 Task: Compare market values of townhouses in Las Vegas, Nevada, in different price ranges.
Action: Mouse moved to (206, 162)
Screenshot: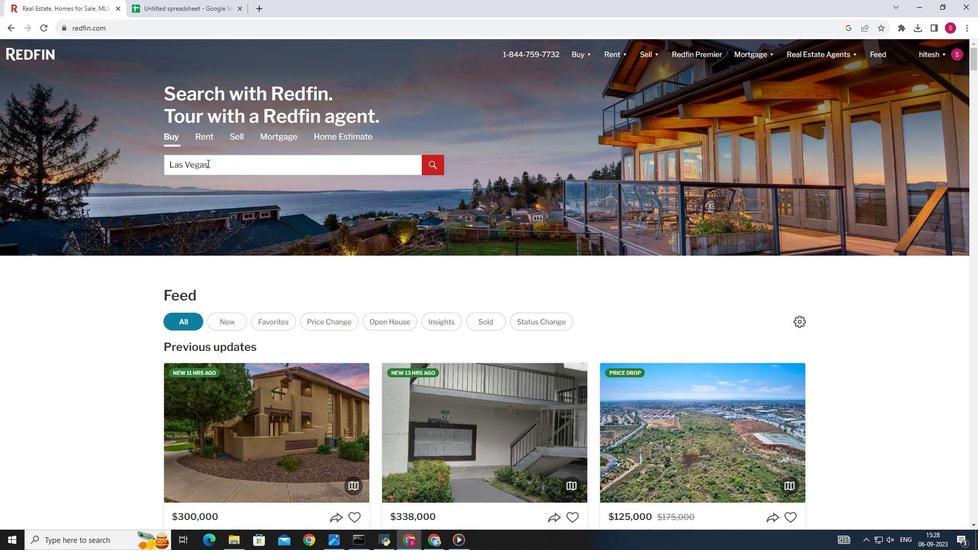 
Action: Mouse pressed left at (206, 162)
Screenshot: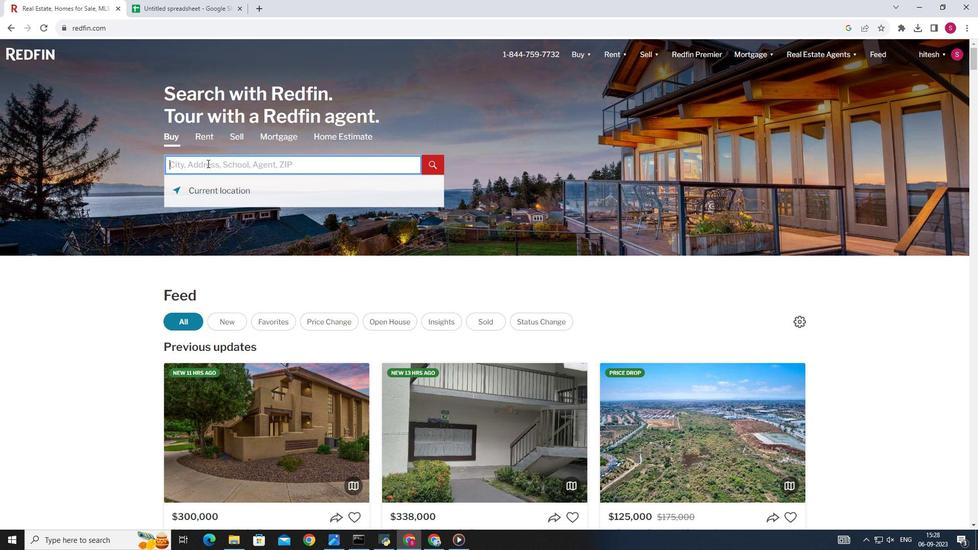 
Action: Key pressed <Key.shift>Las<Key.space><Key.shift>vegas
Screenshot: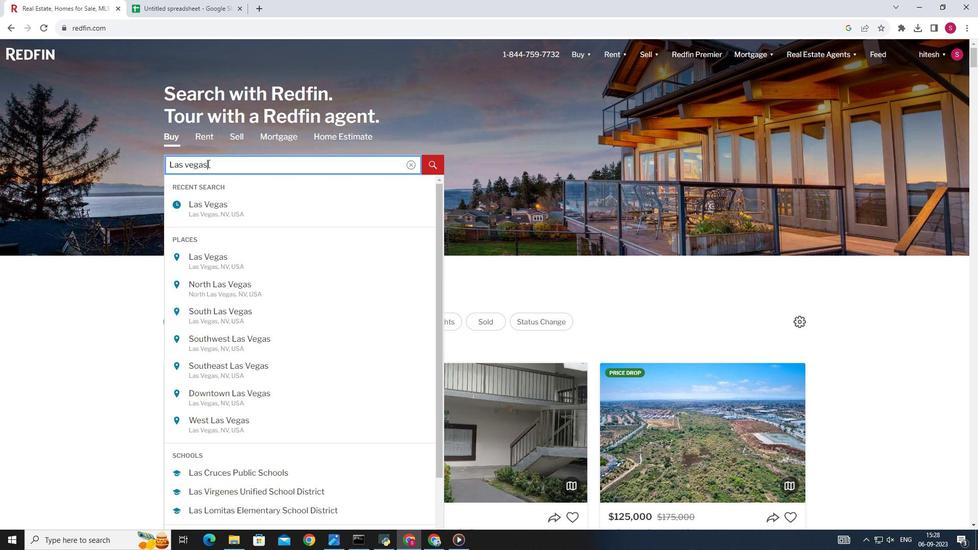 
Action: Mouse moved to (237, 259)
Screenshot: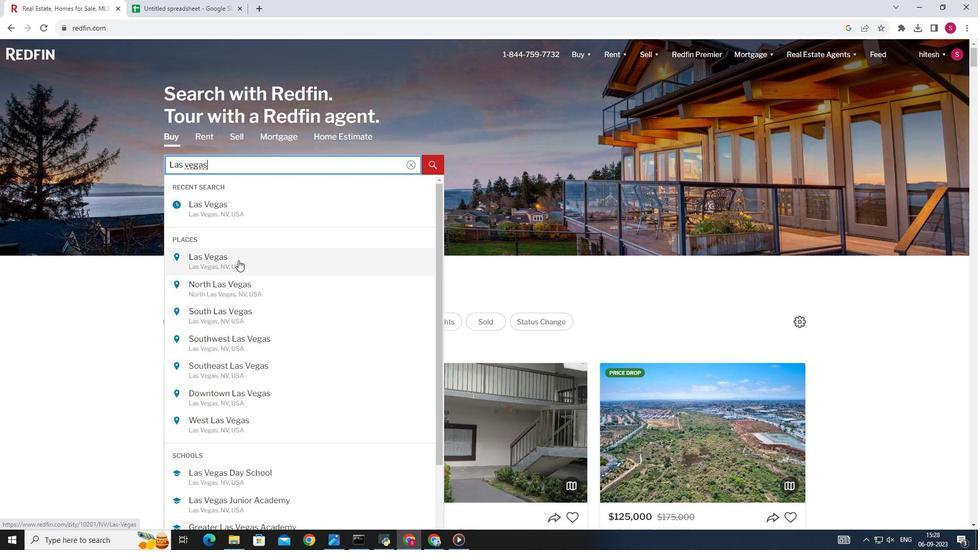 
Action: Mouse pressed left at (237, 259)
Screenshot: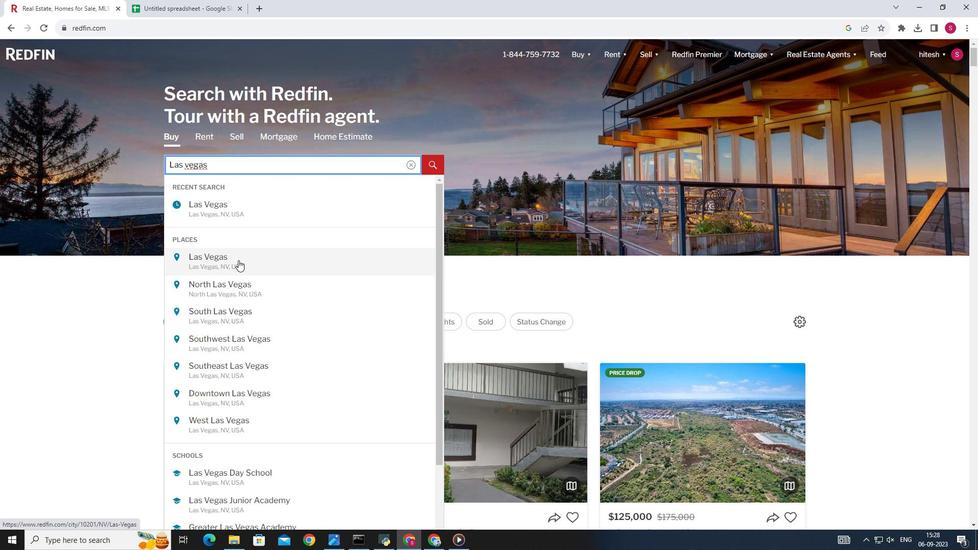 
Action: Mouse moved to (653, 244)
Screenshot: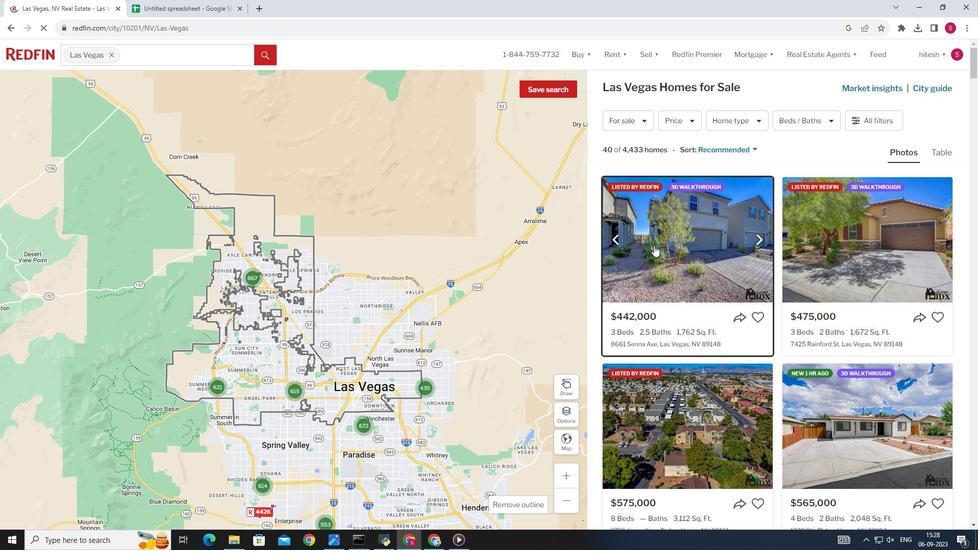 
Action: Mouse pressed left at (653, 244)
Screenshot: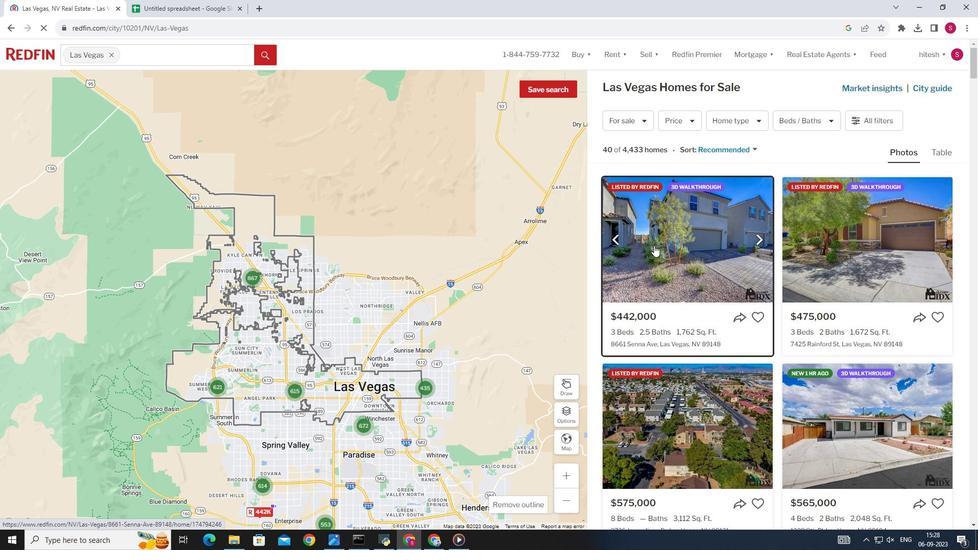 
Action: Mouse moved to (344, 246)
Screenshot: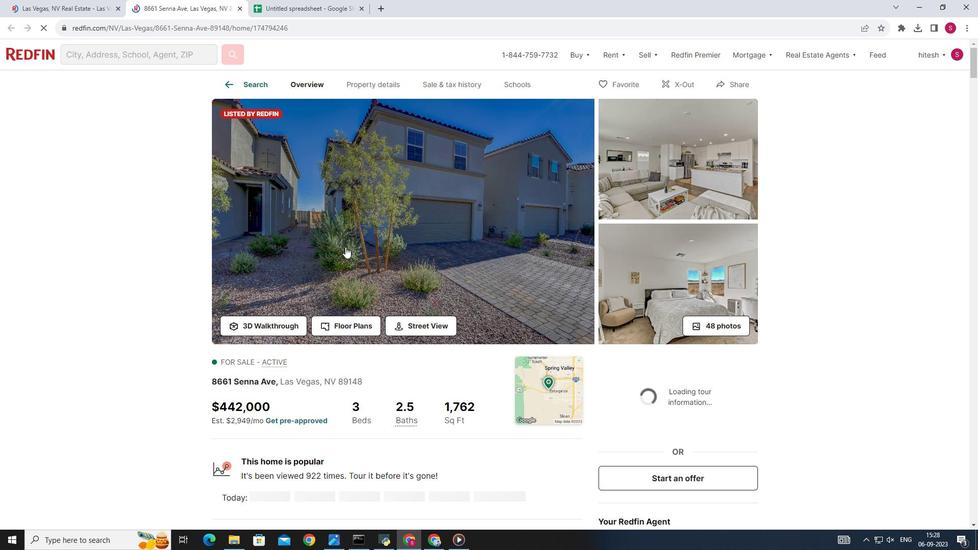 
Action: Mouse scrolled (344, 245) with delta (0, 0)
Screenshot: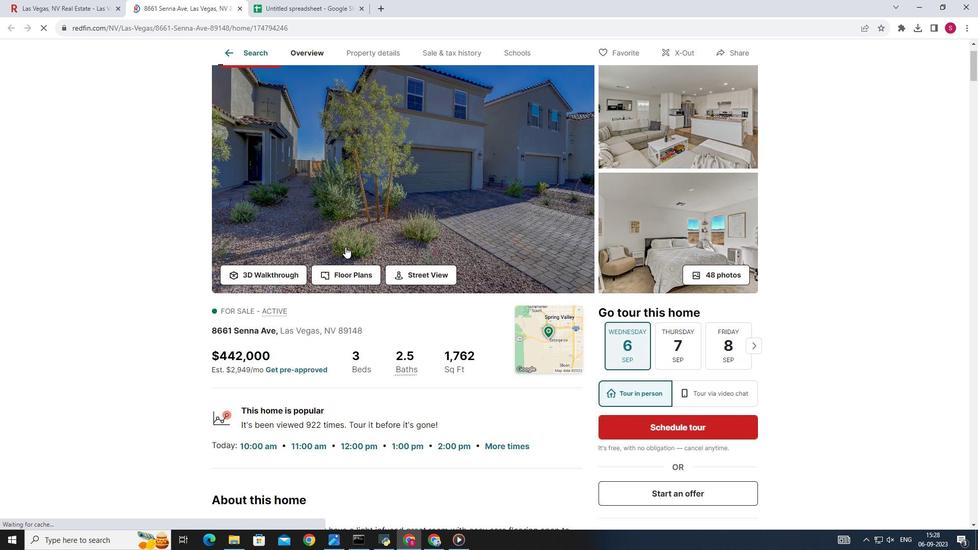 
Action: Mouse moved to (342, 247)
Screenshot: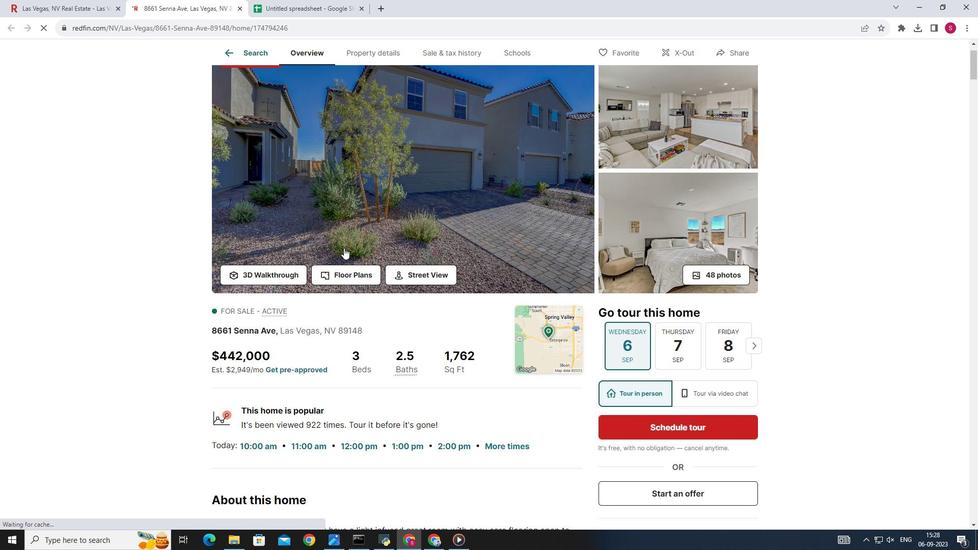 
Action: Mouse scrolled (342, 246) with delta (0, 0)
Screenshot: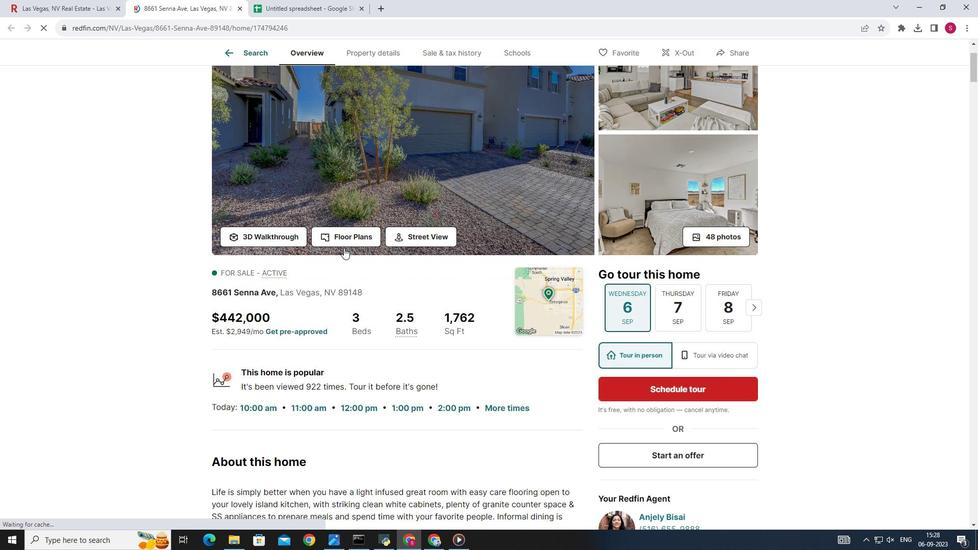 
Action: Mouse scrolled (342, 246) with delta (0, 0)
Screenshot: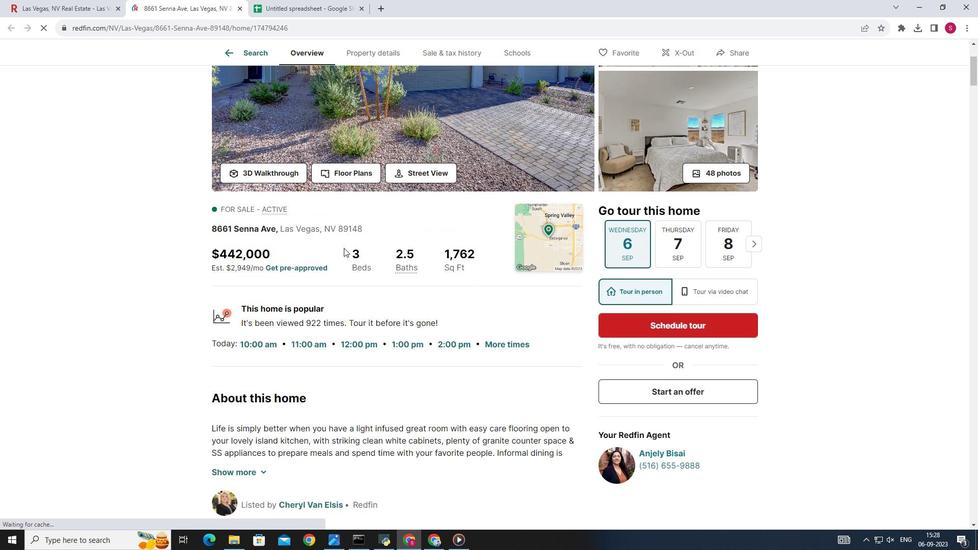 
Action: Mouse scrolled (342, 246) with delta (0, 0)
Screenshot: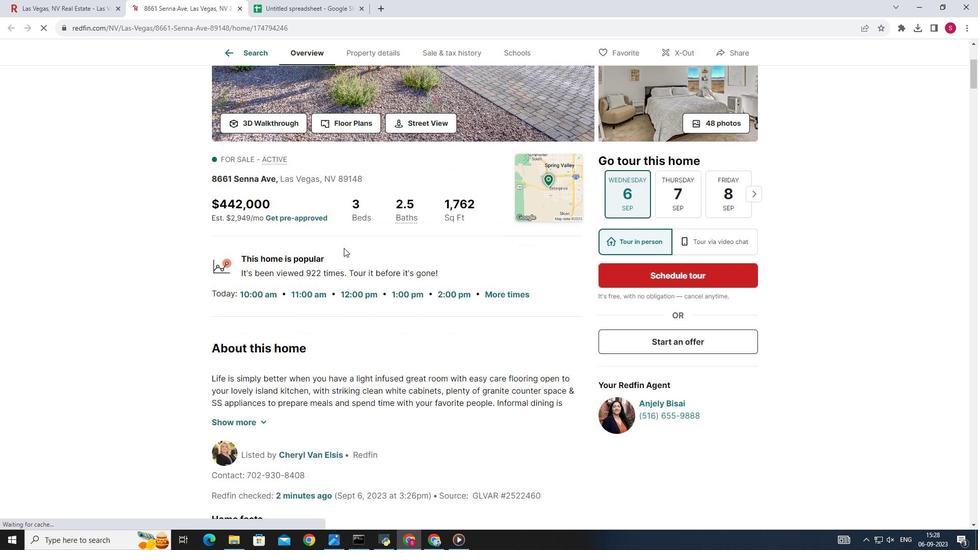 
Action: Mouse scrolled (342, 246) with delta (0, 0)
Screenshot: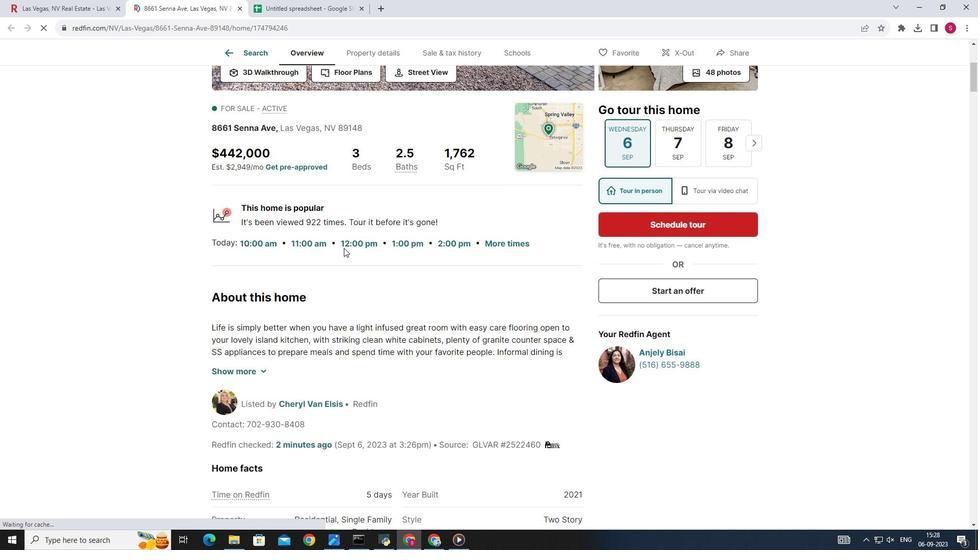 
Action: Mouse scrolled (342, 246) with delta (0, 0)
Screenshot: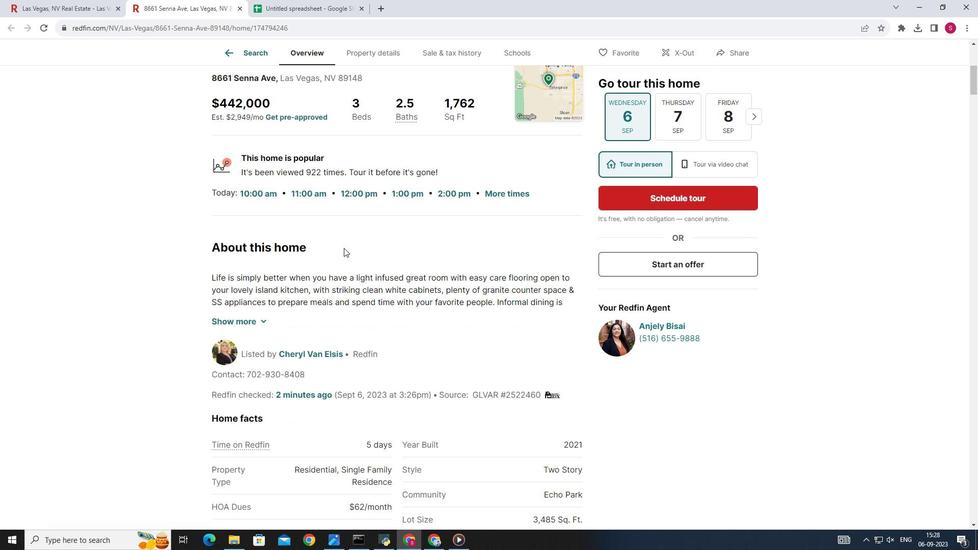 
Action: Mouse scrolled (342, 246) with delta (0, 0)
Screenshot: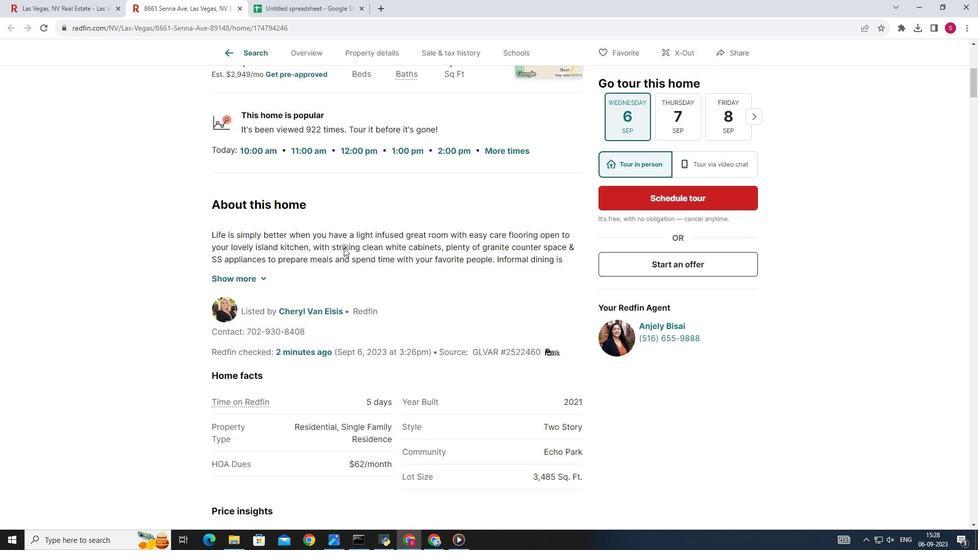 
Action: Mouse scrolled (342, 246) with delta (0, 0)
Screenshot: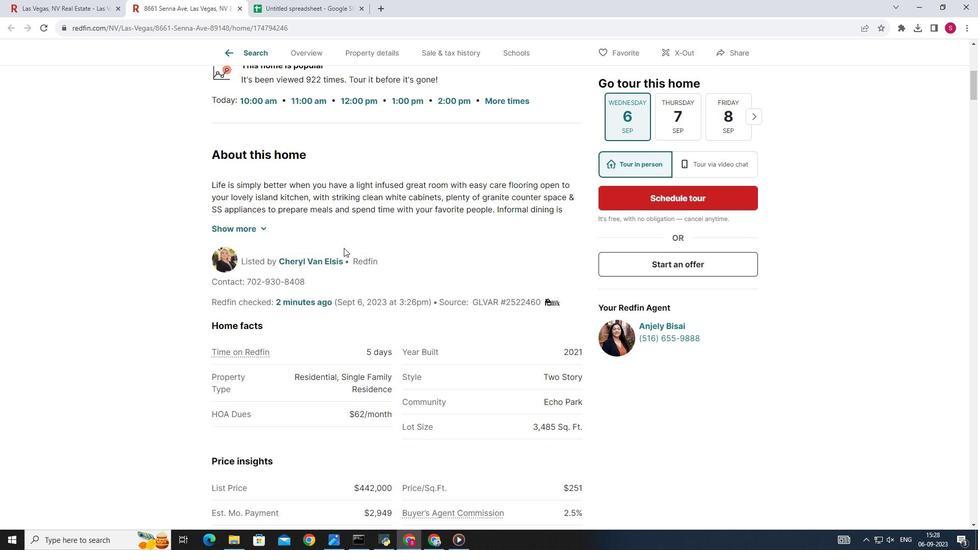 
Action: Mouse scrolled (342, 246) with delta (0, 0)
Screenshot: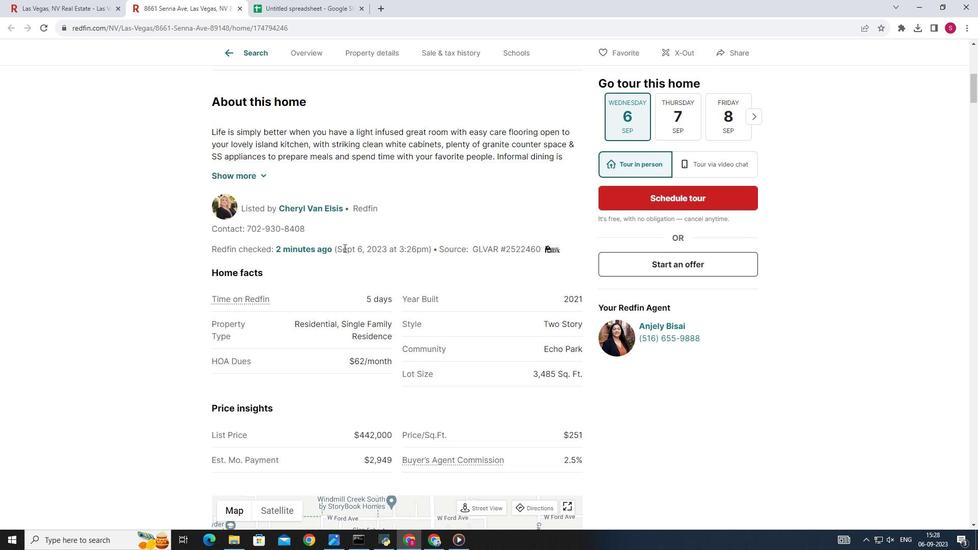 
Action: Mouse scrolled (342, 246) with delta (0, 0)
Screenshot: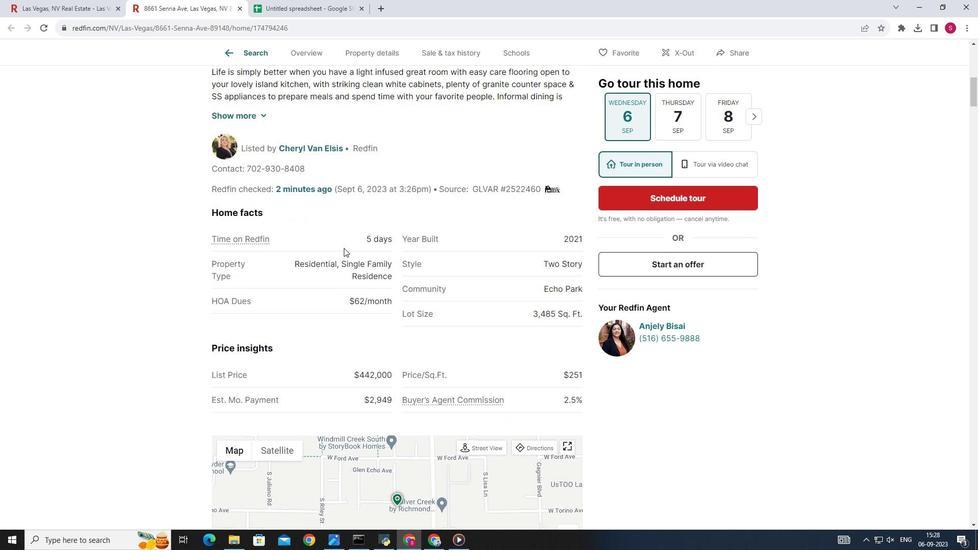 
Action: Mouse moved to (489, 235)
Screenshot: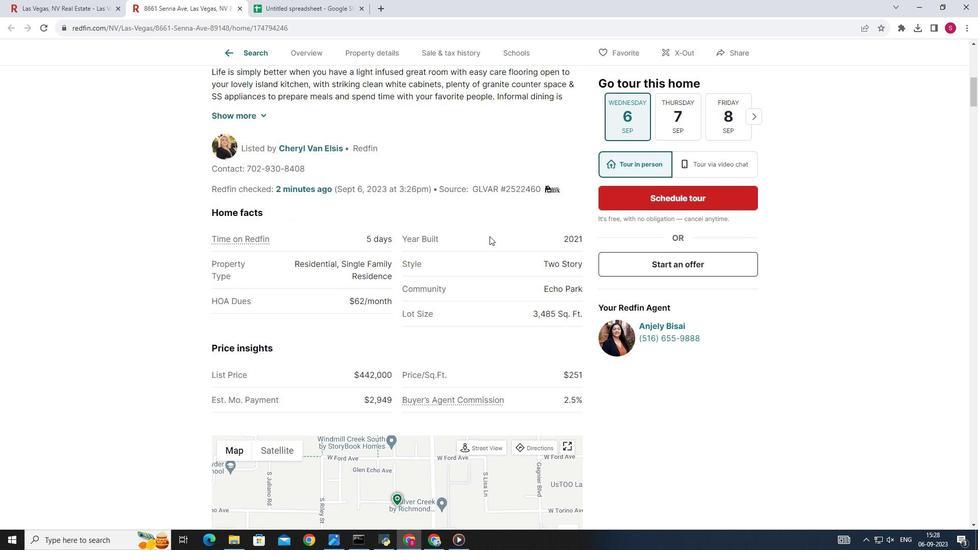 
Action: Mouse scrolled (489, 234) with delta (0, 0)
Screenshot: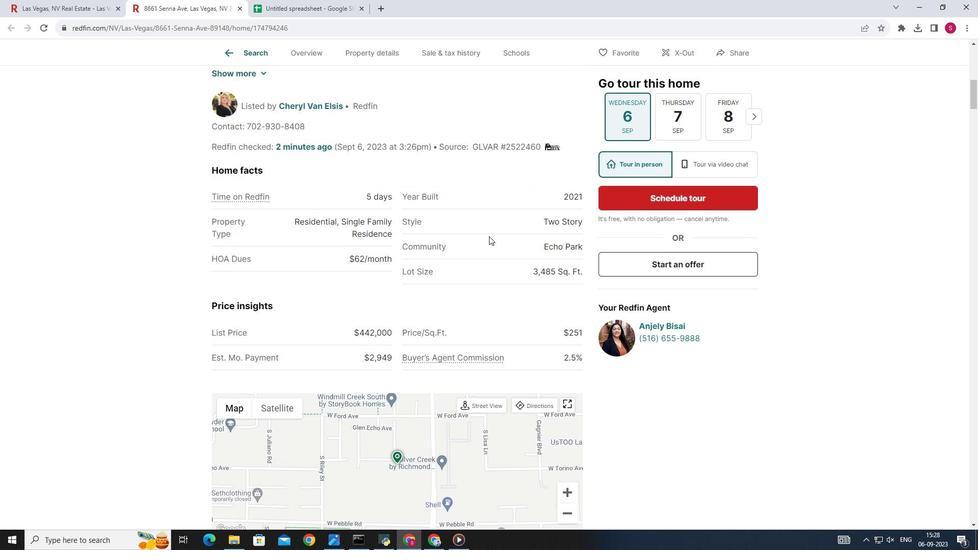 
Action: Mouse moved to (256, 261)
Screenshot: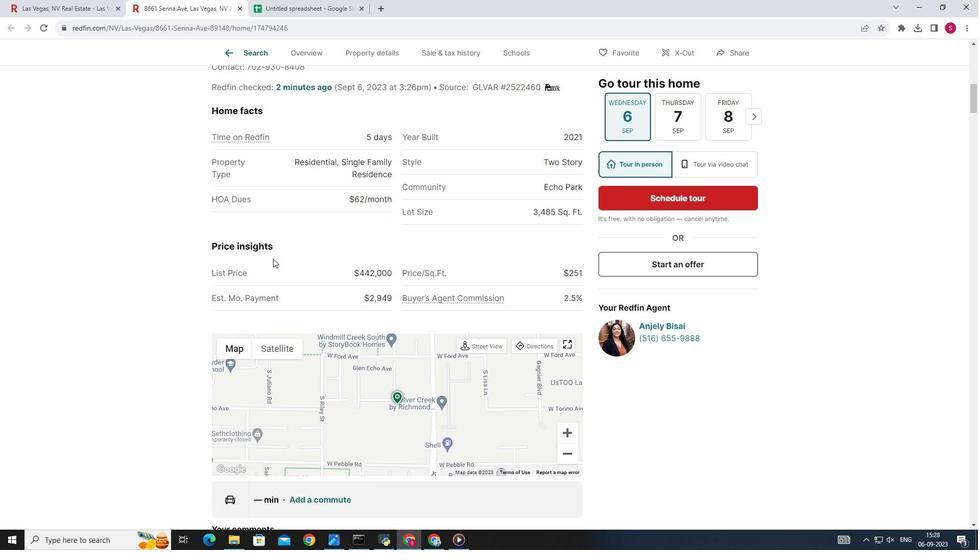 
Action: Mouse scrolled (256, 260) with delta (0, 0)
Screenshot: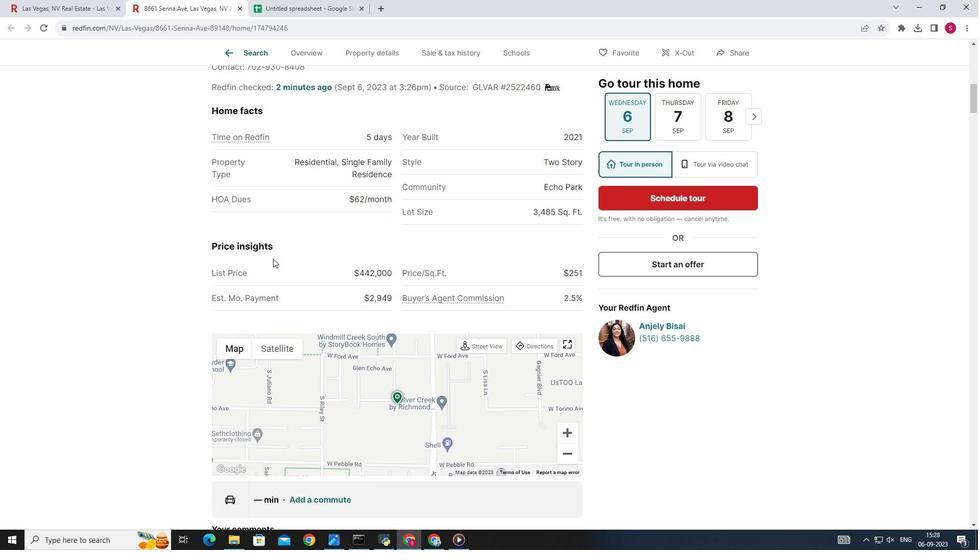 
Action: Mouse moved to (472, 212)
Screenshot: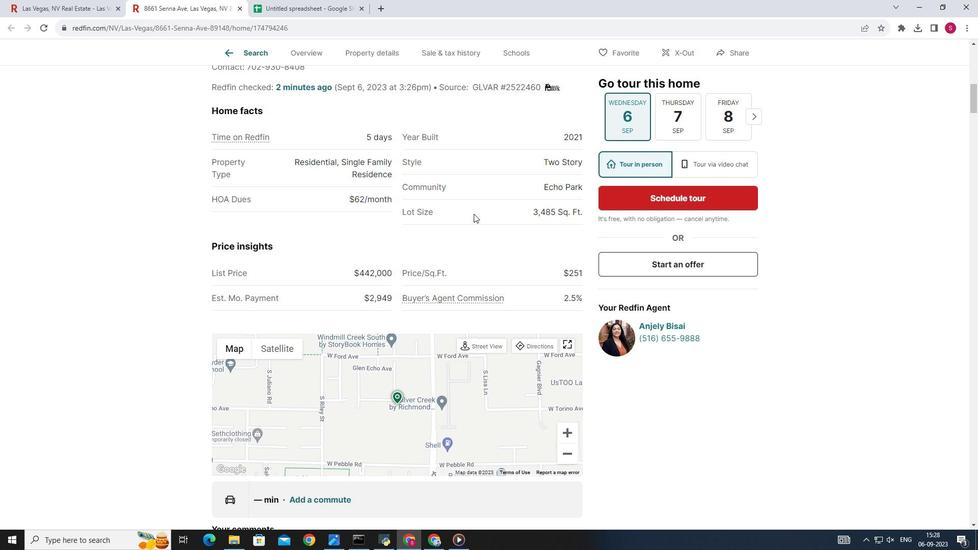 
Action: Key pressed <Key.down><Key.down><Key.down><Key.down><Key.down><Key.down><Key.down><Key.down><Key.down><Key.down><Key.down><Key.down><Key.down><Key.down><Key.down><Key.down><Key.down><Key.down><Key.down><Key.down><Key.down><Key.down><Key.down><Key.down><Key.down><Key.down><Key.down><Key.down><Key.down><Key.down><Key.down><Key.down><Key.down><Key.down><Key.down><Key.down><Key.down><Key.down><Key.down><Key.down><Key.down><Key.down><Key.down><Key.down><Key.down><Key.down><Key.down><Key.down><Key.down><Key.down><Key.down><Key.down><Key.down><Key.down><Key.down><Key.down><Key.down><Key.down><Key.down><Key.down><Key.down><Key.down><Key.down><Key.down><Key.down><Key.down><Key.down><Key.down><Key.down><Key.down><Key.down><Key.down><Key.down><Key.down><Key.down><Key.down><Key.down><Key.down><Key.down><Key.down><Key.down><Key.down><Key.down><Key.down><Key.down><Key.down><Key.down><Key.down><Key.down><Key.down><Key.down><Key.down><Key.down><Key.down><Key.down><Key.down><Key.down><Key.down><Key.down><Key.down><Key.down><Key.down><Key.down><Key.down><Key.down><Key.down><Key.down><Key.down><Key.down><Key.down><Key.down><Key.down><Key.down><Key.down><Key.down><Key.down><Key.down><Key.down><Key.down><Key.down><Key.down><Key.down><Key.down><Key.down><Key.down><Key.down><Key.down><Key.down><Key.down><Key.down><Key.down><Key.down><Key.down><Key.down><Key.down><Key.down><Key.down><Key.down><Key.down><Key.down><Key.down><Key.down><Key.down><Key.down><Key.down><Key.down><Key.down><Key.down><Key.down><Key.down><Key.down><Key.down><Key.down><Key.down><Key.down><Key.down><Key.down><Key.down><Key.down><Key.down><Key.down><Key.down><Key.down><Key.down><Key.down><Key.down><Key.down><Key.down><Key.down><Key.down><Key.down><Key.down><Key.down><Key.down><Key.down><Key.down><Key.down><Key.down><Key.down><Key.down><Key.down><Key.down><Key.down><Key.down><Key.down><Key.down><Key.down><Key.down><Key.down><Key.down><Key.down><Key.down><Key.down><Key.down><Key.down><Key.down><Key.down><Key.down><Key.down><Key.down><Key.down><Key.down><Key.down><Key.down><Key.down><Key.down><Key.down><Key.down><Key.down><Key.down><Key.down><Key.down><Key.down><Key.down><Key.down><Key.down><Key.down><Key.down><Key.down><Key.down><Key.down><Key.down><Key.down><Key.down><Key.down><Key.down><Key.down><Key.down><Key.down>
Screenshot: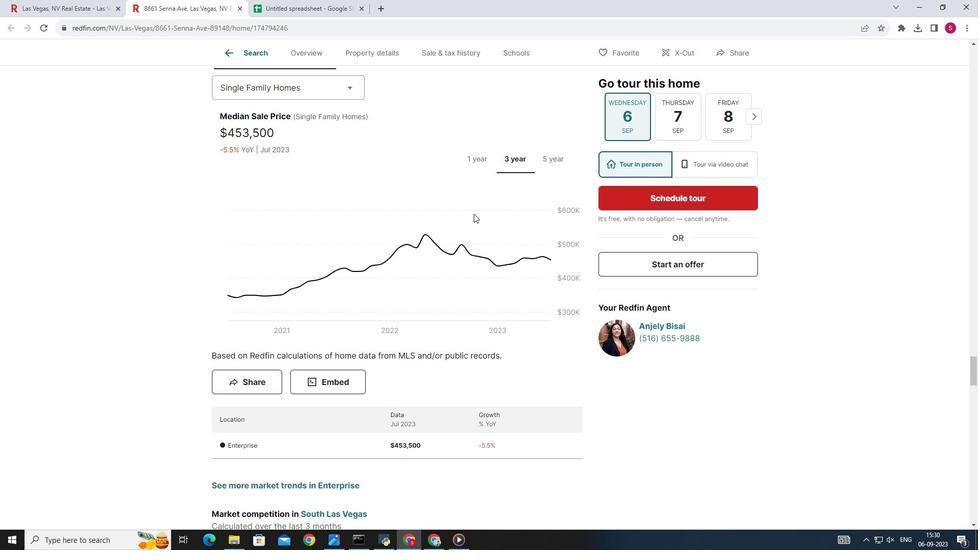 
Action: Mouse moved to (474, 158)
Screenshot: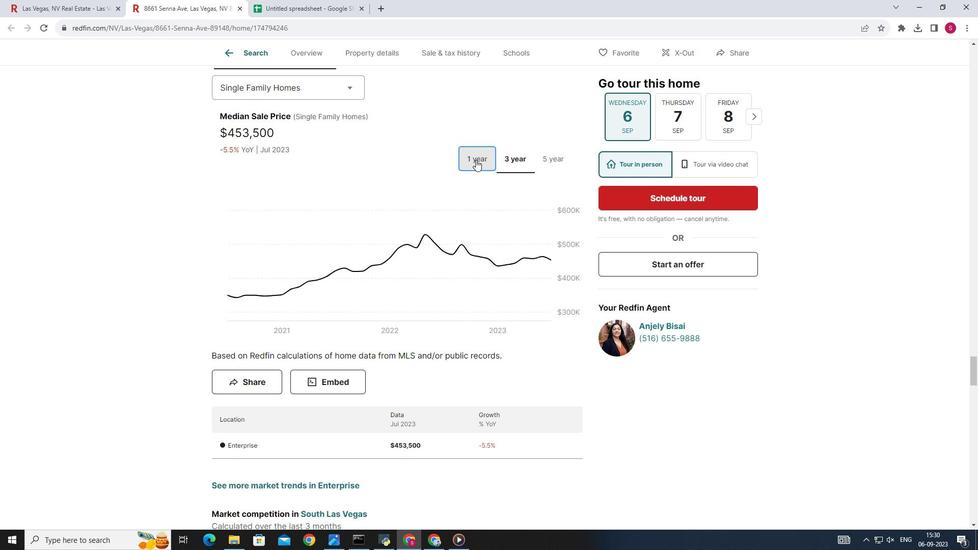 
Action: Mouse pressed left at (474, 158)
Screenshot: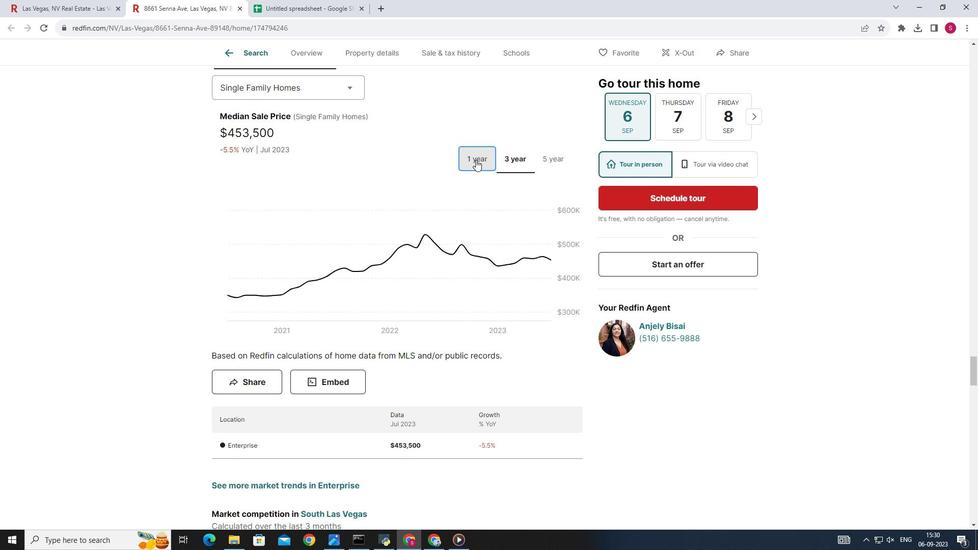 
Action: Mouse moved to (520, 158)
Screenshot: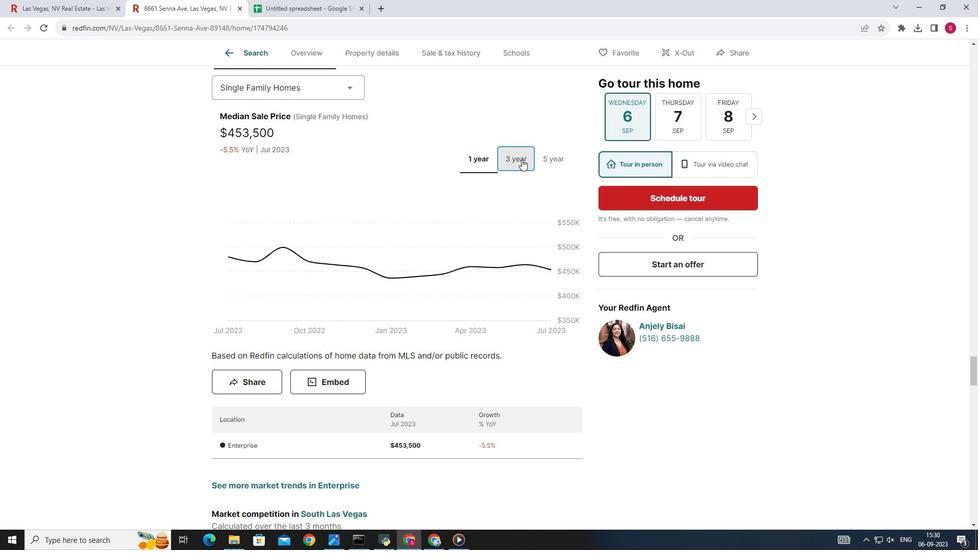 
Action: Mouse pressed left at (520, 158)
Screenshot: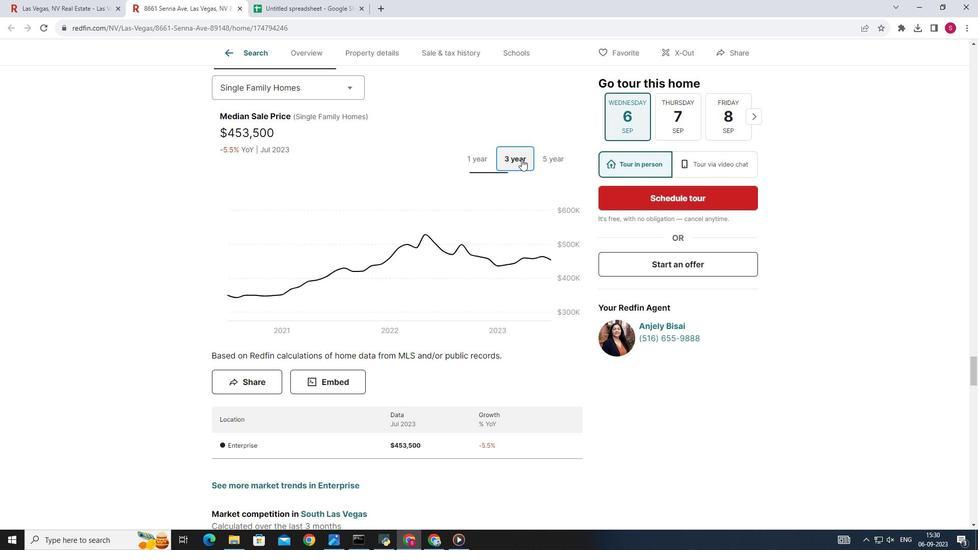 
Action: Mouse moved to (553, 158)
Screenshot: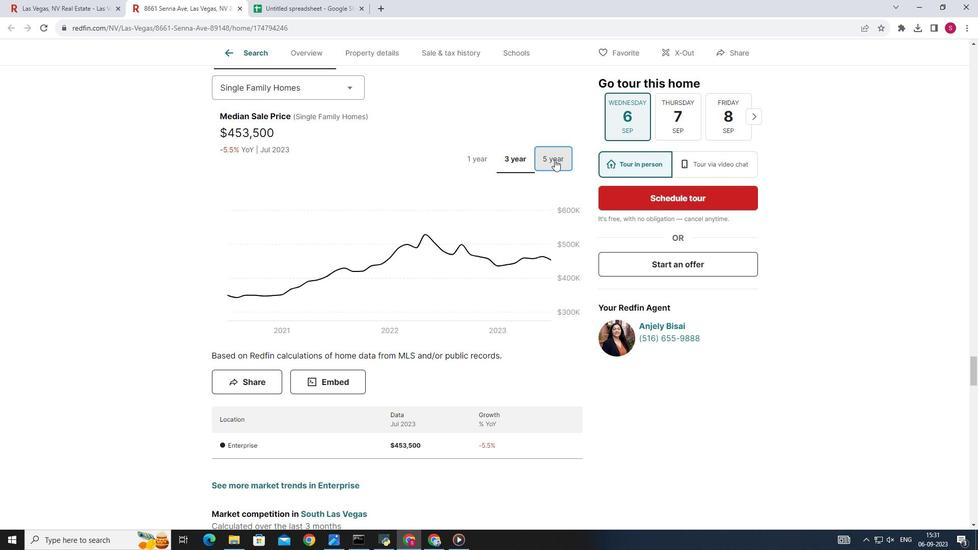 
Action: Mouse pressed left at (553, 158)
Screenshot: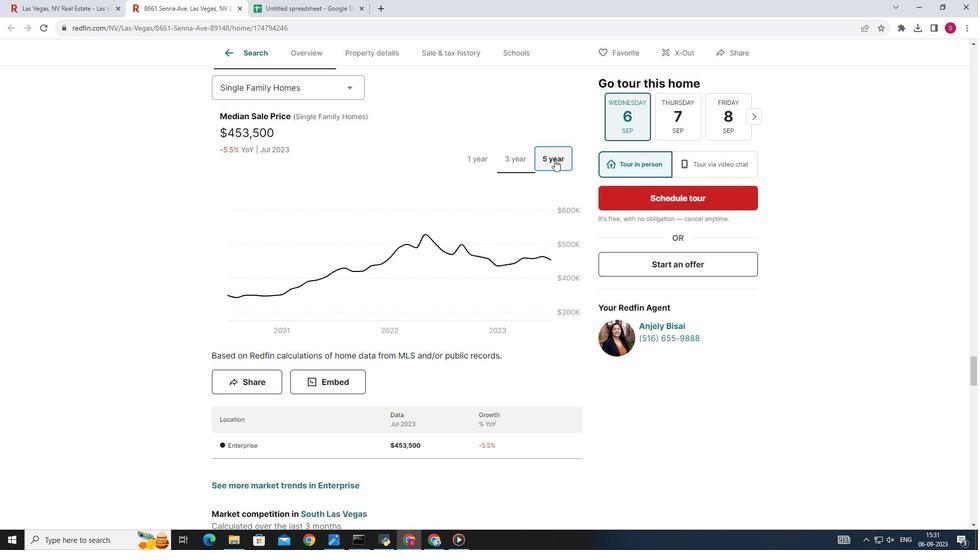 
Action: Mouse moved to (396, 349)
Screenshot: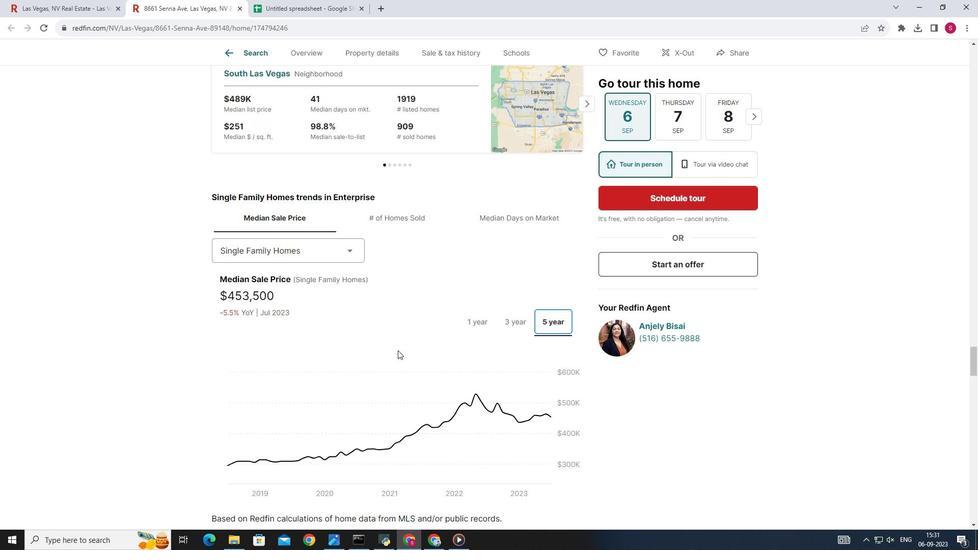 
Action: Mouse scrolled (396, 350) with delta (0, 0)
Screenshot: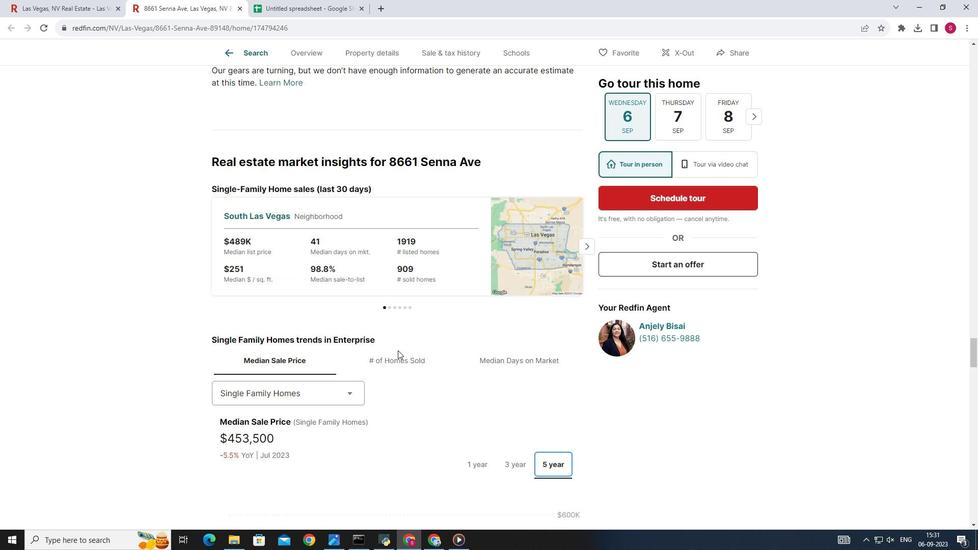 
Action: Mouse scrolled (396, 350) with delta (0, 0)
Screenshot: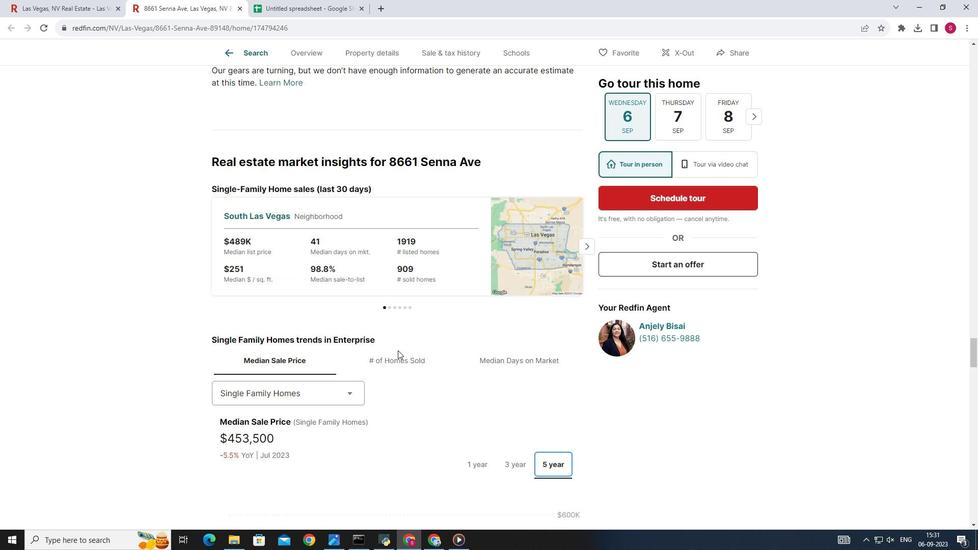 
Action: Mouse scrolled (396, 350) with delta (0, 0)
Screenshot: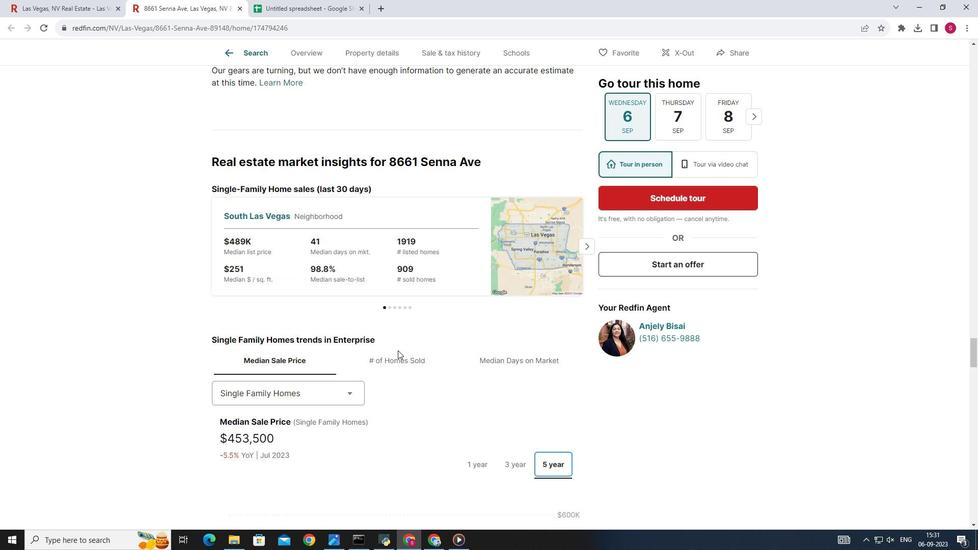 
Action: Mouse scrolled (396, 350) with delta (0, 0)
Screenshot: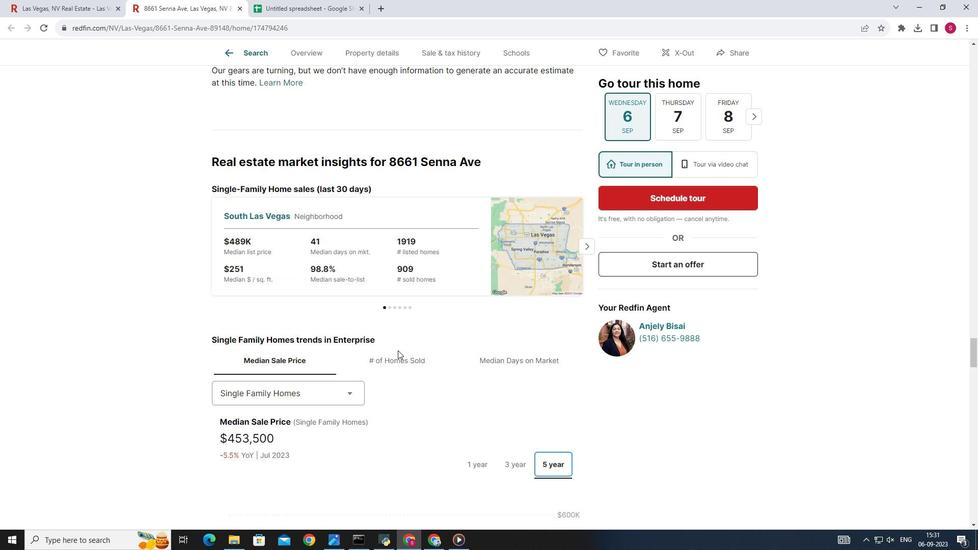 
Action: Mouse scrolled (396, 350) with delta (0, 0)
Screenshot: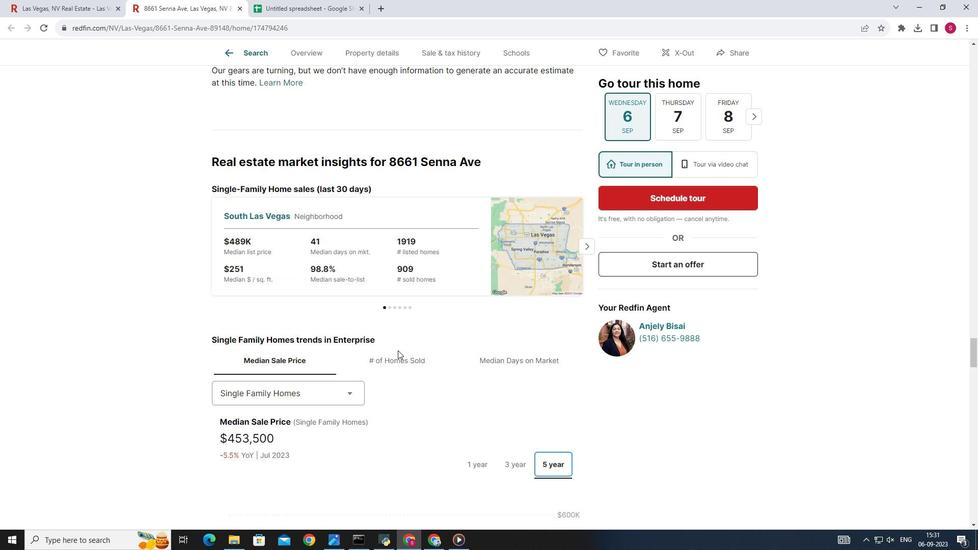 
Action: Mouse scrolled (396, 350) with delta (0, 0)
Screenshot: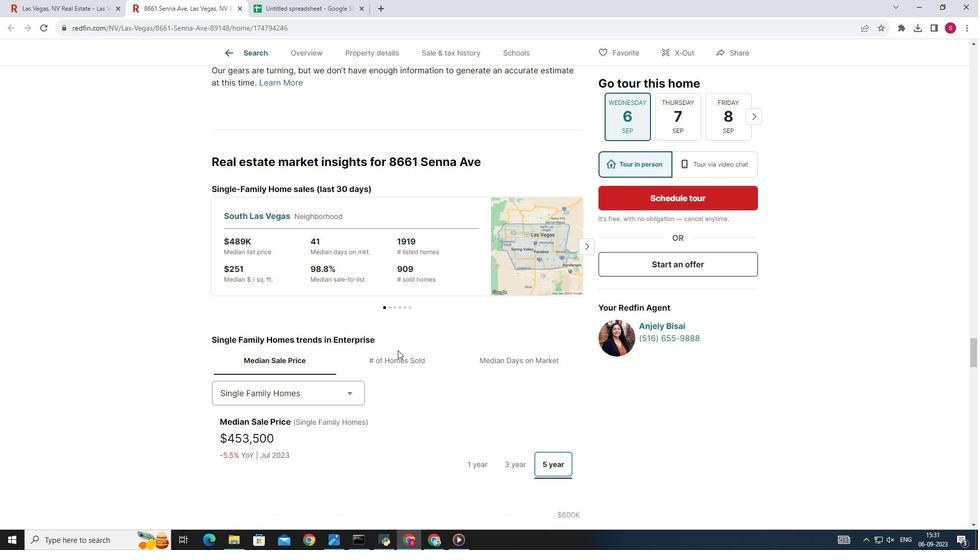 
Action: Mouse scrolled (396, 350) with delta (0, 0)
Screenshot: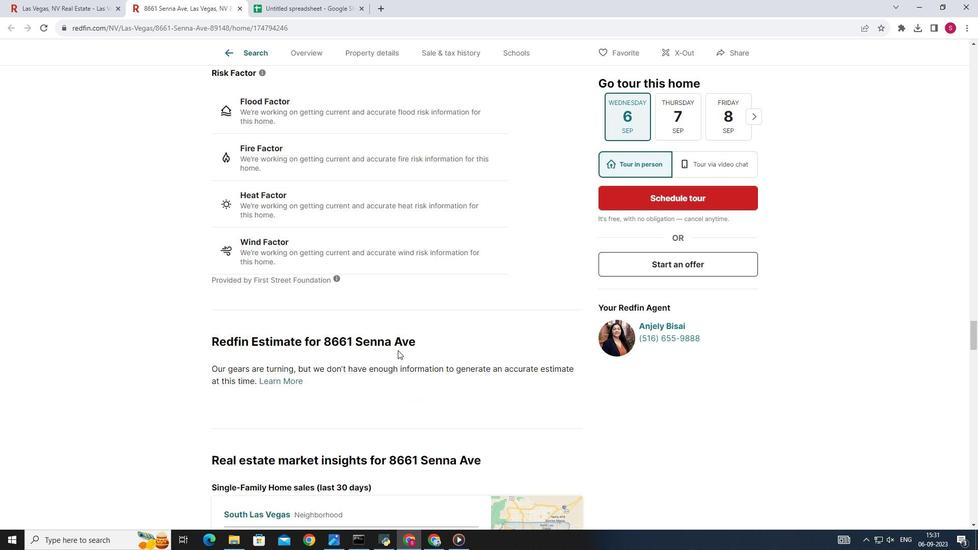 
Action: Mouse scrolled (396, 350) with delta (0, 0)
Screenshot: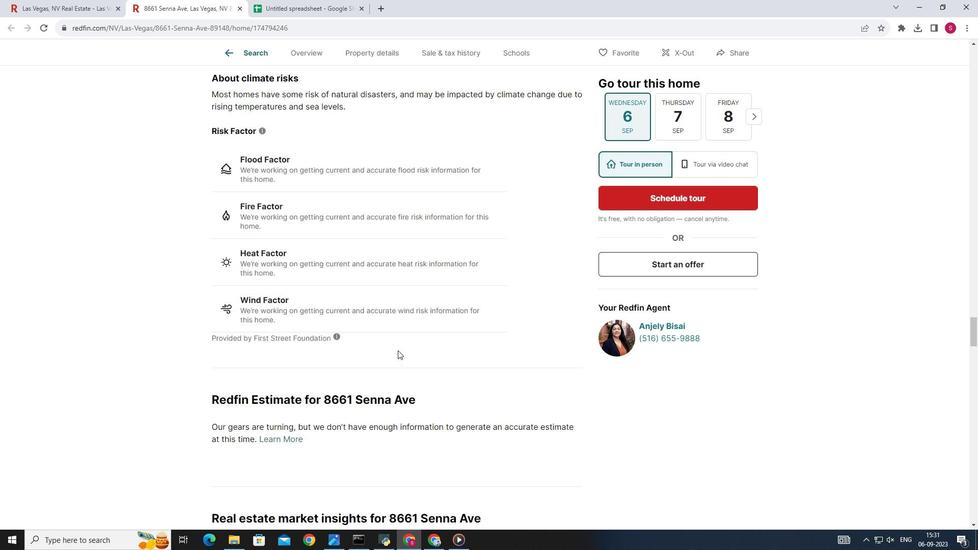 
Action: Mouse scrolled (396, 350) with delta (0, 0)
Screenshot: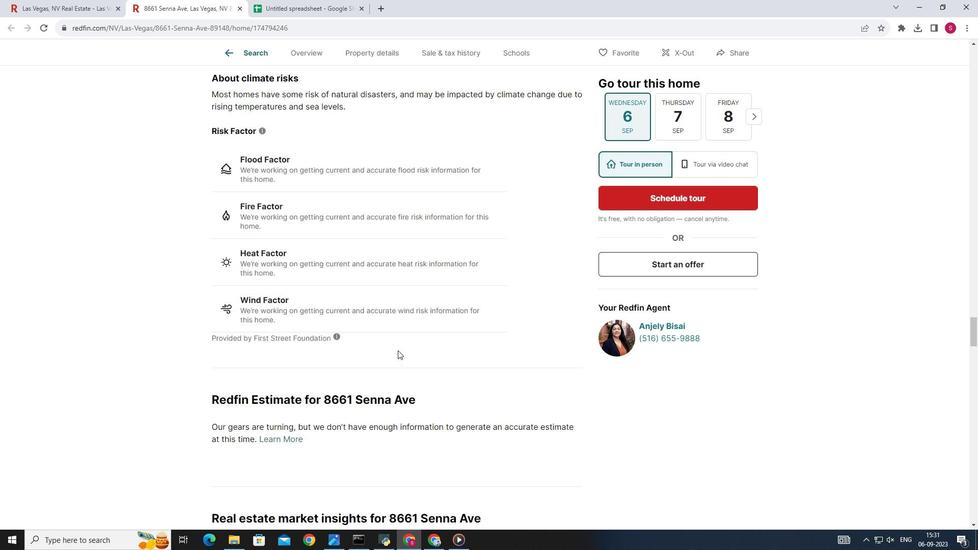 
Action: Mouse scrolled (396, 350) with delta (0, 0)
Screenshot: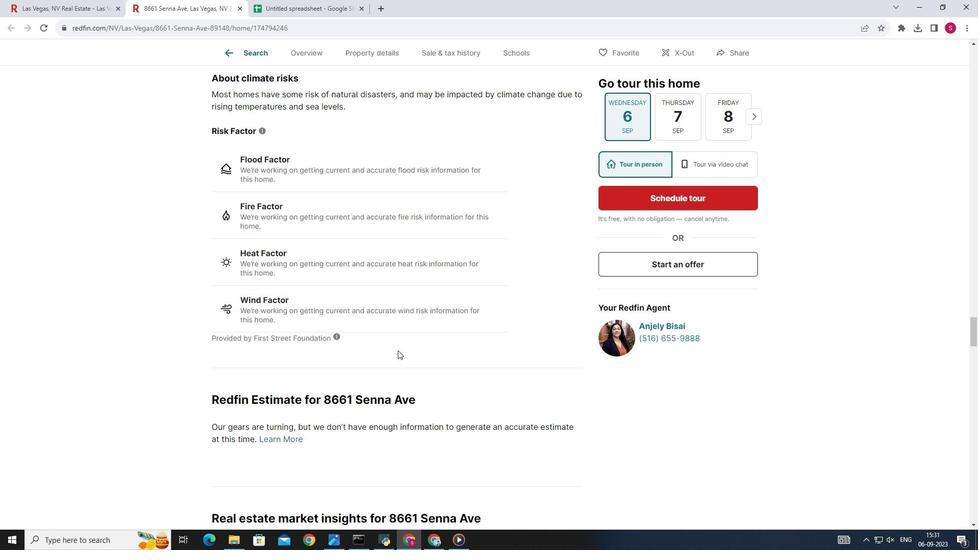 
Action: Mouse scrolled (396, 350) with delta (0, 0)
Screenshot: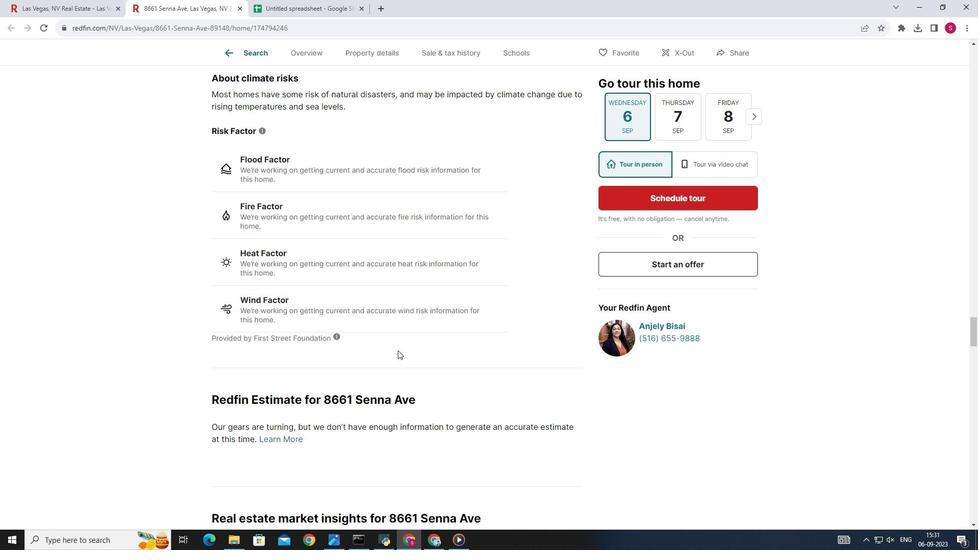 
Action: Mouse scrolled (396, 350) with delta (0, 0)
Screenshot: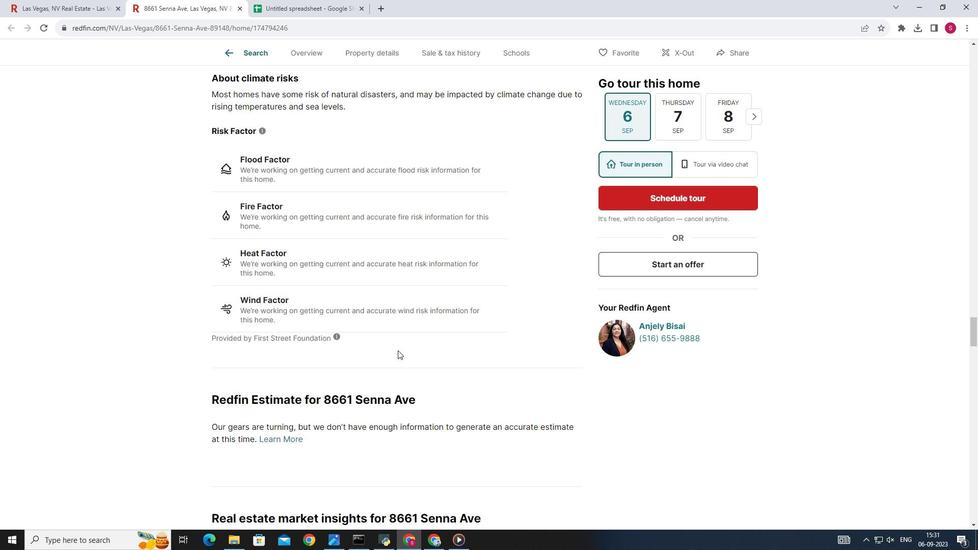 
Action: Mouse scrolled (396, 350) with delta (0, 0)
Screenshot: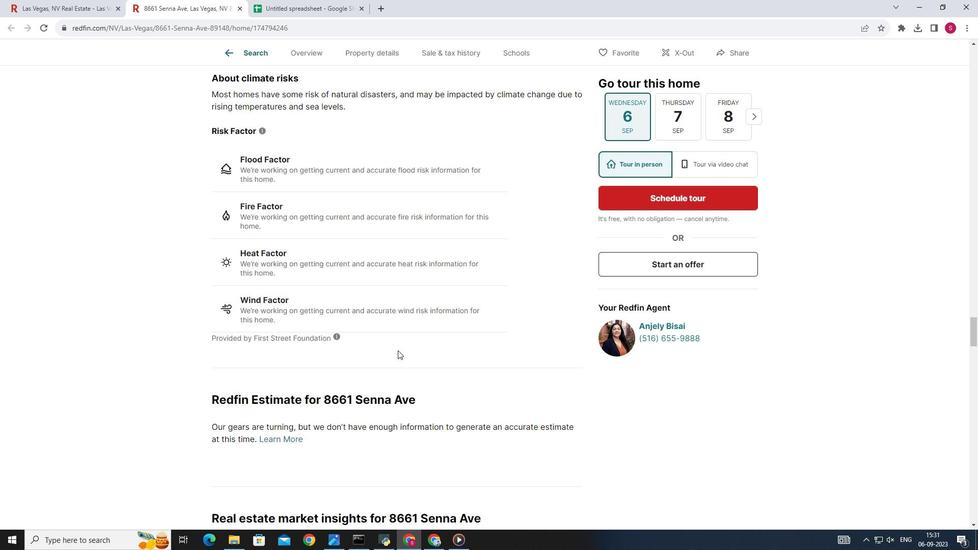 
Action: Mouse scrolled (396, 350) with delta (0, 0)
Screenshot: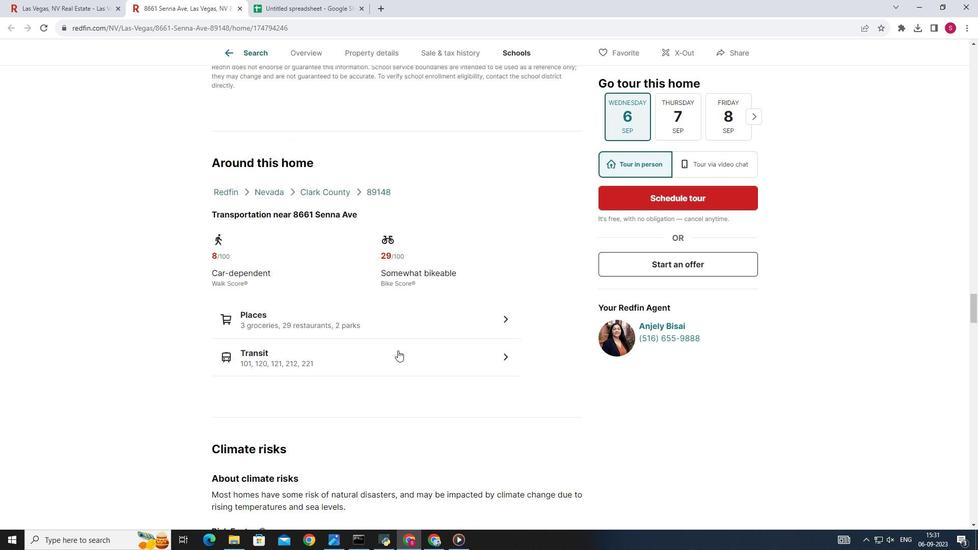 
Action: Mouse scrolled (396, 350) with delta (0, 0)
Screenshot: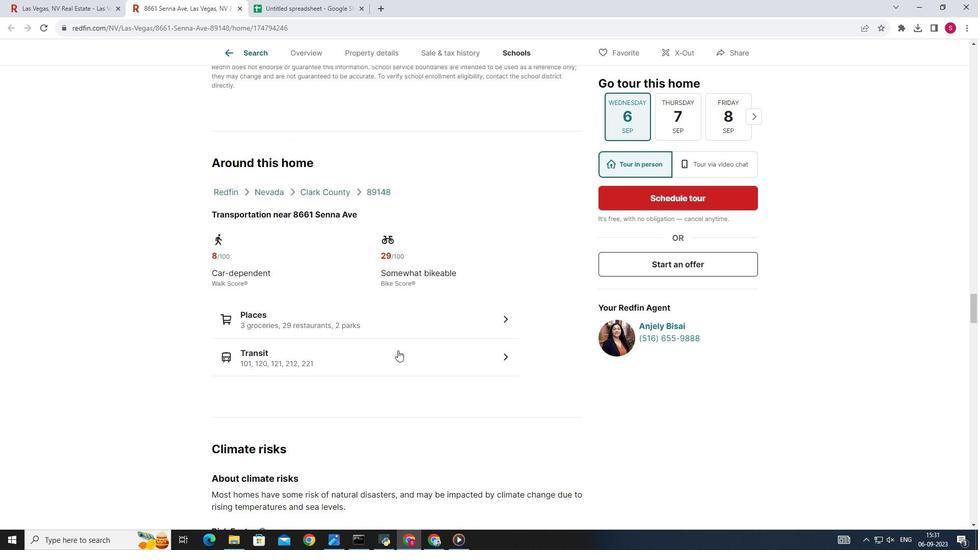 
Action: Mouse scrolled (396, 350) with delta (0, 0)
Screenshot: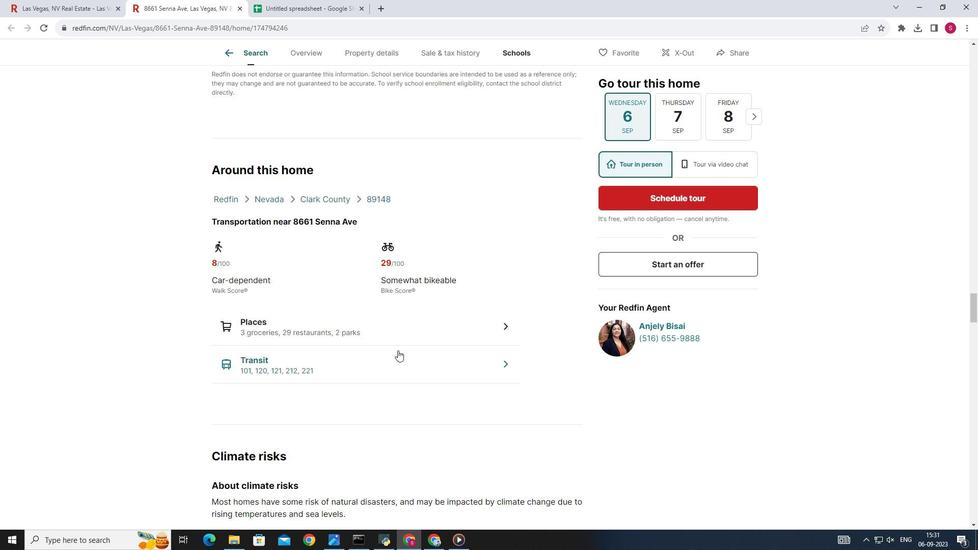 
Action: Mouse scrolled (396, 350) with delta (0, 0)
Screenshot: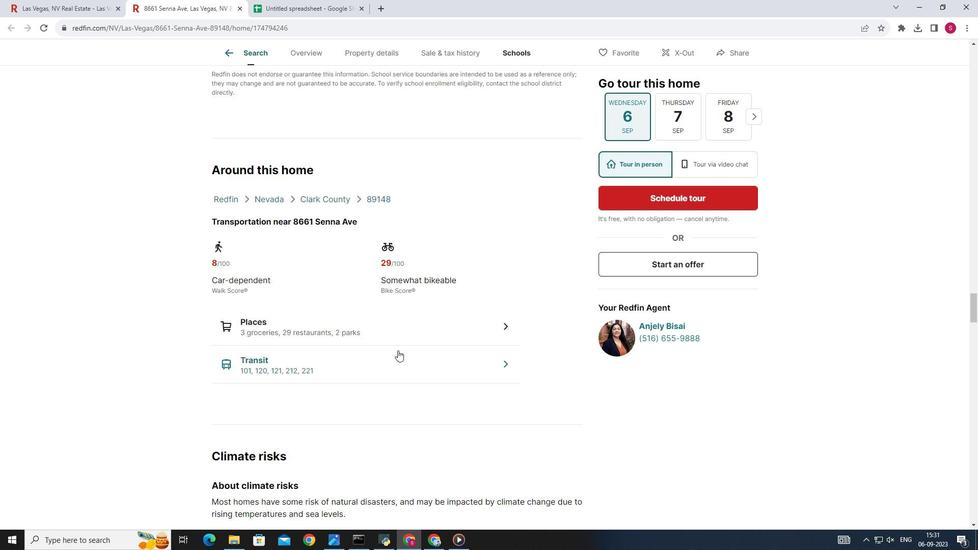 
Action: Mouse scrolled (396, 350) with delta (0, 0)
Screenshot: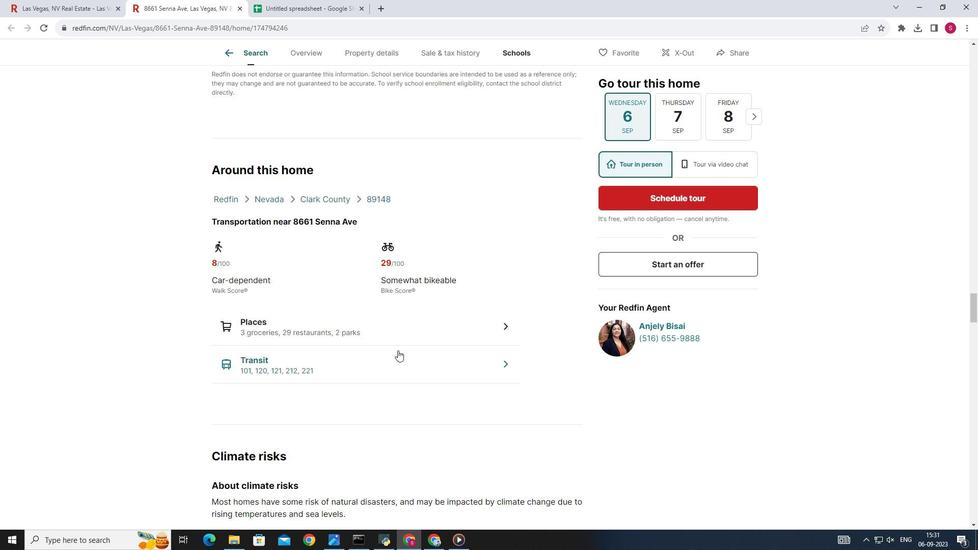 
Action: Mouse scrolled (396, 350) with delta (0, 0)
Screenshot: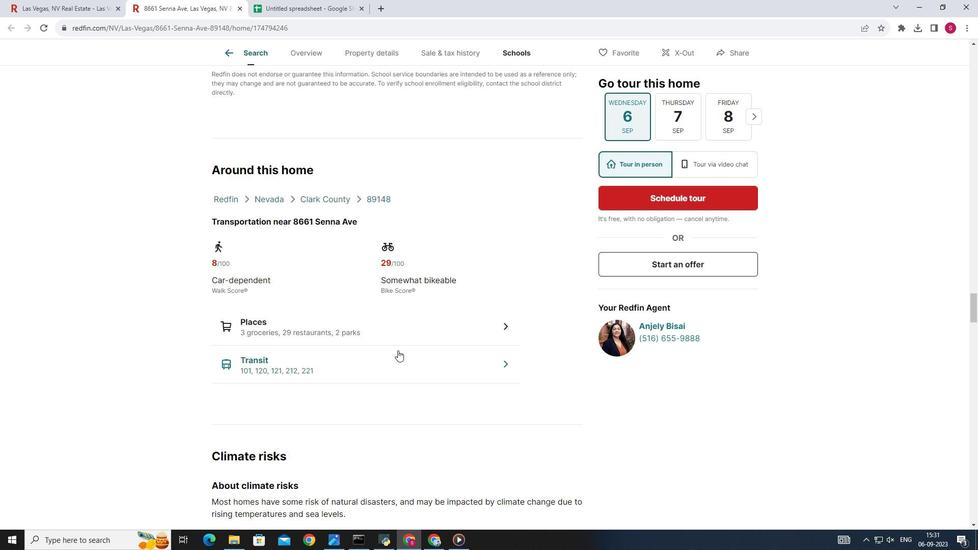 
Action: Mouse scrolled (396, 350) with delta (0, 0)
Screenshot: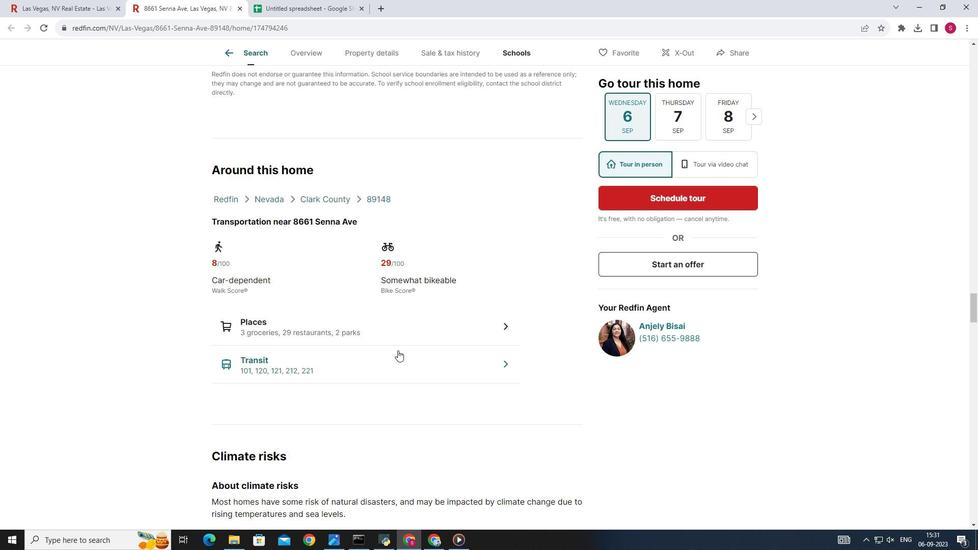
Action: Mouse scrolled (396, 350) with delta (0, 0)
Screenshot: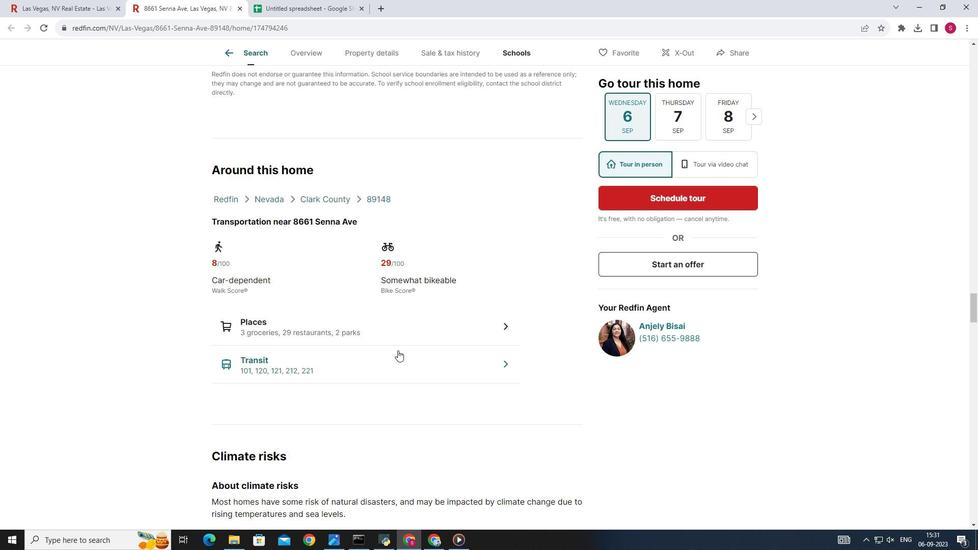 
Action: Mouse scrolled (396, 350) with delta (0, 0)
Screenshot: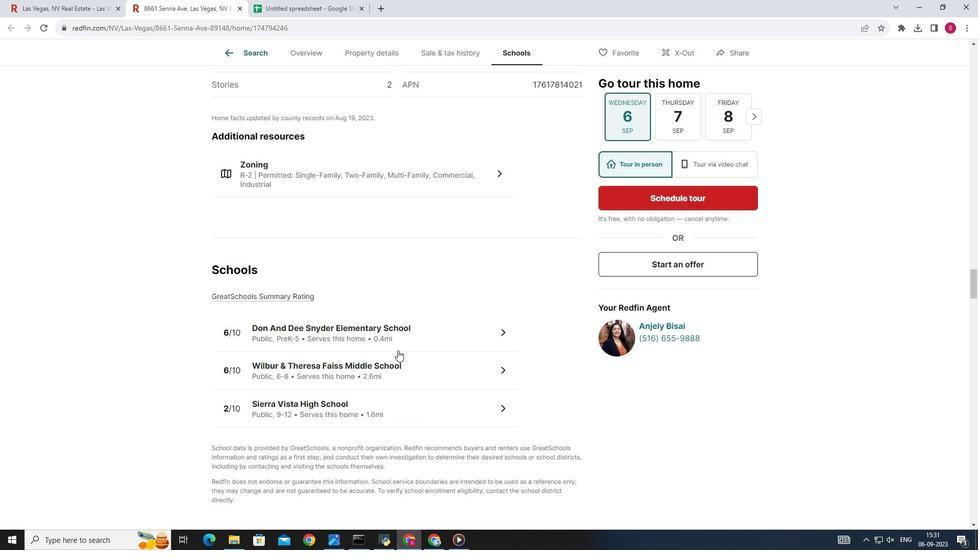 
Action: Mouse scrolled (396, 350) with delta (0, 0)
Screenshot: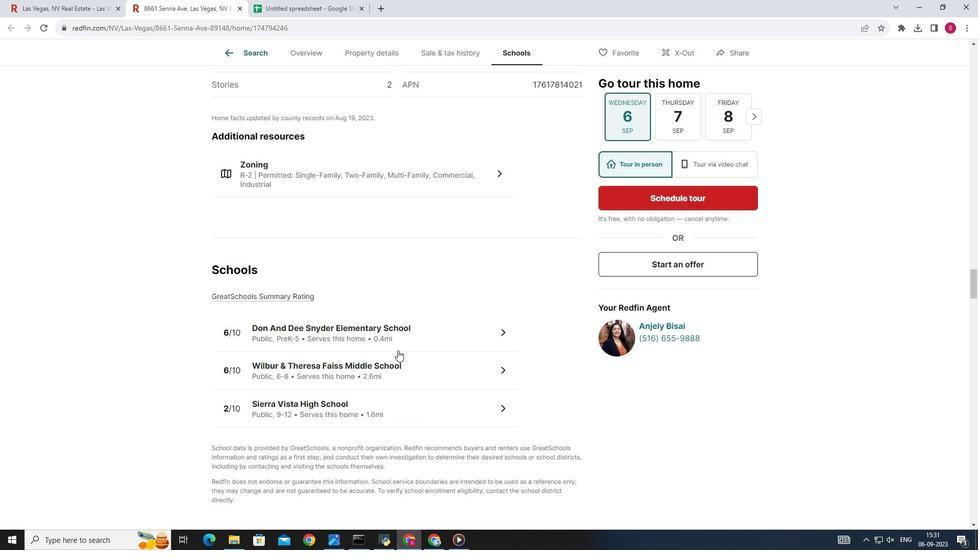 
Action: Mouse scrolled (396, 350) with delta (0, 0)
Screenshot: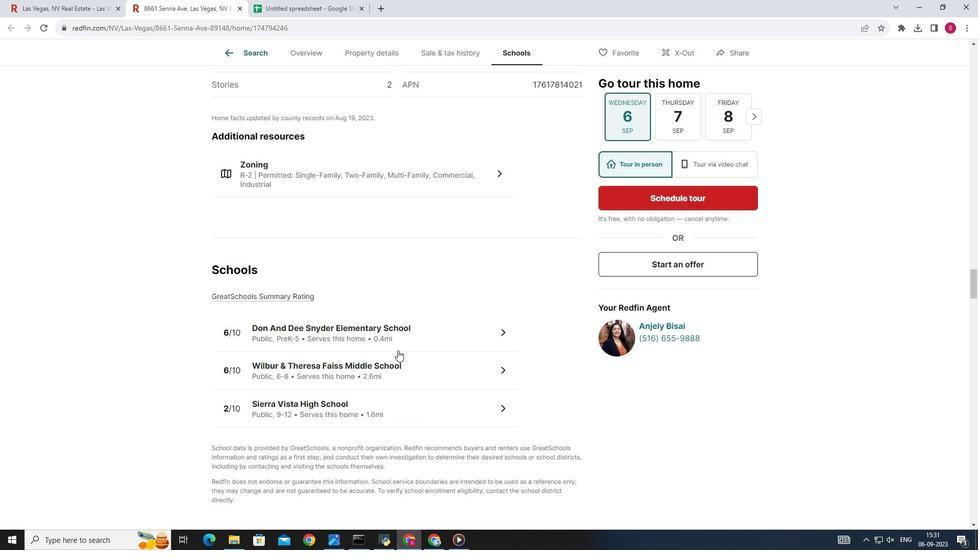 
Action: Mouse scrolled (396, 350) with delta (0, 0)
Screenshot: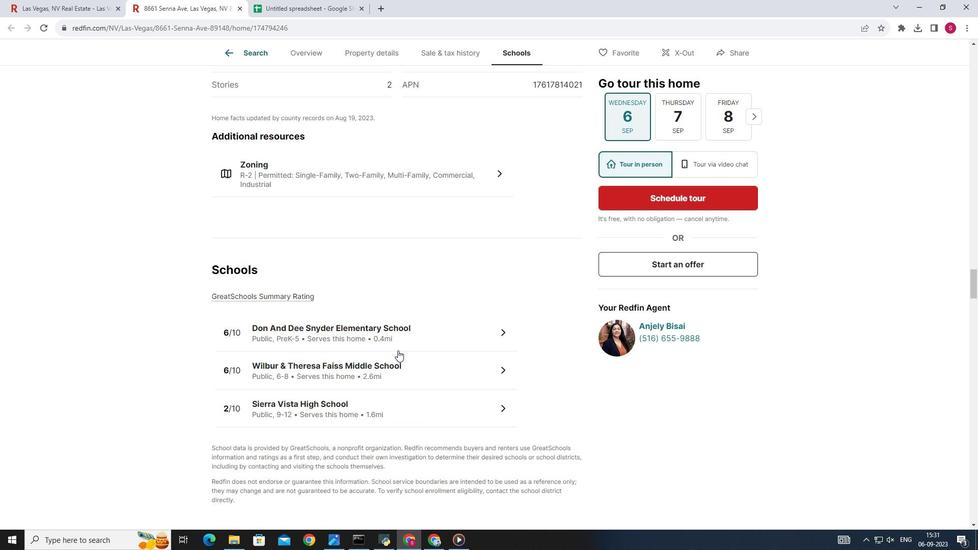 
Action: Mouse scrolled (396, 350) with delta (0, 0)
Screenshot: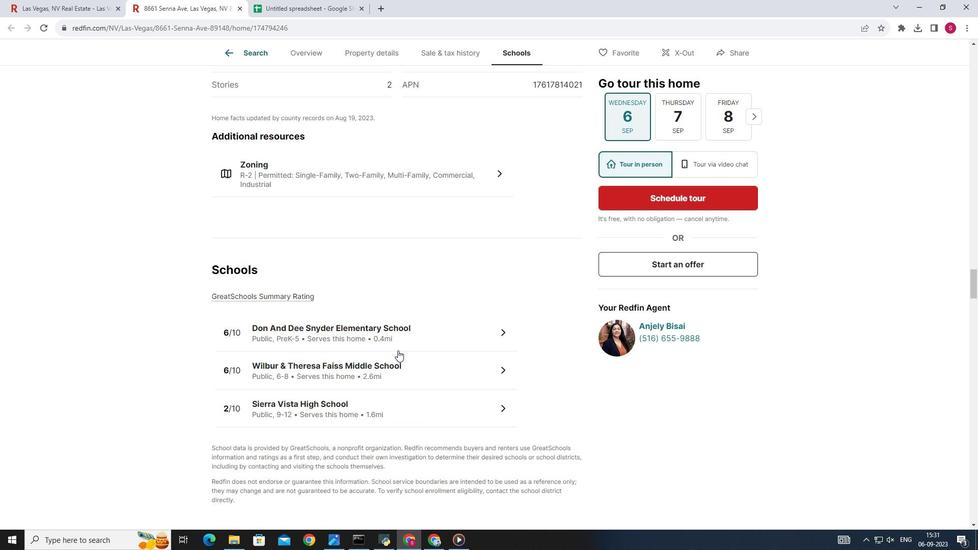 
Action: Mouse scrolled (396, 350) with delta (0, 0)
Screenshot: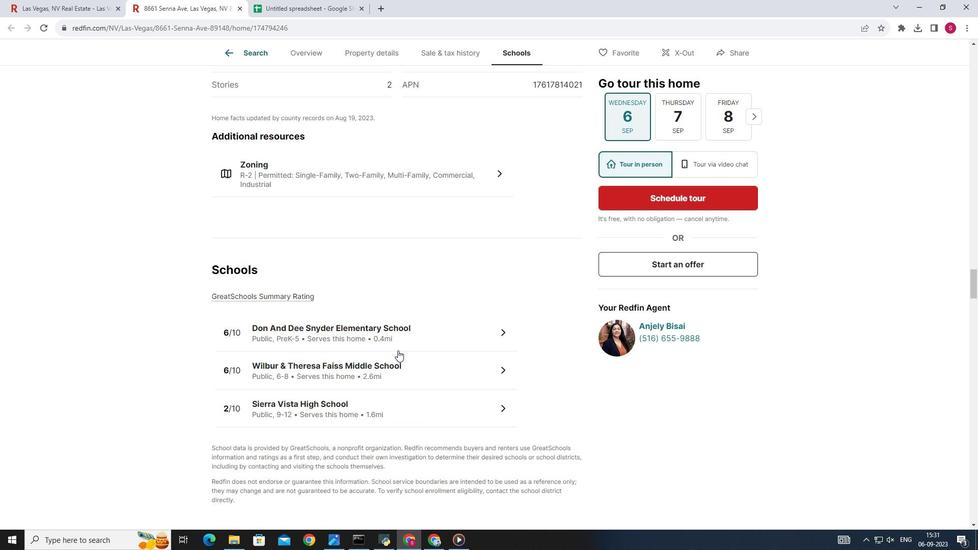 
Action: Mouse scrolled (396, 350) with delta (0, 0)
Screenshot: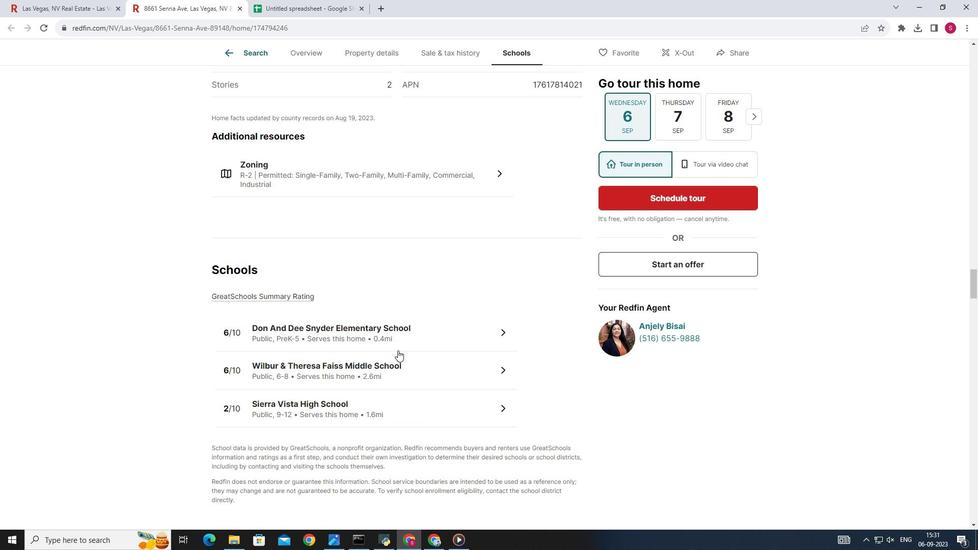 
Action: Mouse scrolled (396, 350) with delta (0, 0)
Screenshot: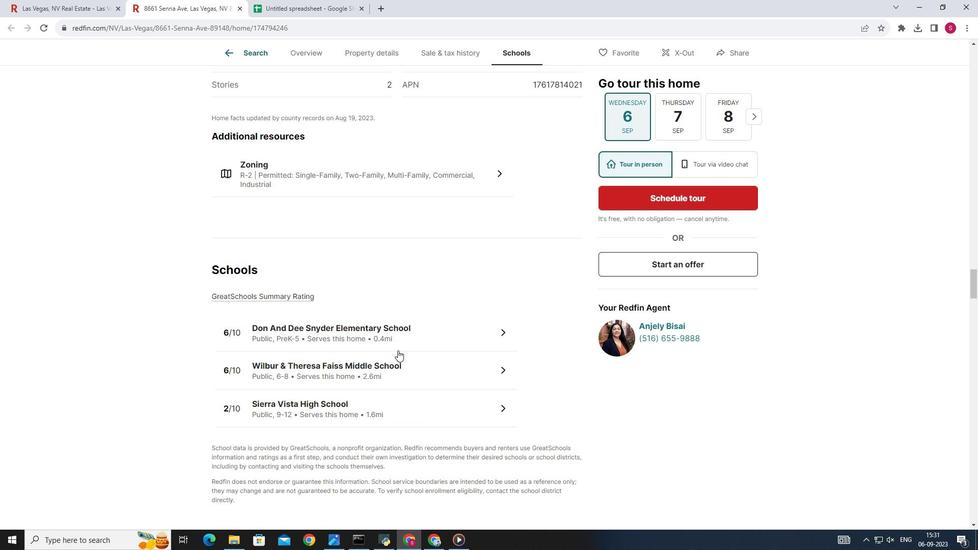 
Action: Mouse scrolled (396, 350) with delta (0, 0)
Screenshot: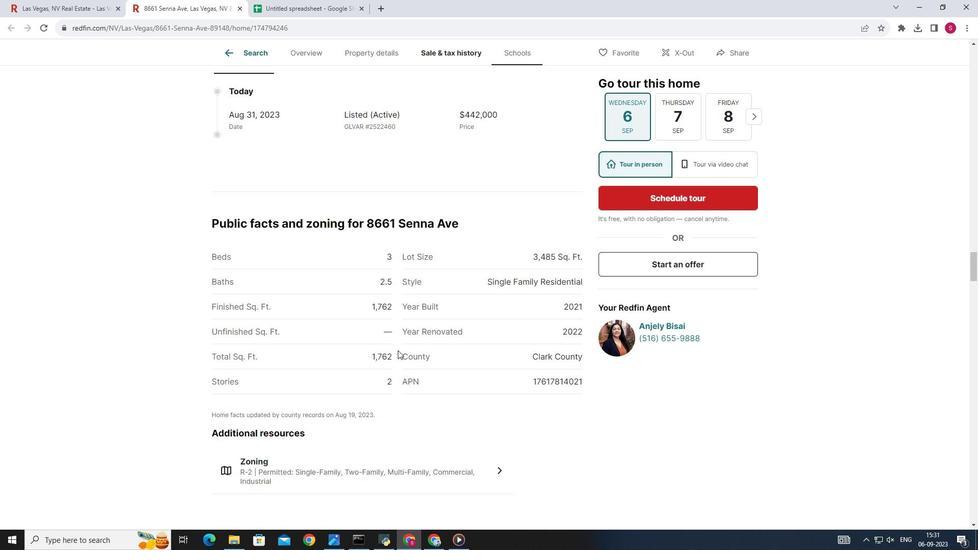 
Action: Mouse scrolled (396, 350) with delta (0, 0)
Screenshot: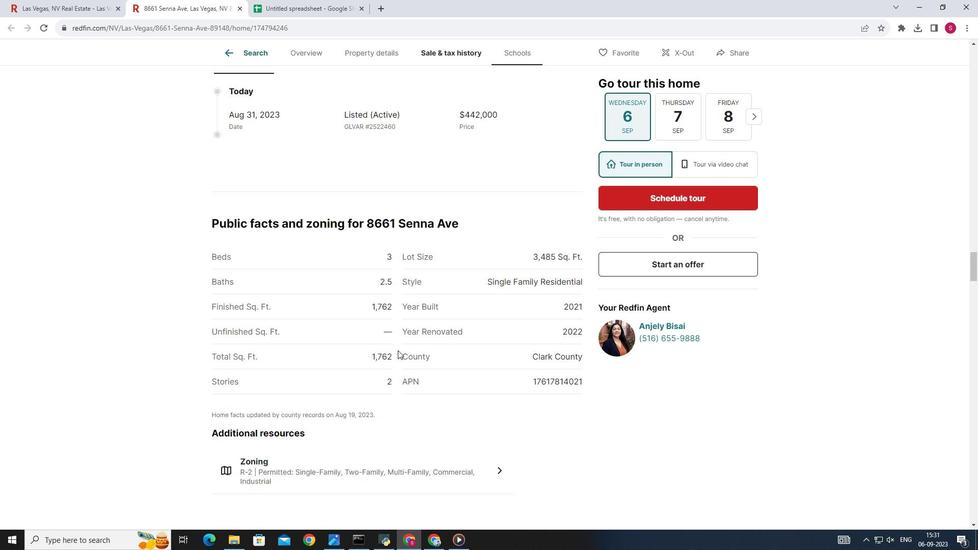 
Action: Mouse scrolled (396, 350) with delta (0, 0)
Screenshot: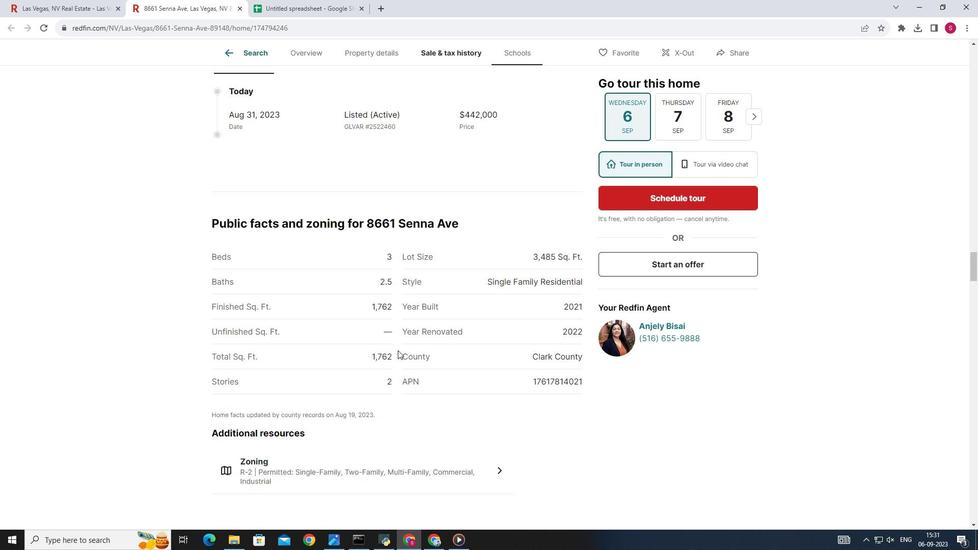 
Action: Mouse scrolled (396, 350) with delta (0, 0)
Screenshot: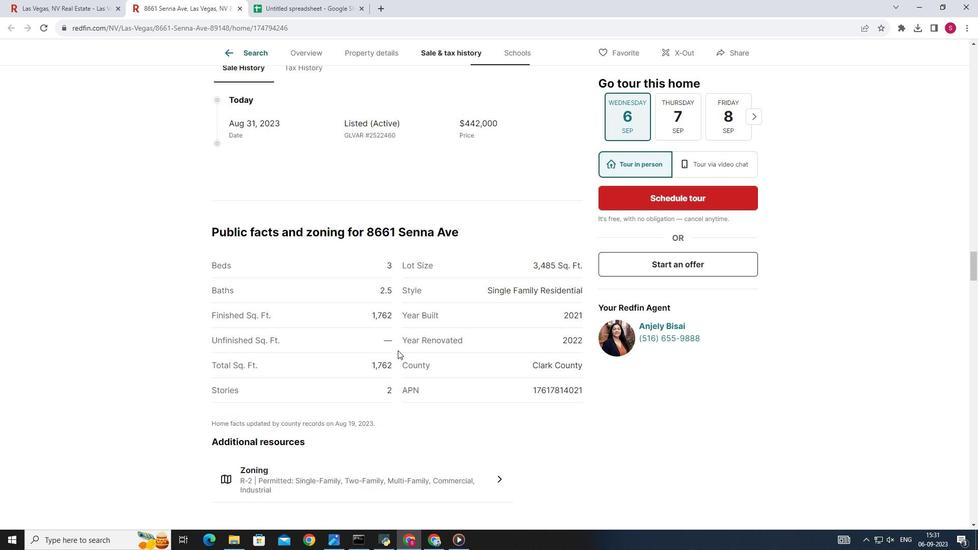 
Action: Mouse scrolled (396, 350) with delta (0, 0)
Screenshot: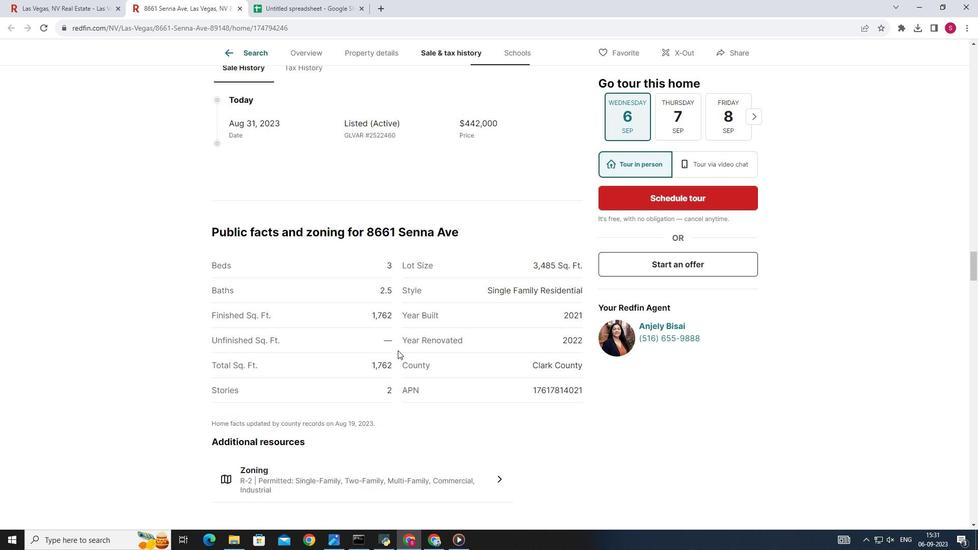 
Action: Mouse scrolled (396, 350) with delta (0, 0)
Screenshot: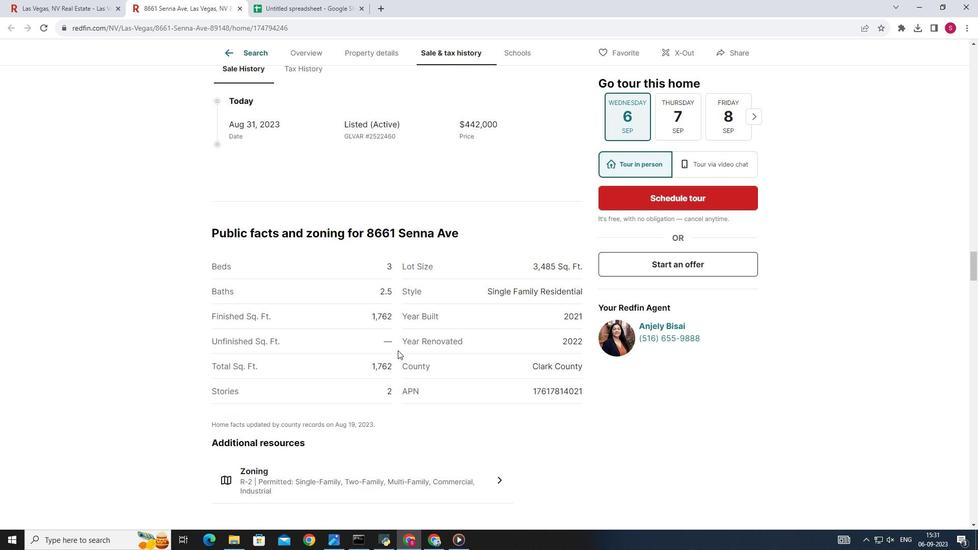 
Action: Mouse scrolled (396, 350) with delta (0, 0)
Screenshot: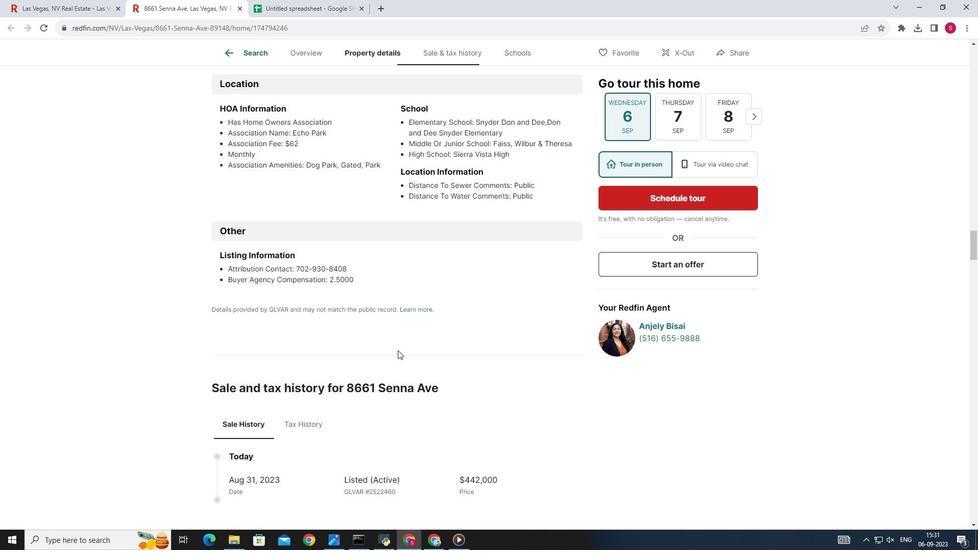
Action: Mouse scrolled (396, 350) with delta (0, 0)
Screenshot: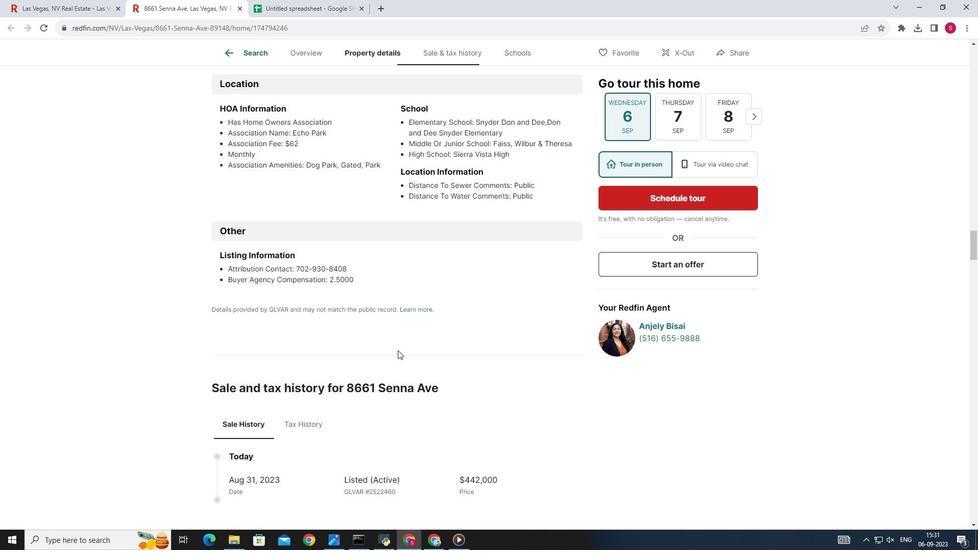 
Action: Mouse scrolled (396, 350) with delta (0, 0)
Screenshot: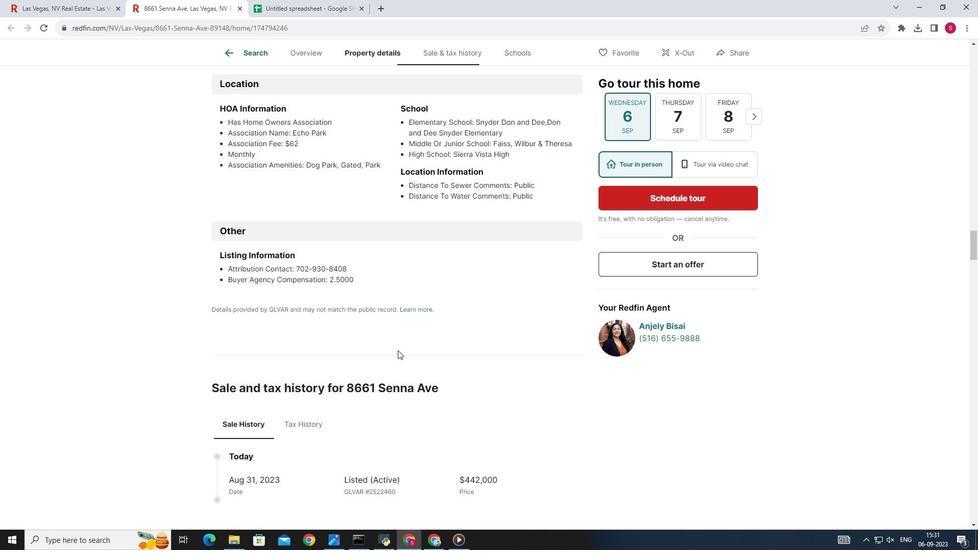 
Action: Mouse scrolled (396, 350) with delta (0, 0)
Screenshot: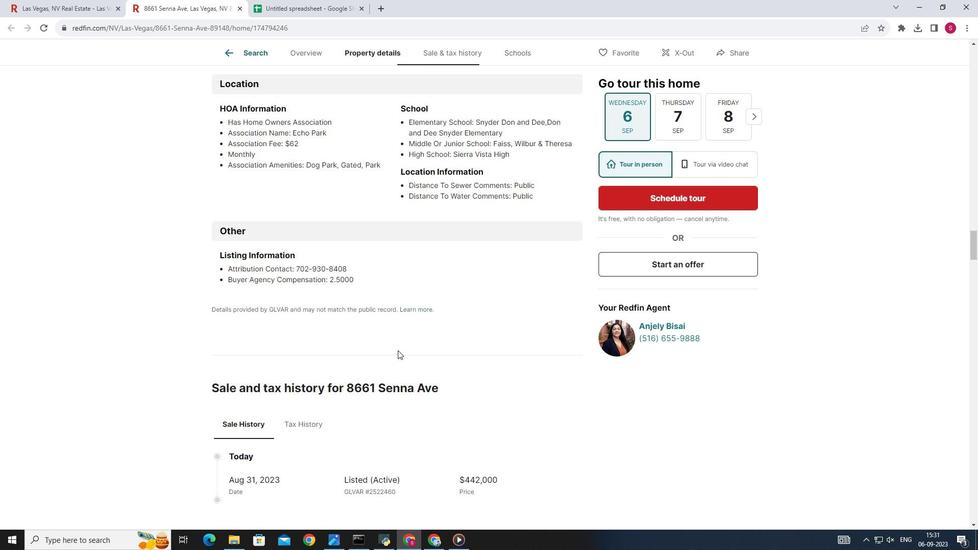 
Action: Mouse scrolled (396, 350) with delta (0, 0)
Screenshot: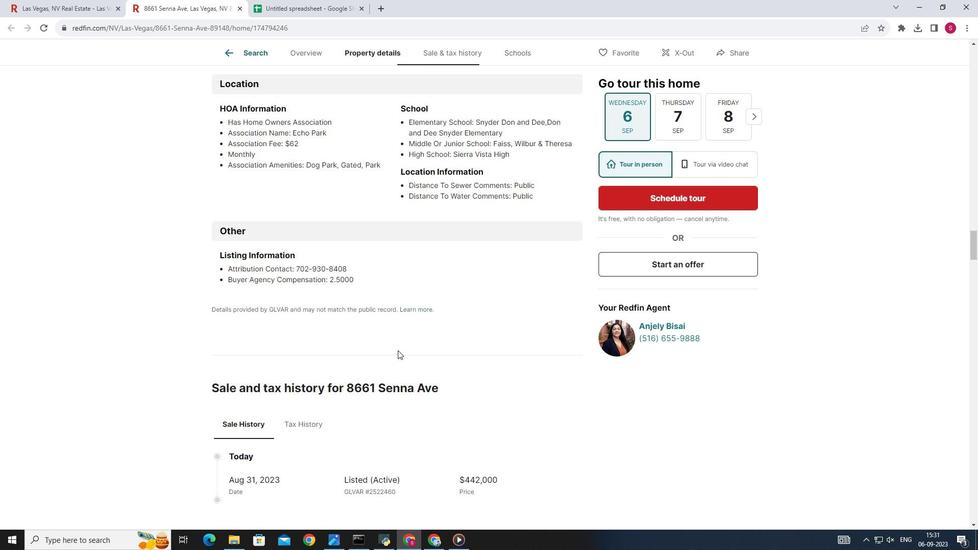 
Action: Mouse scrolled (396, 350) with delta (0, 0)
Screenshot: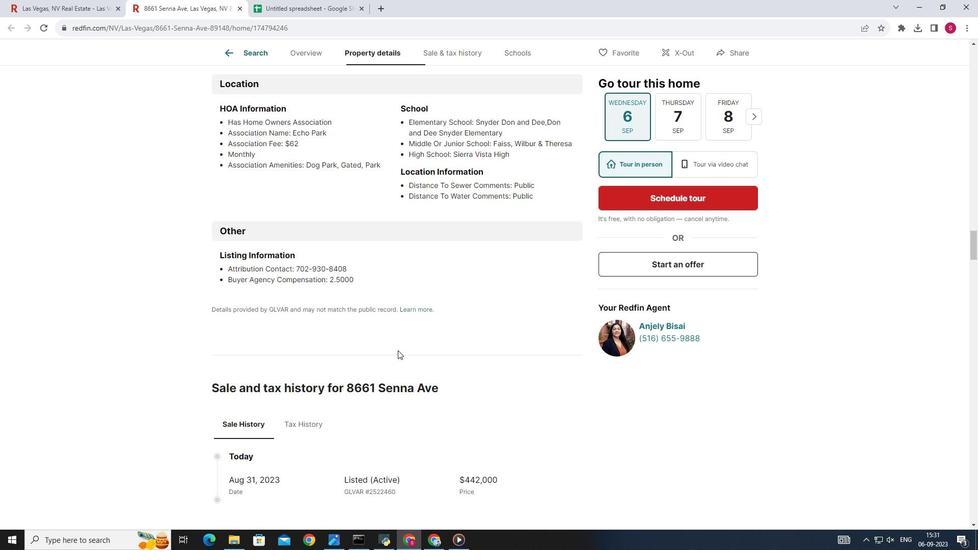 
Action: Mouse scrolled (396, 350) with delta (0, 0)
Screenshot: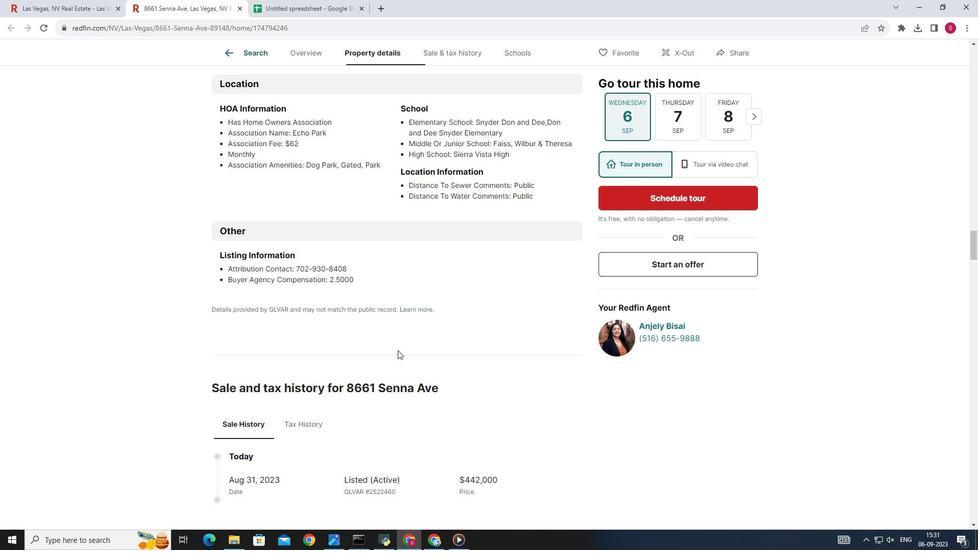 
Action: Mouse scrolled (396, 350) with delta (0, 0)
Screenshot: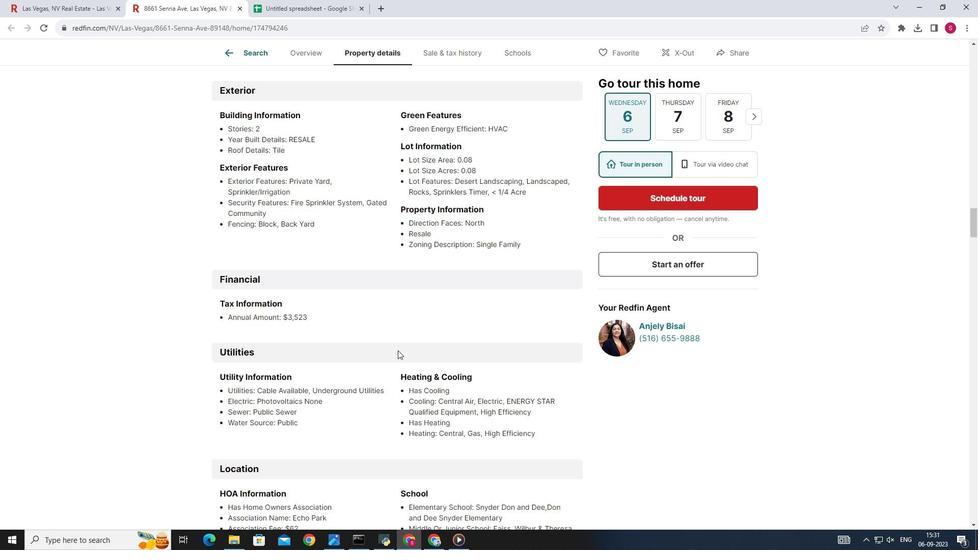 
Action: Mouse scrolled (396, 350) with delta (0, 0)
Screenshot: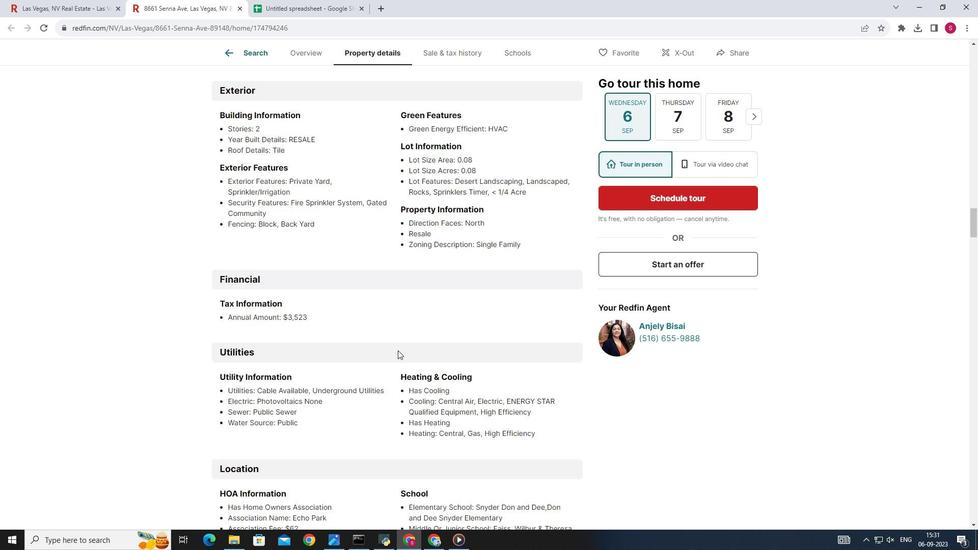 
Action: Mouse scrolled (396, 350) with delta (0, 0)
Screenshot: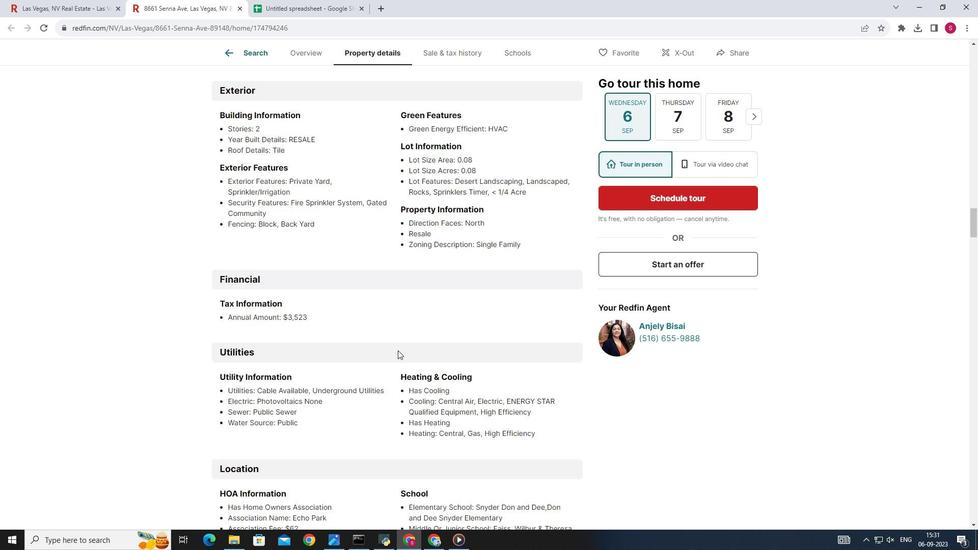 
Action: Mouse scrolled (396, 350) with delta (0, 0)
Screenshot: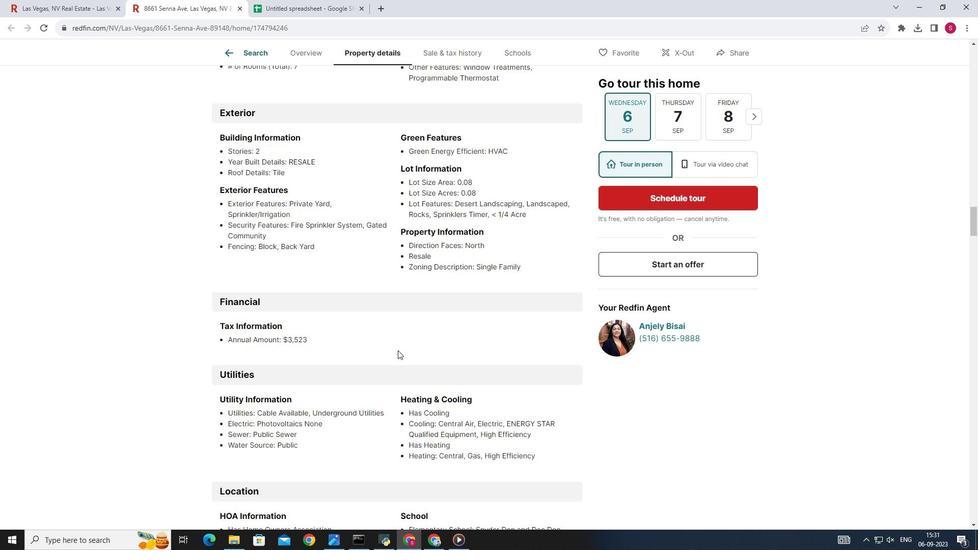 
Action: Mouse scrolled (396, 350) with delta (0, 0)
Screenshot: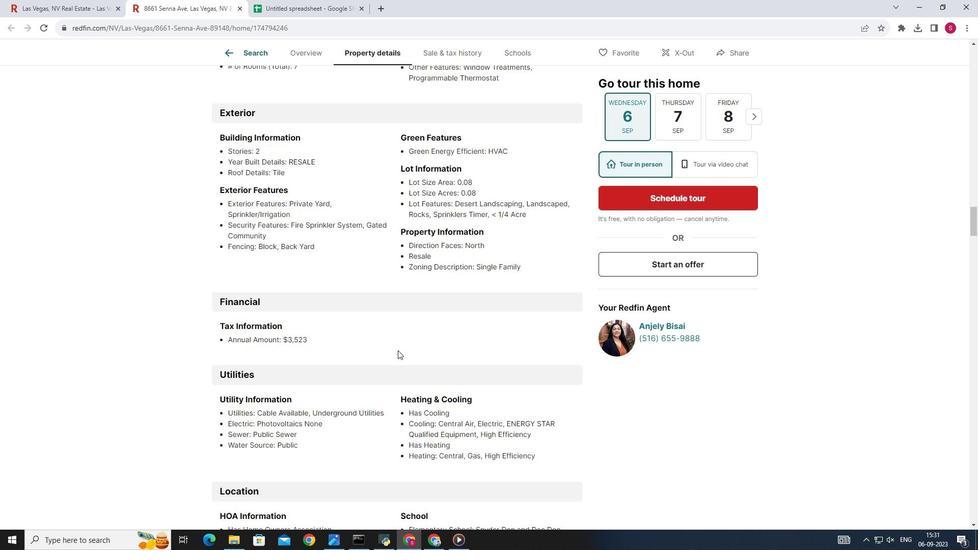 
Action: Mouse scrolled (396, 350) with delta (0, 0)
Screenshot: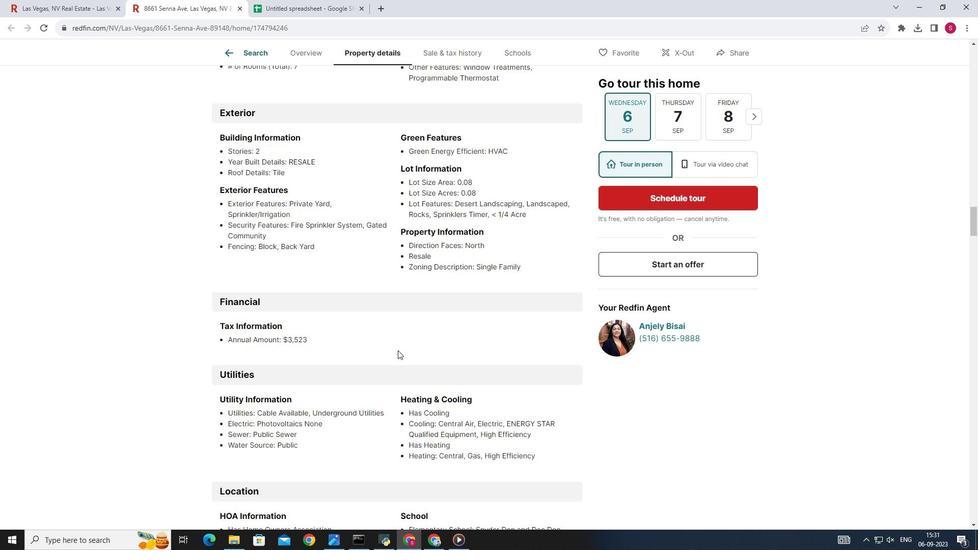 
Action: Mouse scrolled (396, 350) with delta (0, 0)
Screenshot: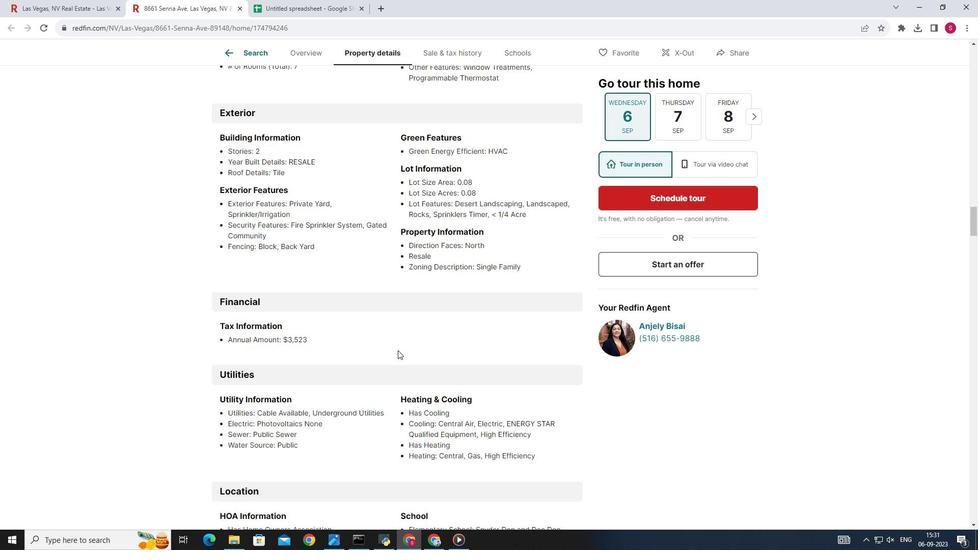 
Action: Mouse scrolled (396, 350) with delta (0, 0)
Screenshot: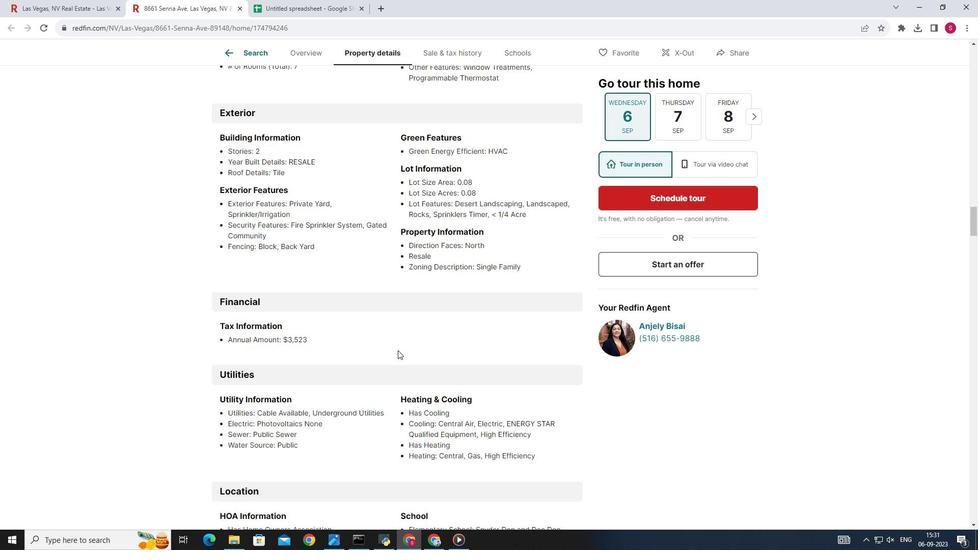 
Action: Mouse scrolled (396, 350) with delta (0, 0)
Screenshot: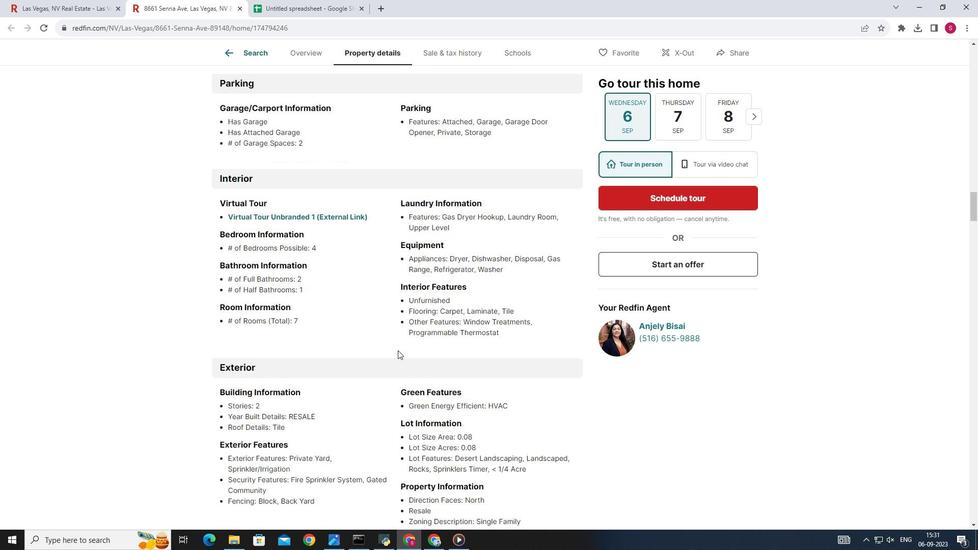 
Action: Mouse scrolled (396, 350) with delta (0, 0)
Screenshot: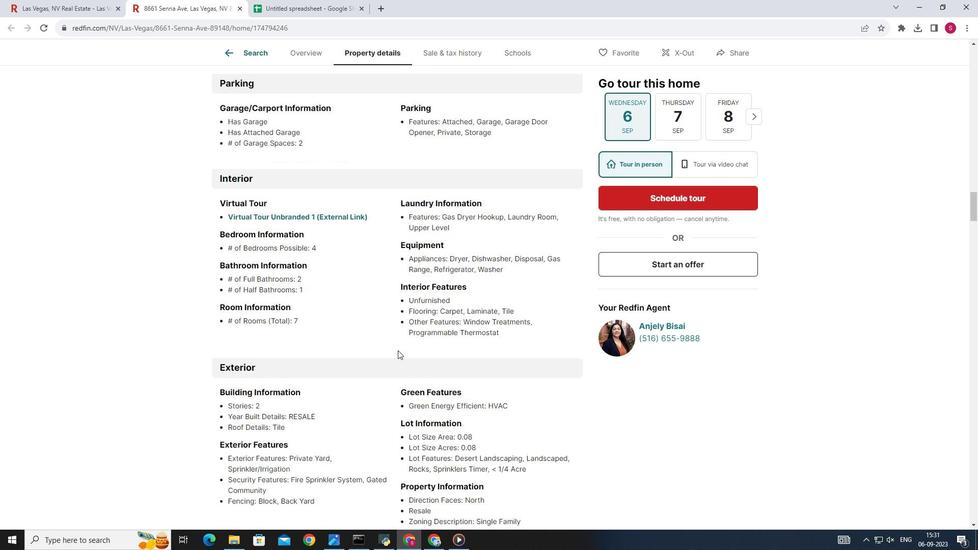 
Action: Mouse scrolled (396, 350) with delta (0, 0)
Screenshot: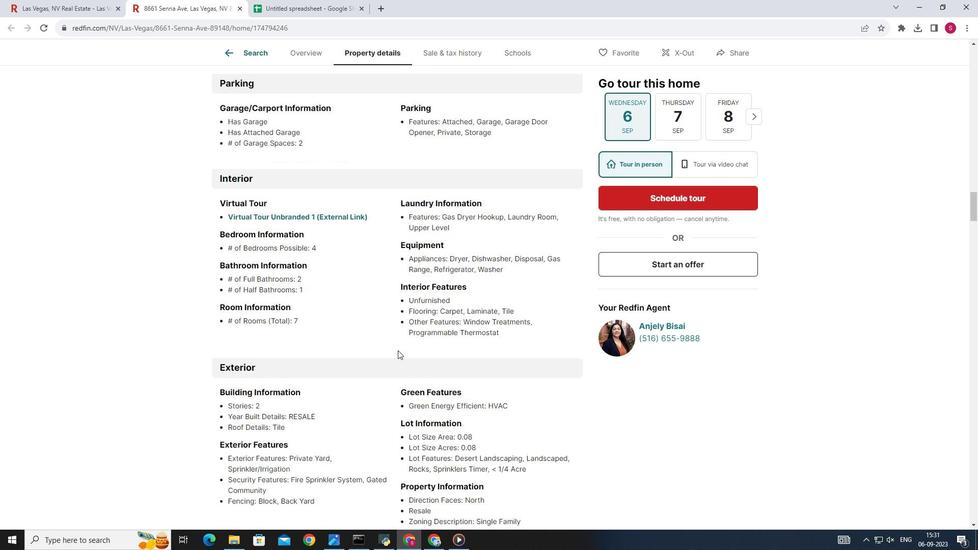 
Action: Mouse scrolled (396, 350) with delta (0, 0)
Screenshot: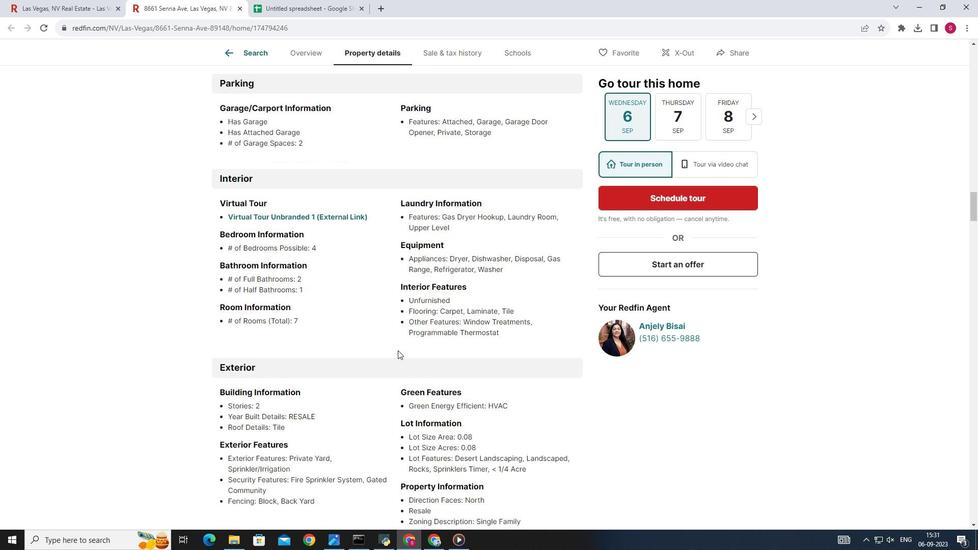 
Action: Mouse scrolled (396, 350) with delta (0, 0)
Screenshot: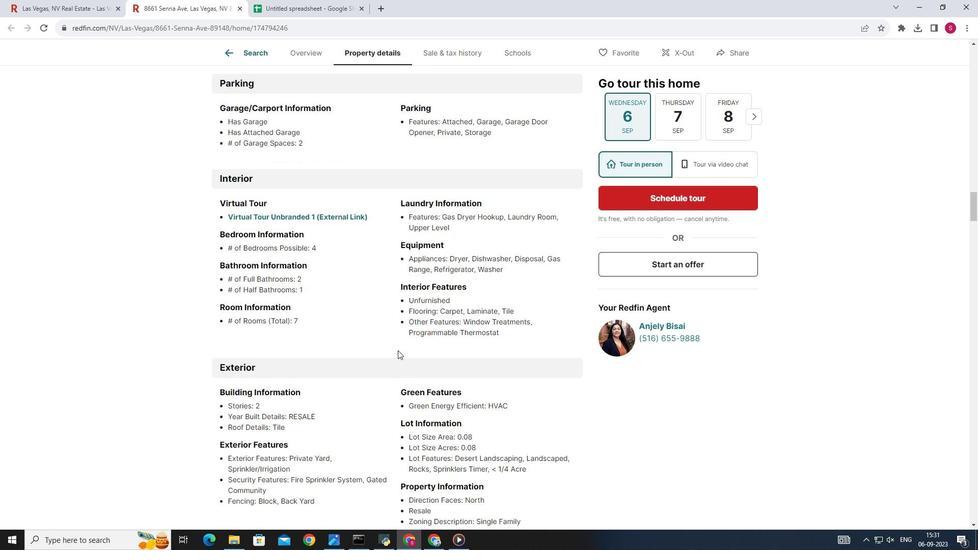 
Action: Mouse scrolled (396, 350) with delta (0, 0)
Screenshot: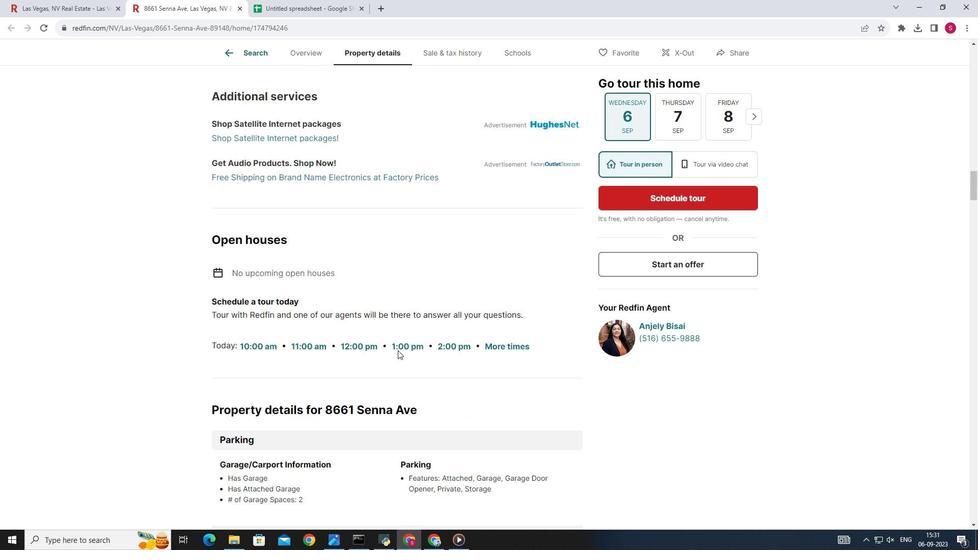 
Action: Mouse scrolled (396, 350) with delta (0, 0)
Screenshot: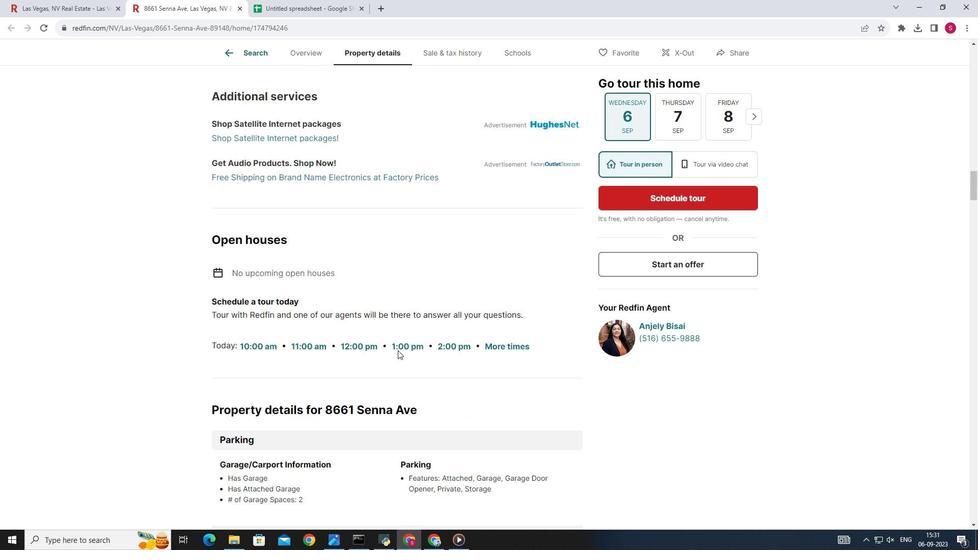 
Action: Mouse scrolled (396, 350) with delta (0, 0)
Screenshot: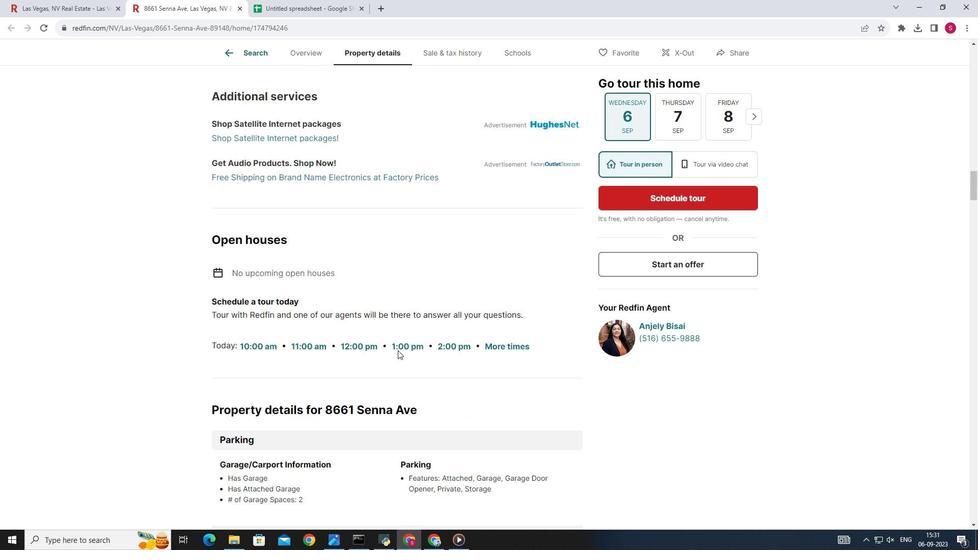 
Action: Mouse scrolled (396, 350) with delta (0, 0)
Screenshot: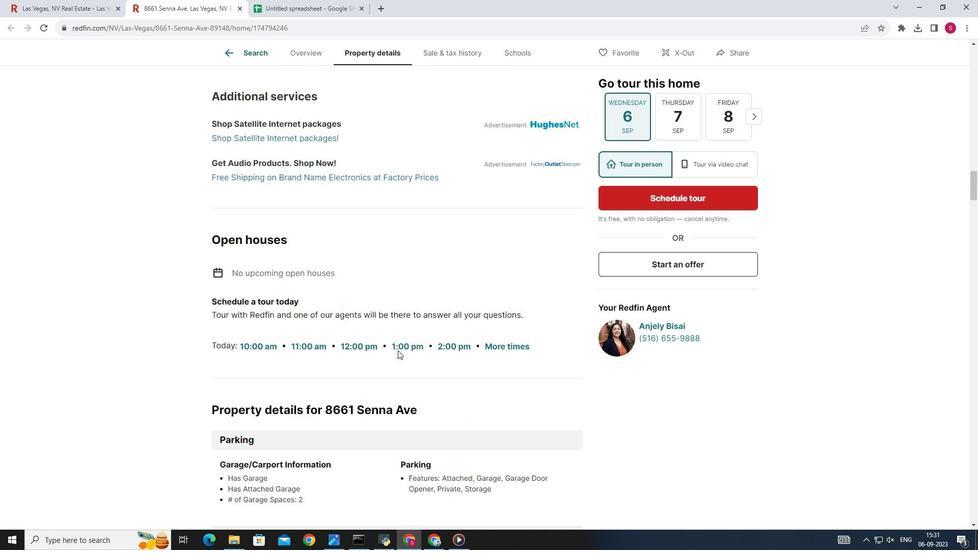 
Action: Mouse scrolled (396, 350) with delta (0, 0)
Screenshot: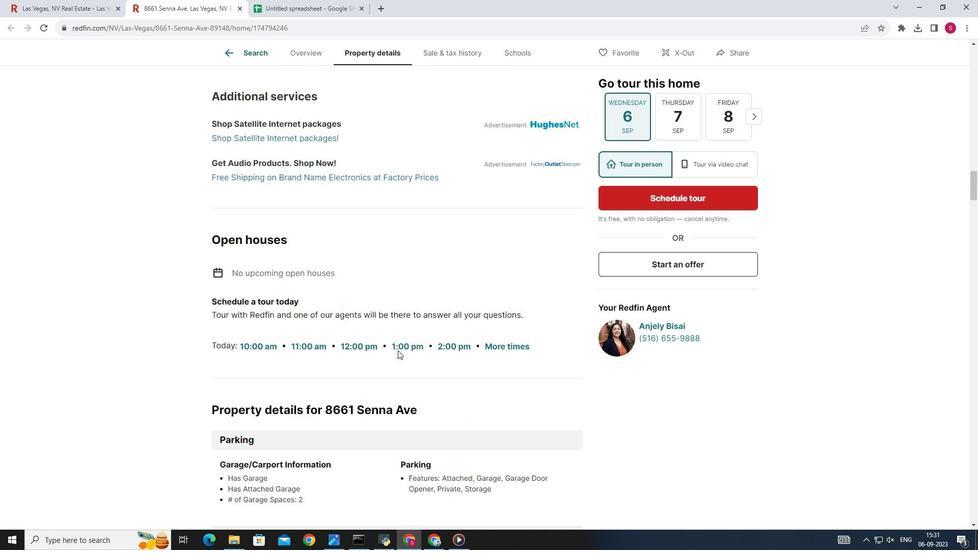 
Action: Mouse scrolled (396, 350) with delta (0, 0)
Screenshot: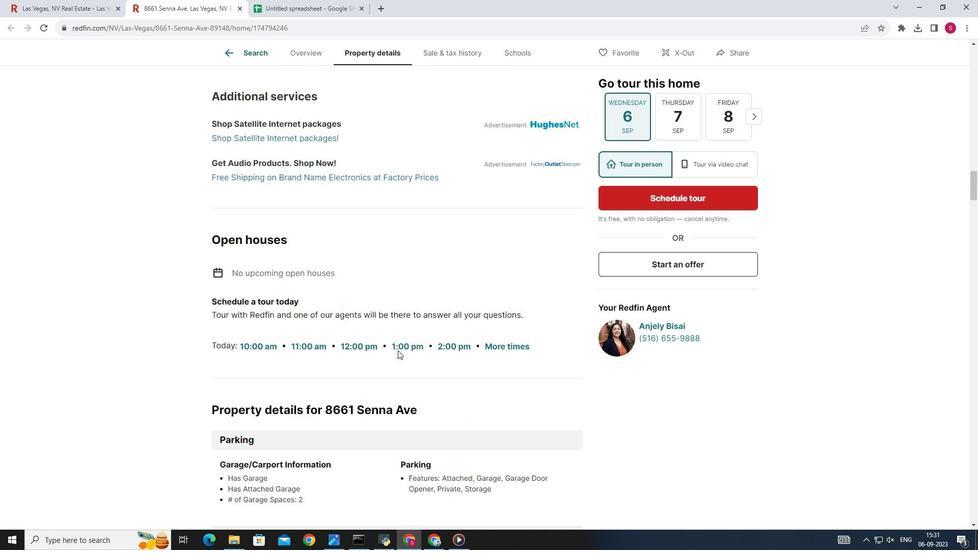 
Action: Mouse scrolled (396, 350) with delta (0, 0)
Screenshot: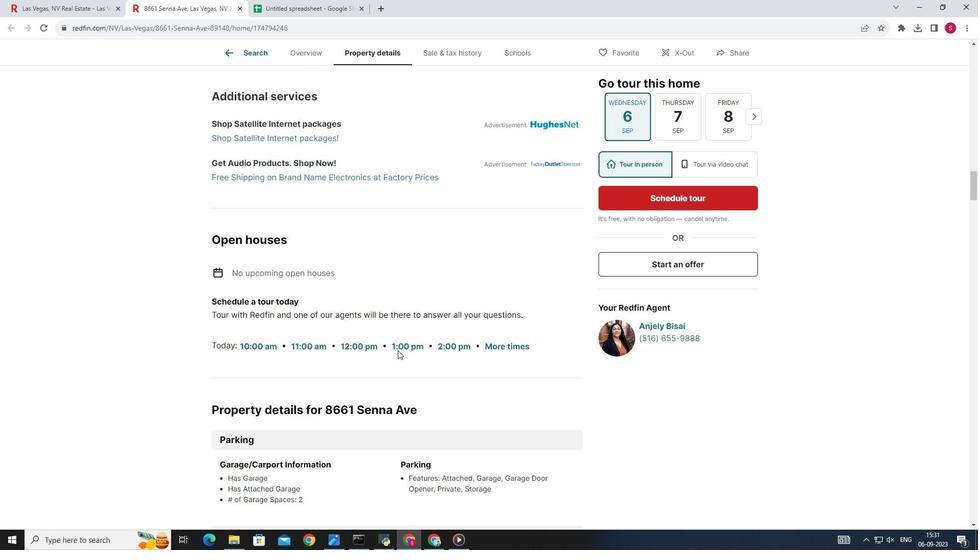 
Action: Mouse scrolled (396, 350) with delta (0, 0)
Screenshot: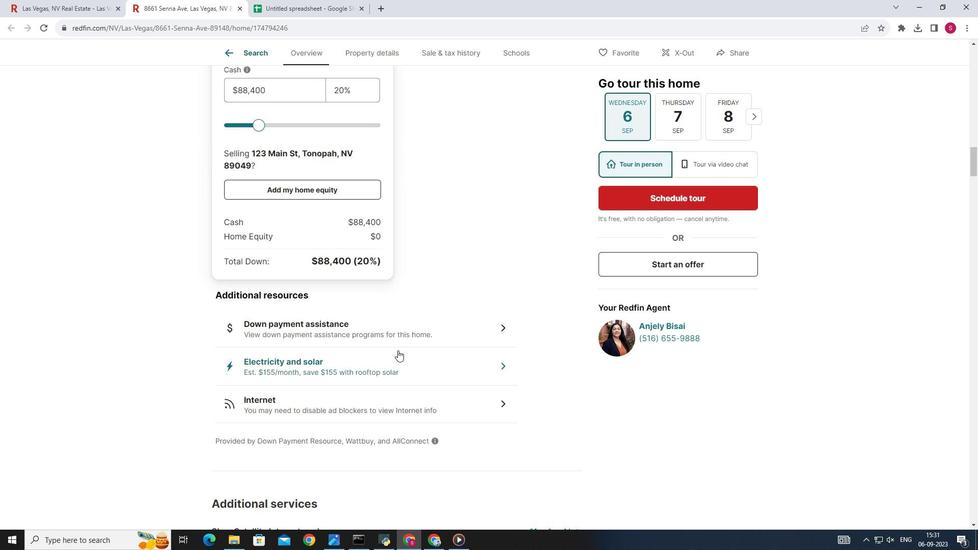 
Action: Mouse scrolled (396, 350) with delta (0, 0)
Screenshot: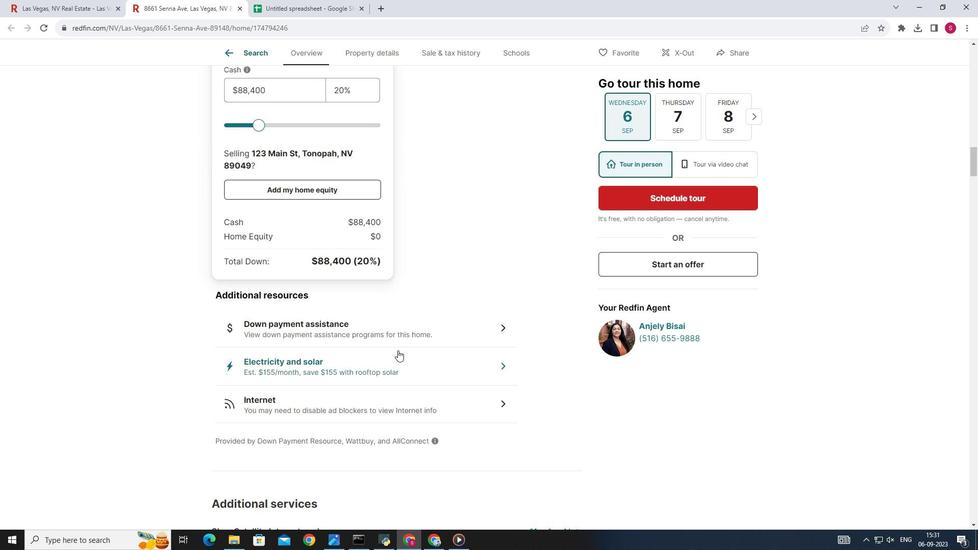 
Action: Mouse scrolled (396, 350) with delta (0, 0)
Screenshot: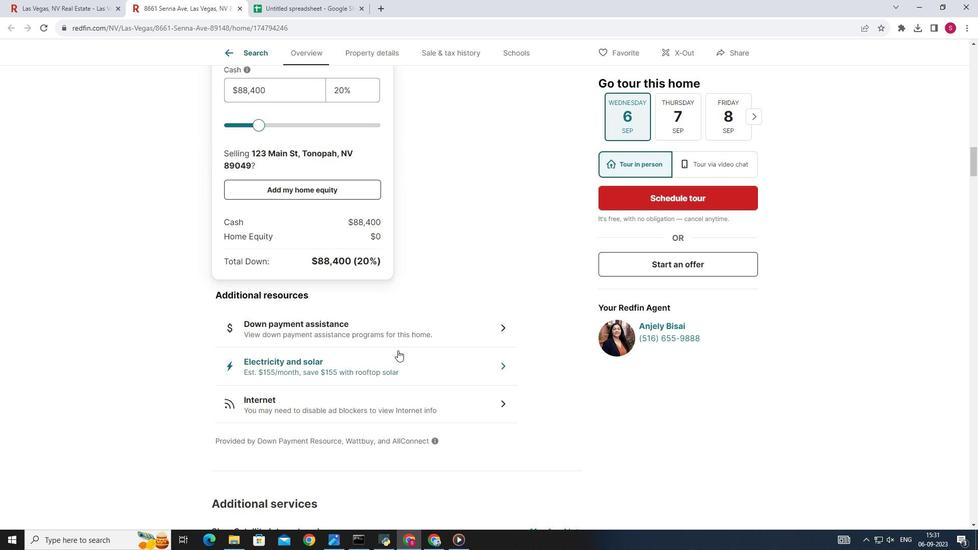 
Action: Mouse scrolled (396, 350) with delta (0, 0)
Screenshot: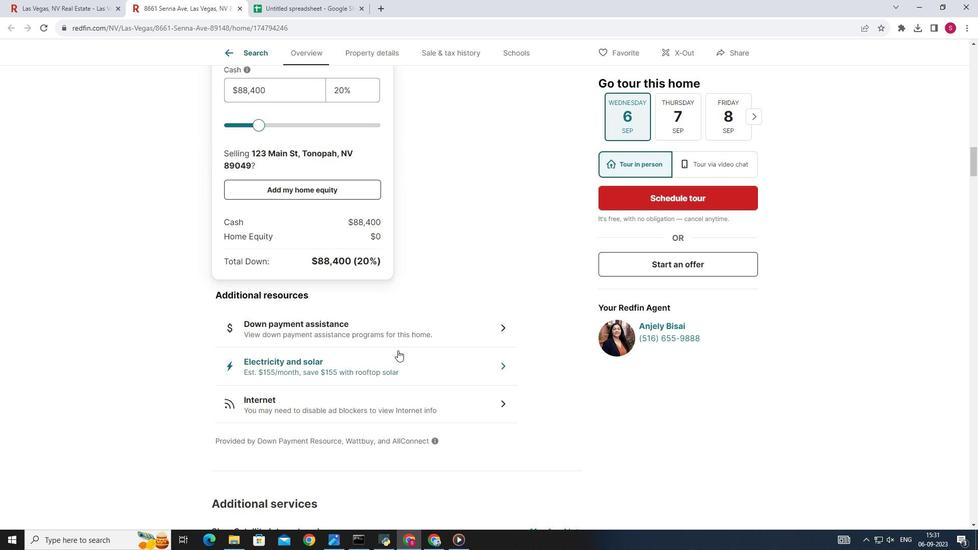 
Action: Mouse scrolled (396, 350) with delta (0, 0)
Screenshot: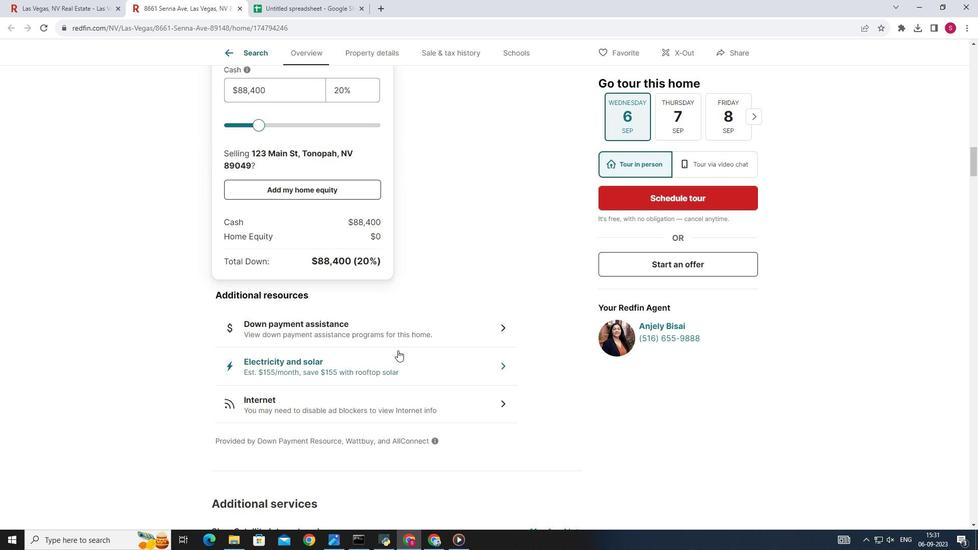 
Action: Mouse scrolled (396, 350) with delta (0, 0)
Screenshot: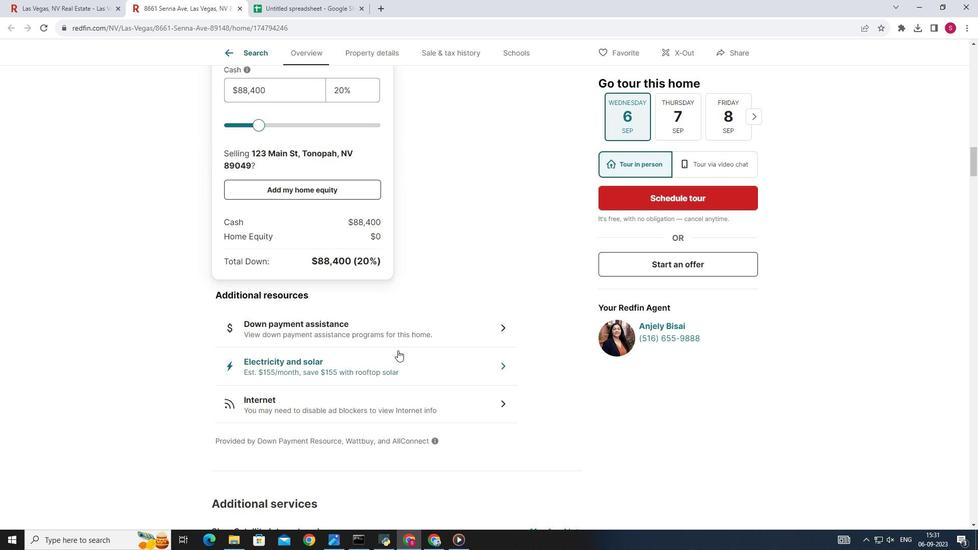 
Action: Mouse scrolled (396, 350) with delta (0, 0)
Screenshot: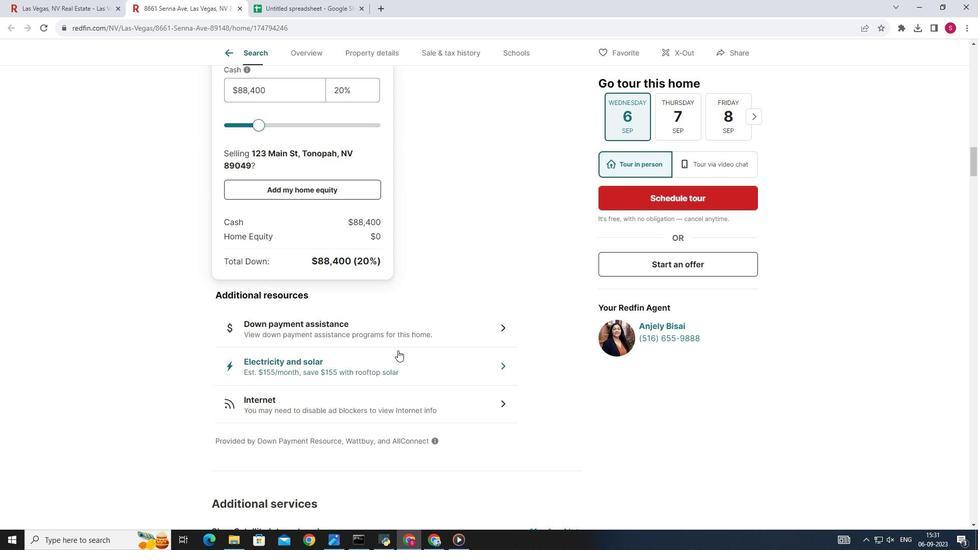 
Action: Mouse scrolled (396, 350) with delta (0, 0)
Screenshot: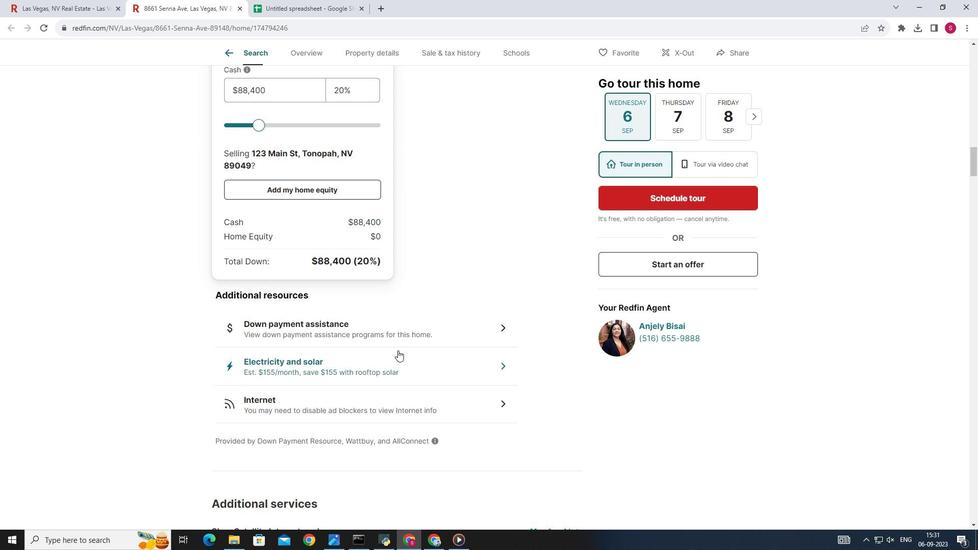 
Action: Mouse scrolled (396, 350) with delta (0, 0)
Screenshot: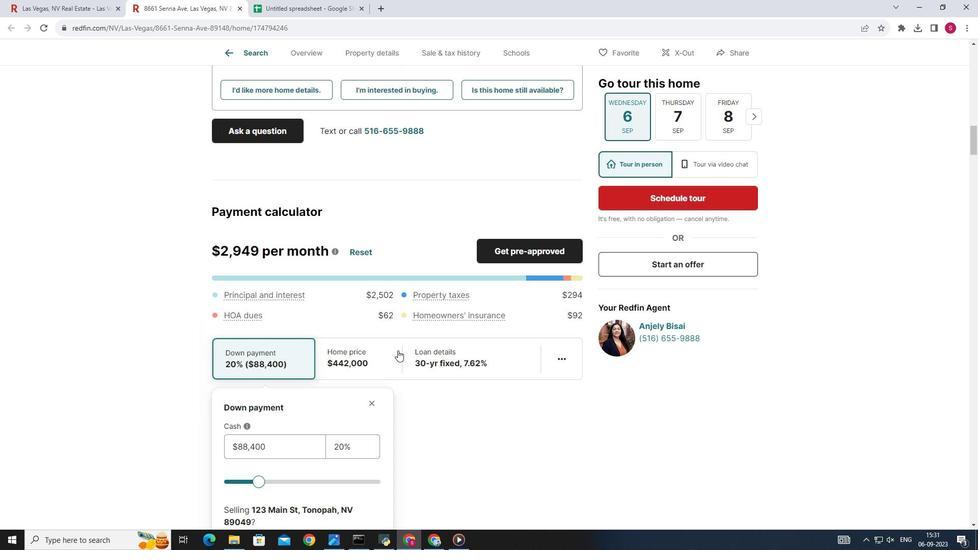 
Action: Mouse scrolled (396, 350) with delta (0, 0)
Screenshot: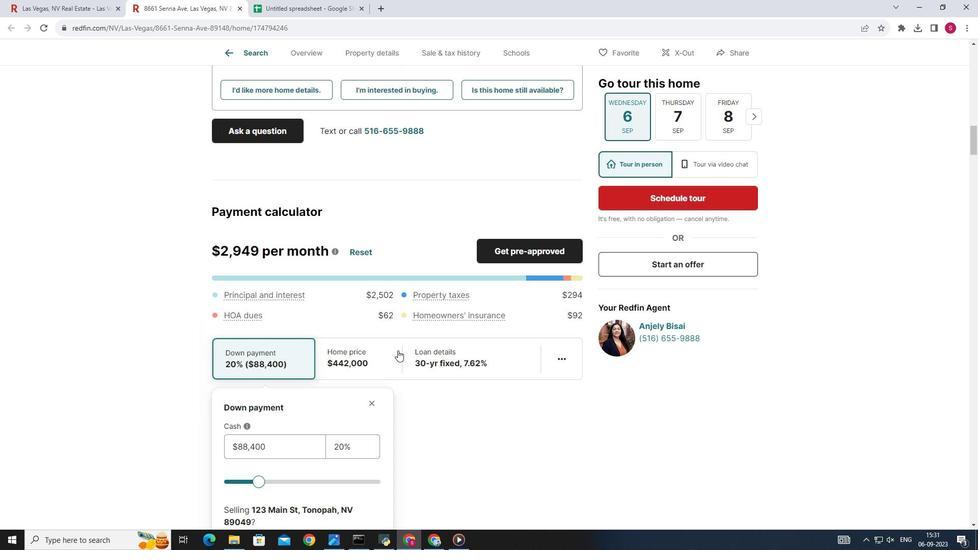 
Action: Mouse scrolled (396, 350) with delta (0, 0)
Screenshot: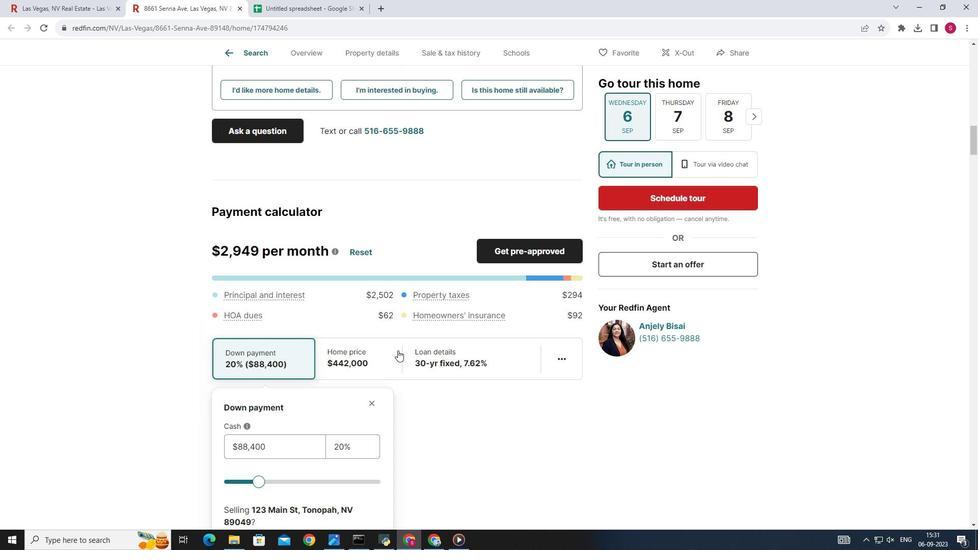 
Action: Mouse scrolled (396, 350) with delta (0, 0)
Screenshot: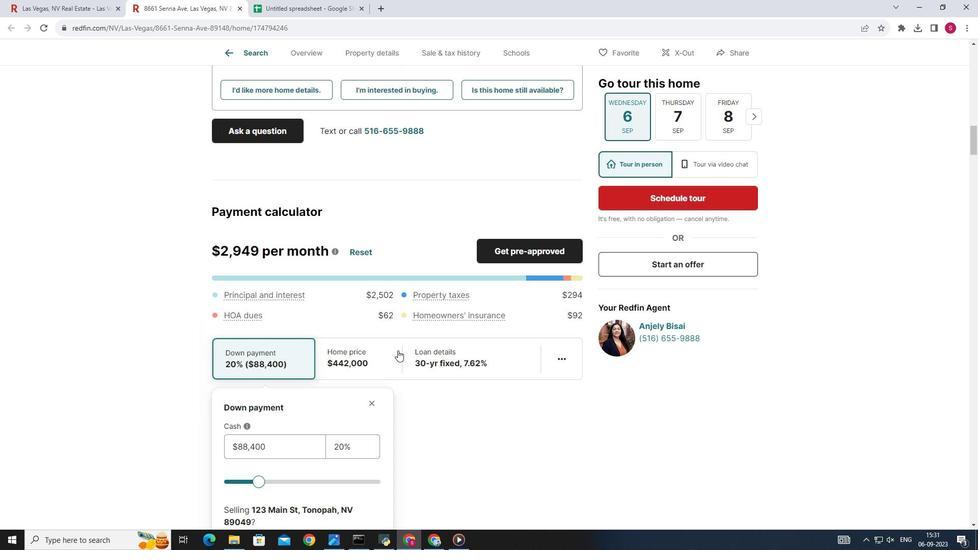 
Action: Mouse scrolled (396, 350) with delta (0, 0)
Screenshot: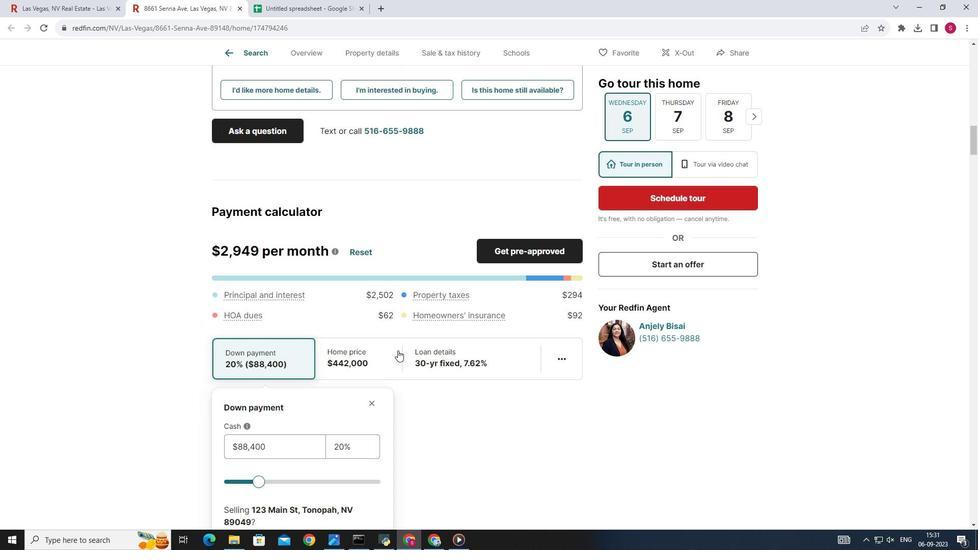 
Action: Mouse scrolled (396, 350) with delta (0, 0)
Screenshot: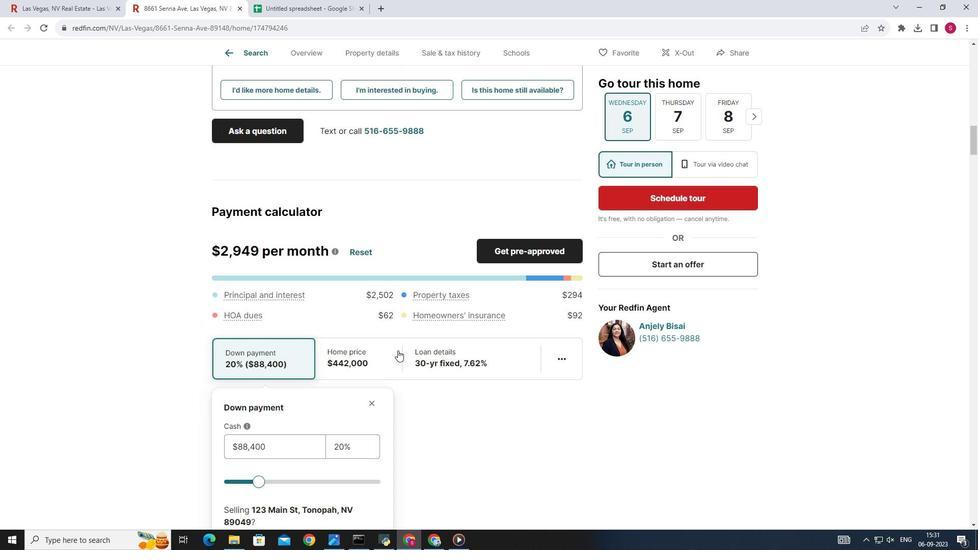 
Action: Mouse scrolled (396, 350) with delta (0, 0)
Screenshot: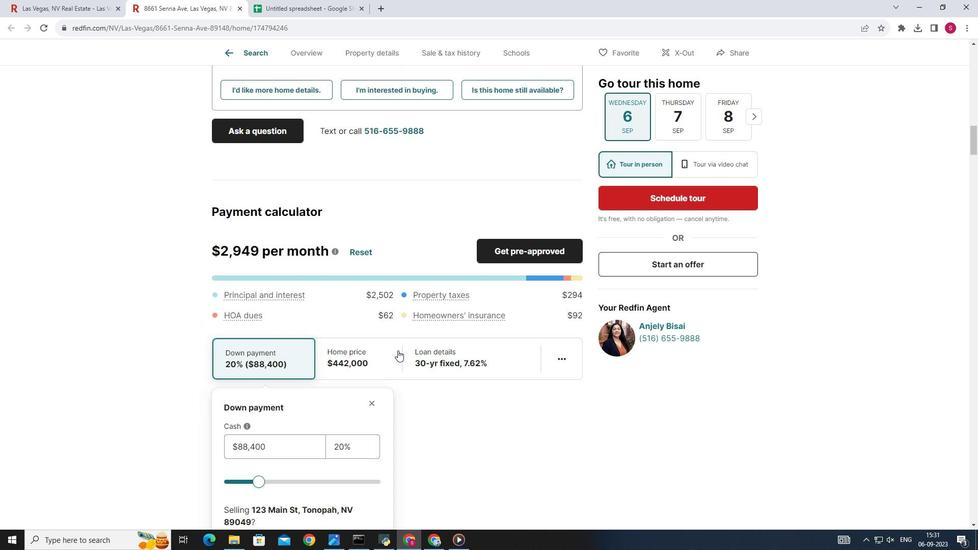 
Action: Mouse scrolled (396, 350) with delta (0, 0)
Screenshot: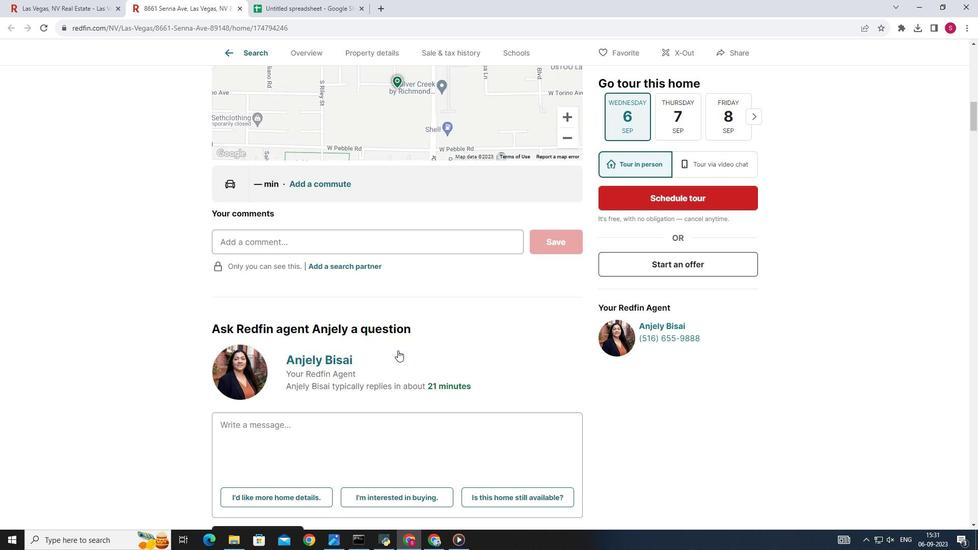 
Action: Mouse scrolled (396, 350) with delta (0, 0)
Screenshot: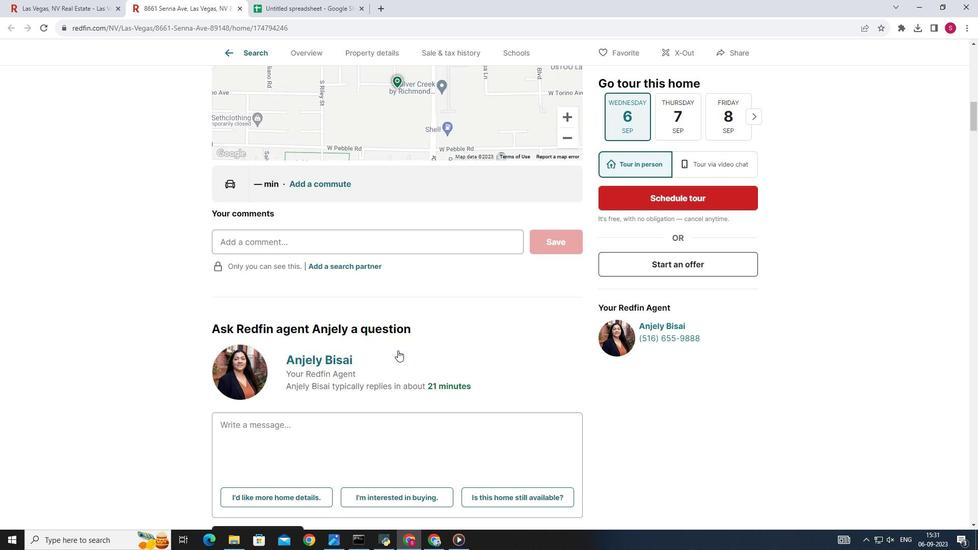 
Action: Mouse scrolled (396, 350) with delta (0, 0)
Screenshot: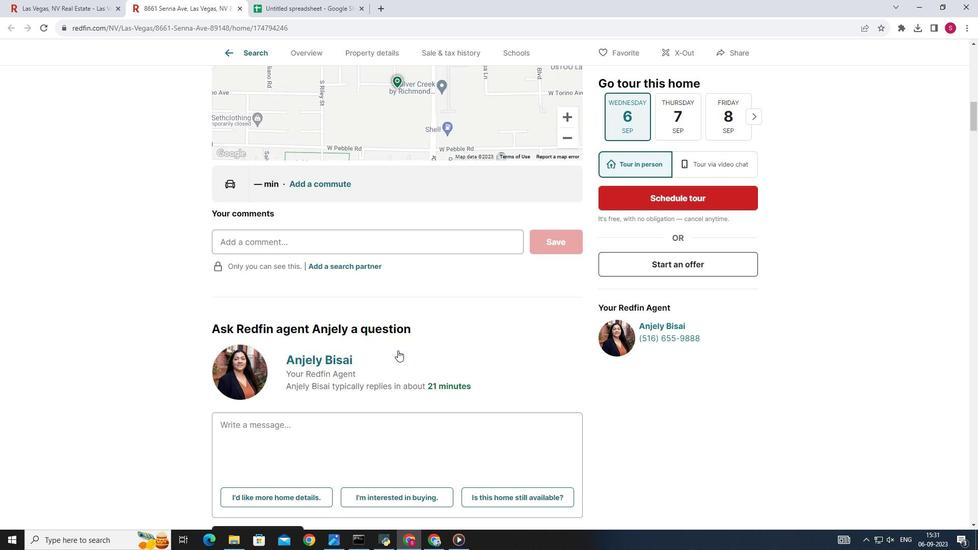 
Action: Mouse scrolled (396, 350) with delta (0, 0)
Screenshot: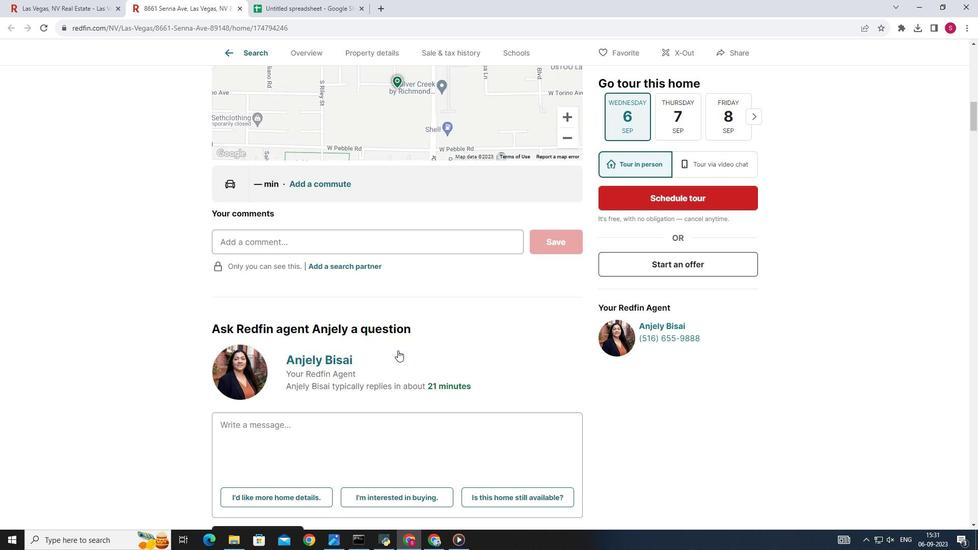 
Action: Mouse scrolled (396, 350) with delta (0, 0)
Screenshot: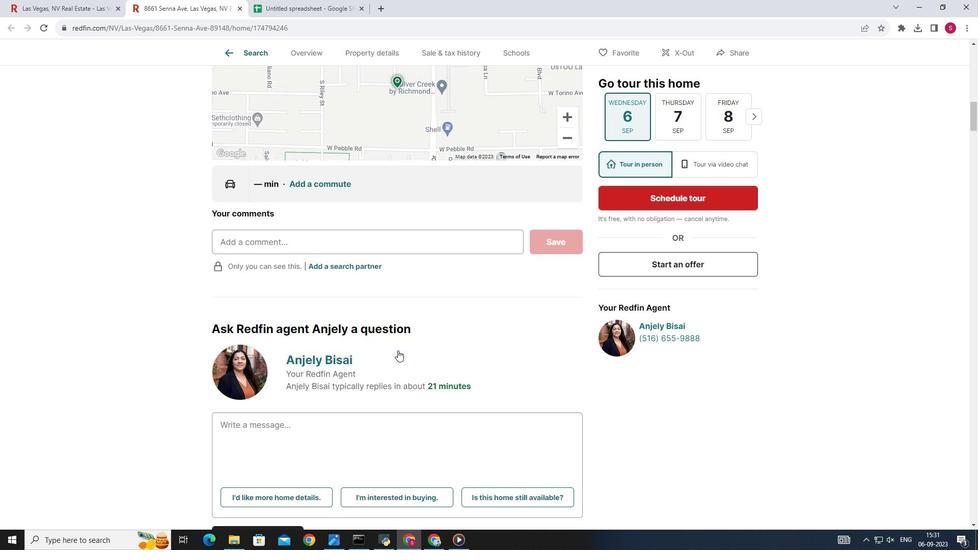
Action: Mouse scrolled (396, 350) with delta (0, 0)
Screenshot: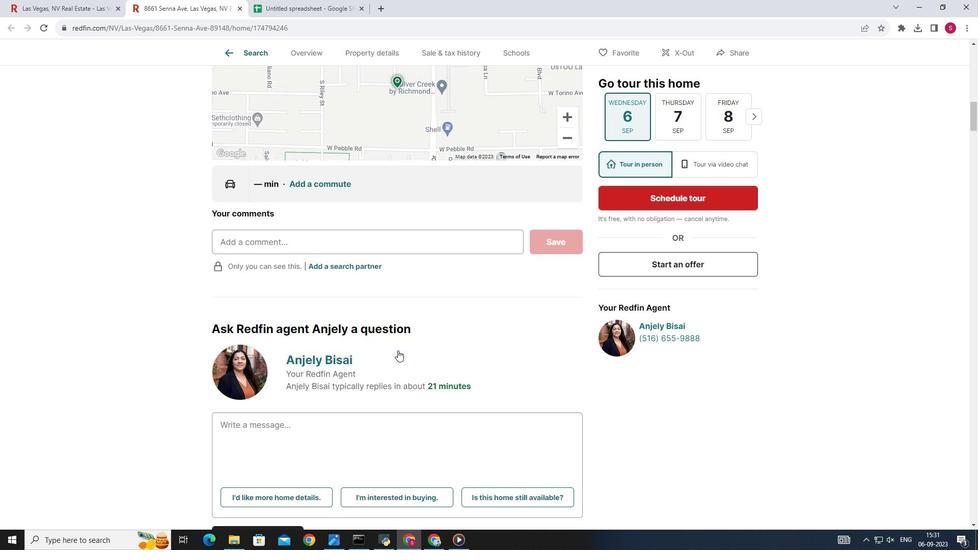 
Action: Mouse scrolled (396, 350) with delta (0, 0)
Screenshot: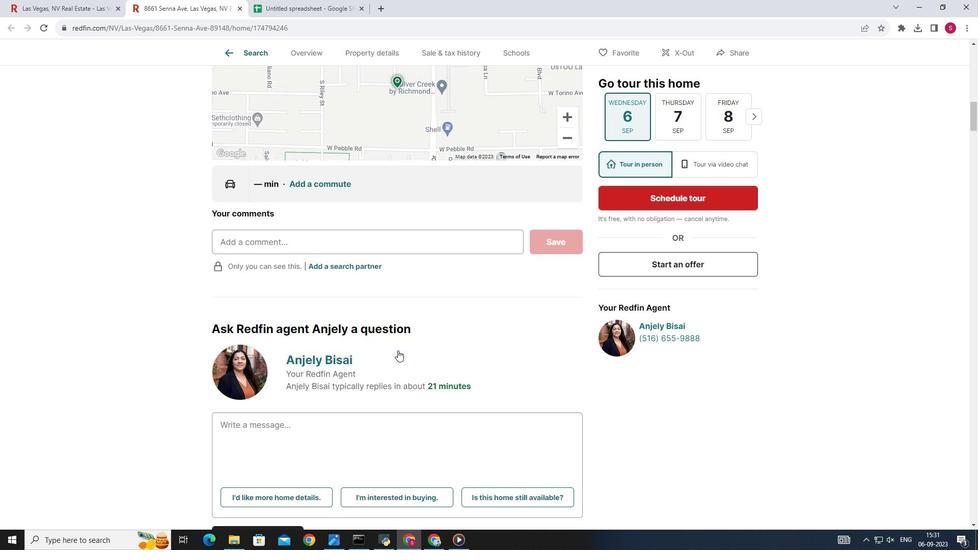 
Action: Mouse scrolled (396, 350) with delta (0, 0)
Screenshot: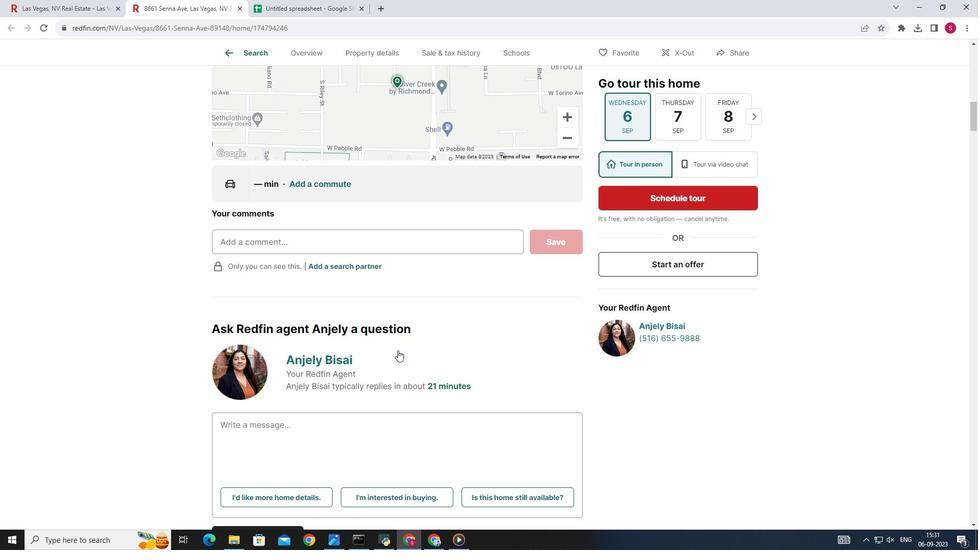 
Action: Mouse scrolled (396, 350) with delta (0, 0)
Screenshot: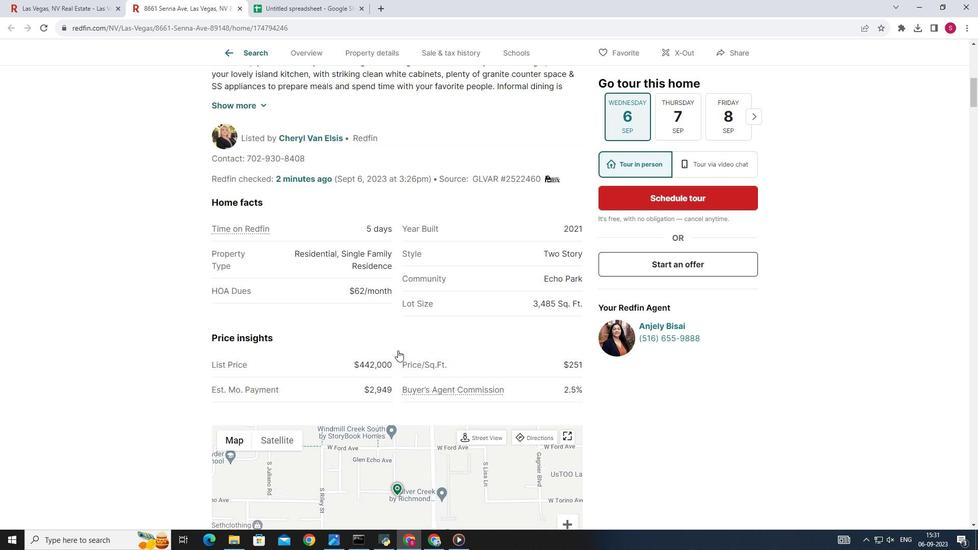
Action: Mouse scrolled (396, 350) with delta (0, 0)
Screenshot: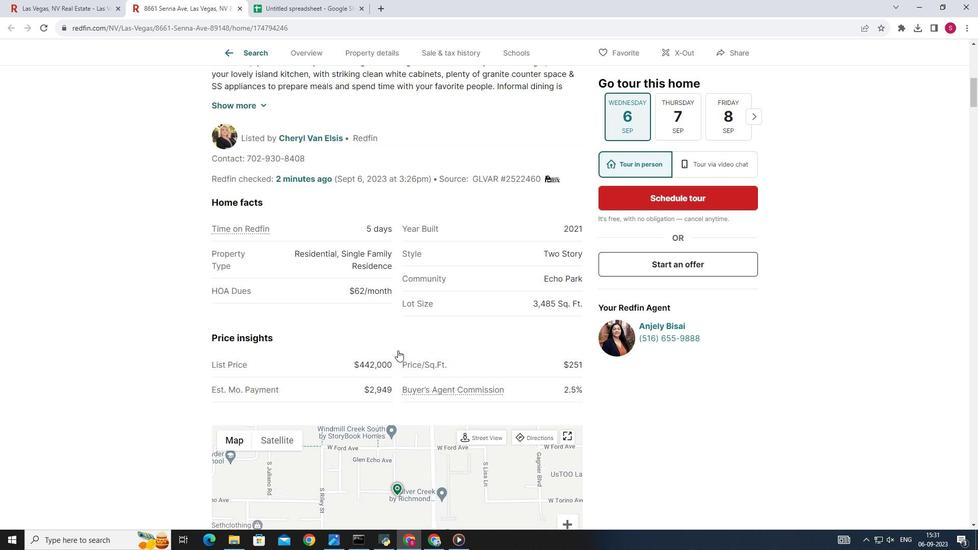 
Action: Mouse scrolled (396, 350) with delta (0, 0)
Screenshot: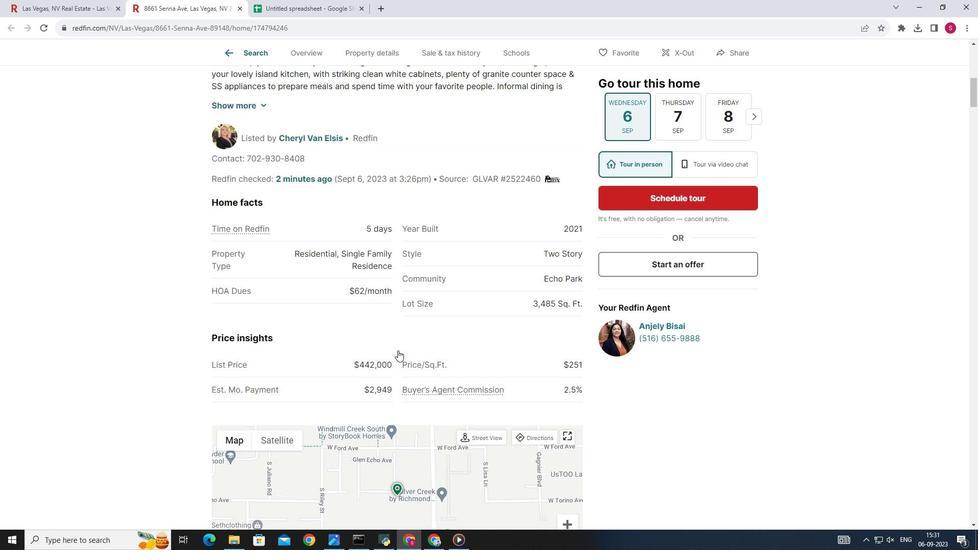 
Action: Mouse scrolled (396, 350) with delta (0, 0)
Screenshot: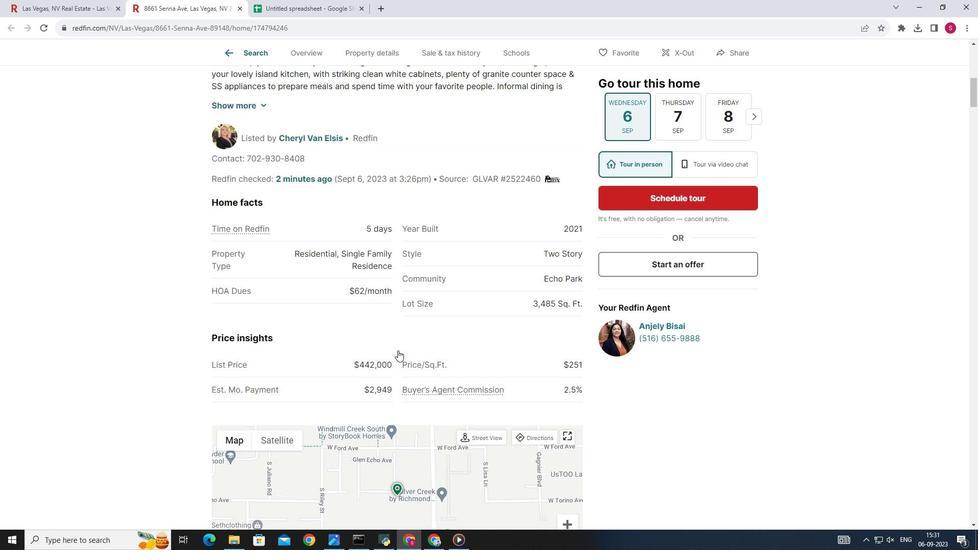 
Action: Mouse scrolled (396, 350) with delta (0, 0)
Screenshot: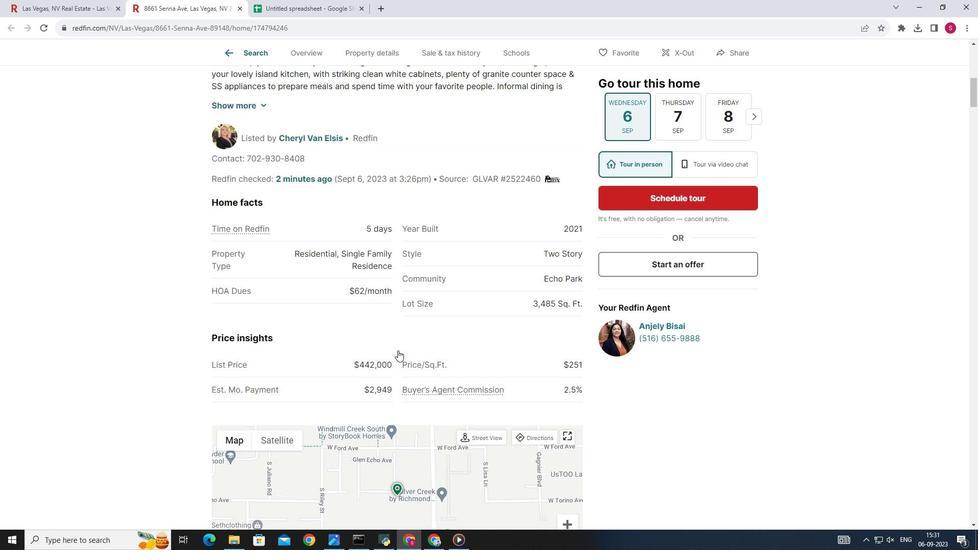 
Action: Mouse scrolled (396, 350) with delta (0, 0)
Screenshot: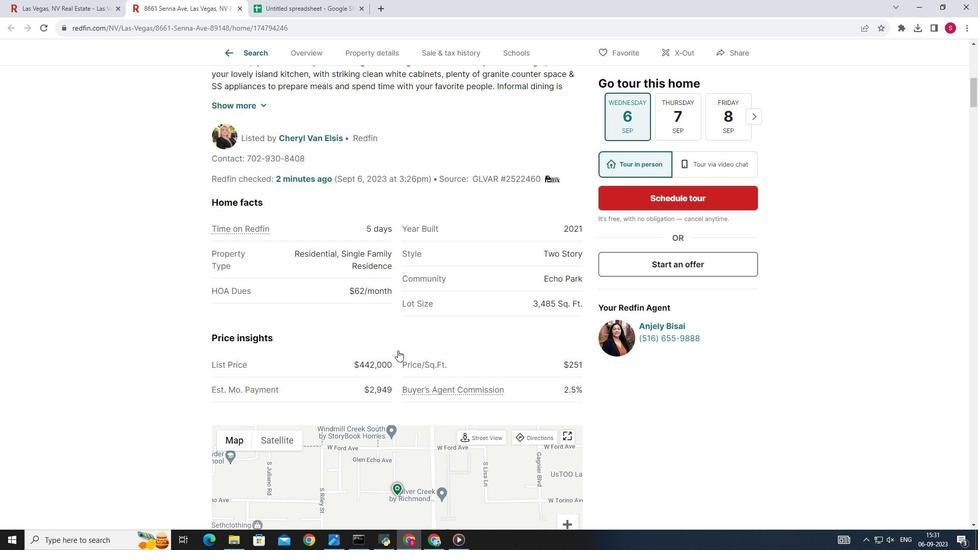 
Action: Mouse scrolled (396, 350) with delta (0, 0)
Screenshot: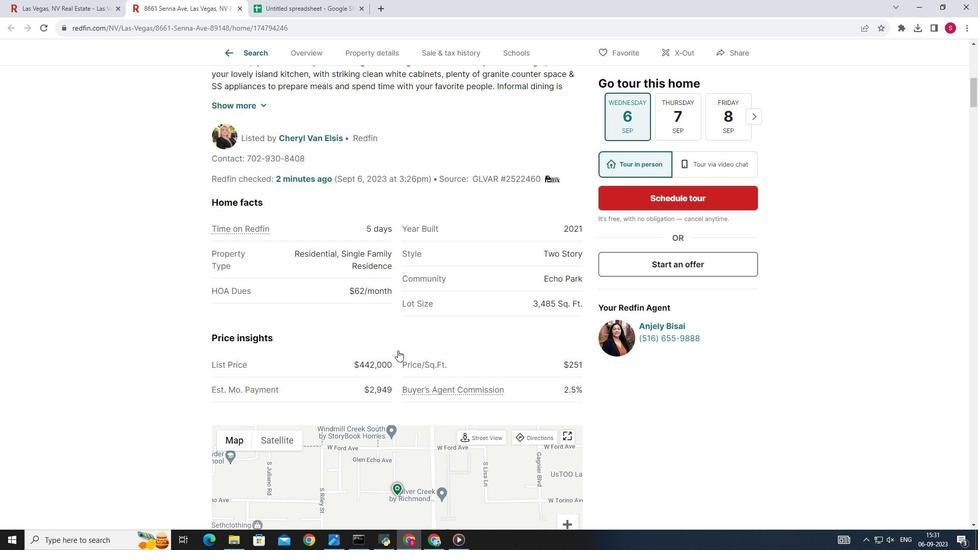 
Action: Mouse scrolled (396, 350) with delta (0, 0)
Screenshot: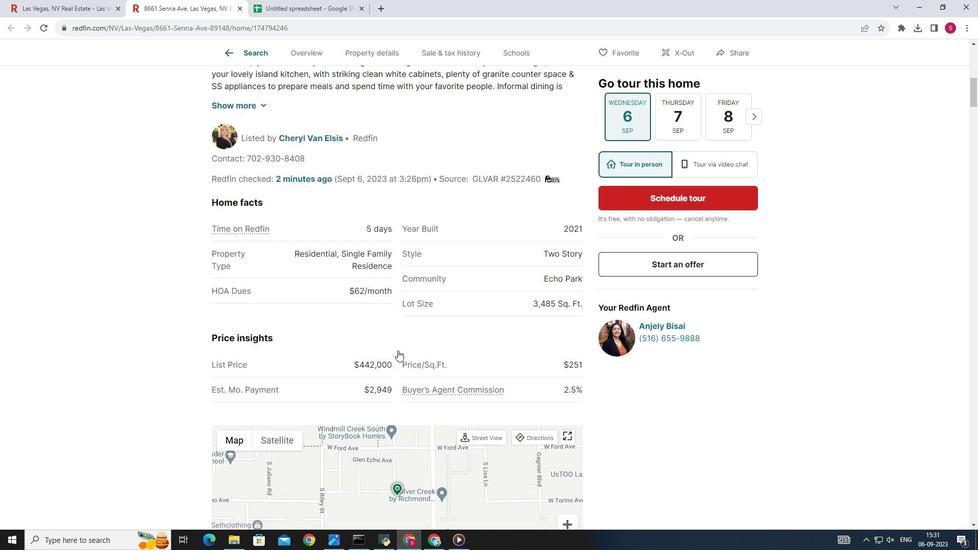 
Action: Mouse scrolled (396, 350) with delta (0, 0)
Screenshot: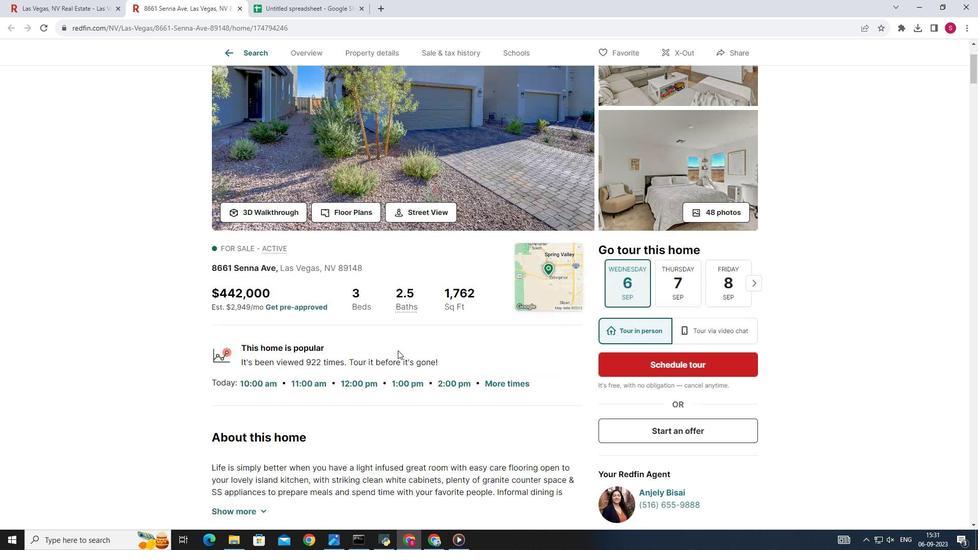 
Action: Mouse scrolled (396, 350) with delta (0, 0)
Screenshot: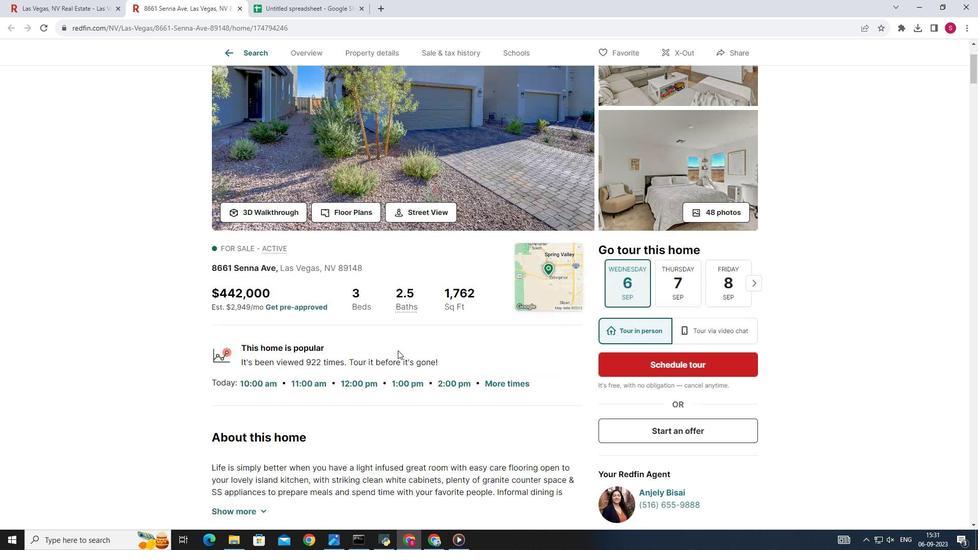 
Action: Mouse scrolled (396, 350) with delta (0, 0)
Screenshot: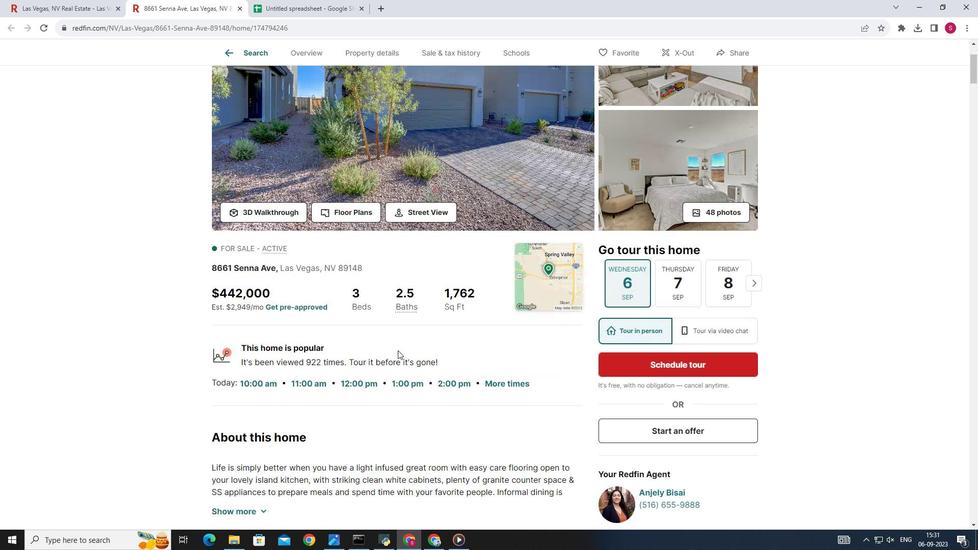 
Action: Mouse scrolled (396, 350) with delta (0, 0)
Screenshot: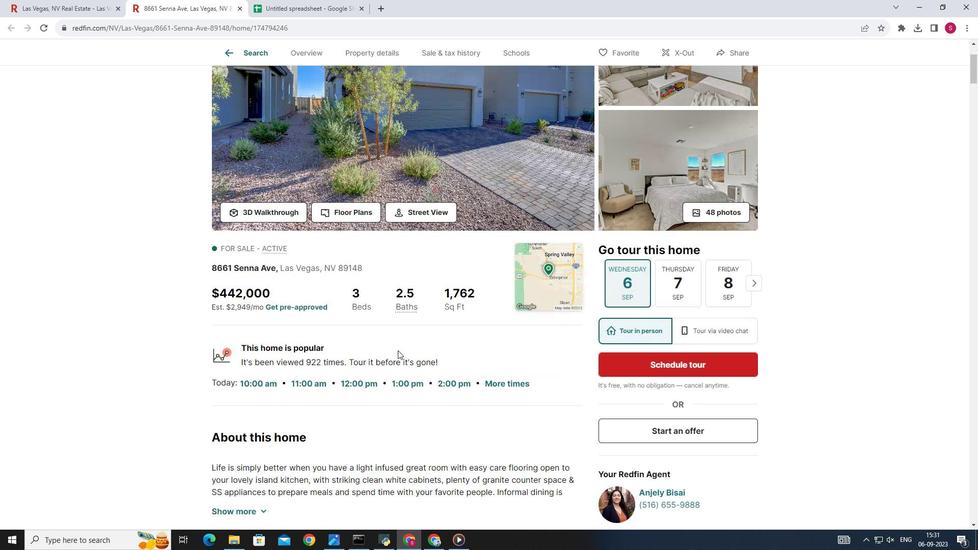 
Action: Mouse scrolled (396, 350) with delta (0, 0)
Screenshot: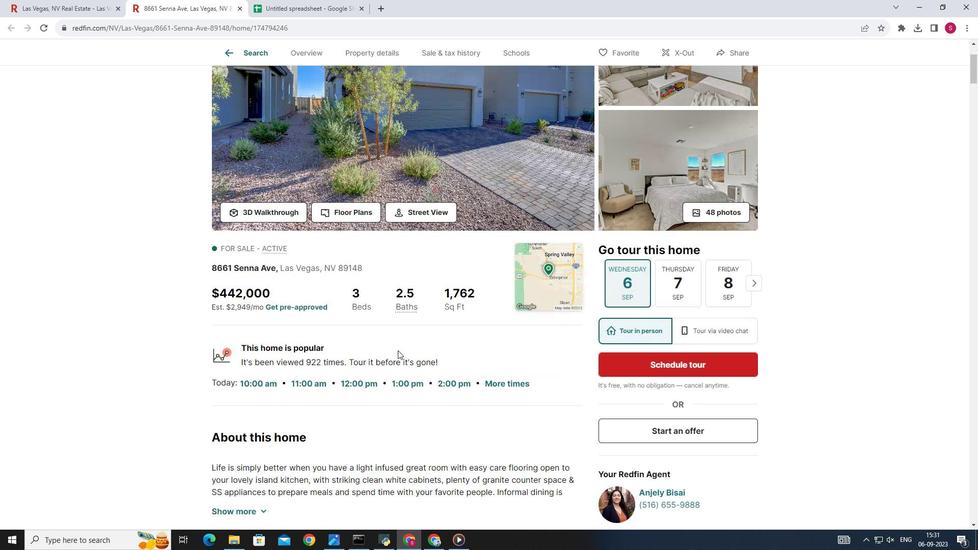 
Action: Mouse scrolled (396, 350) with delta (0, 0)
Screenshot: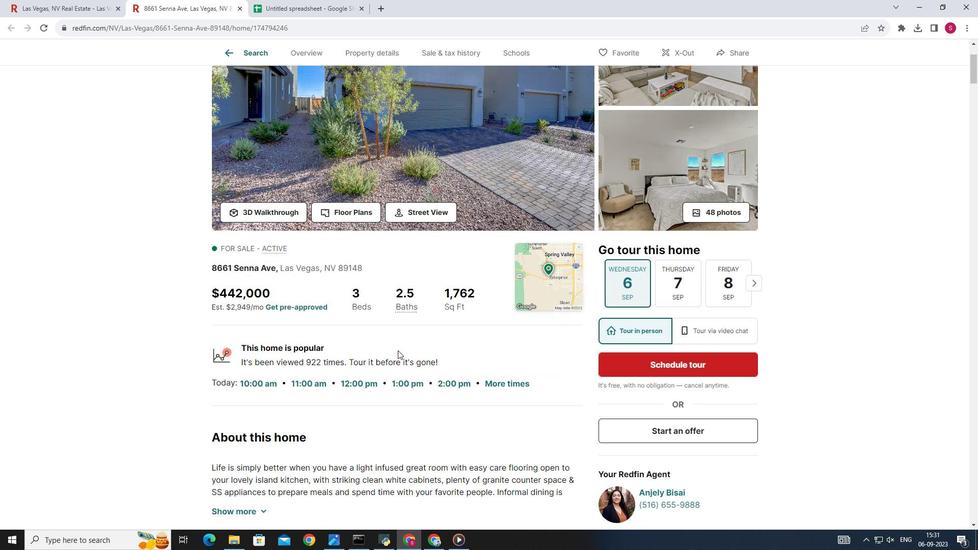 
Action: Mouse scrolled (396, 350) with delta (0, 0)
Screenshot: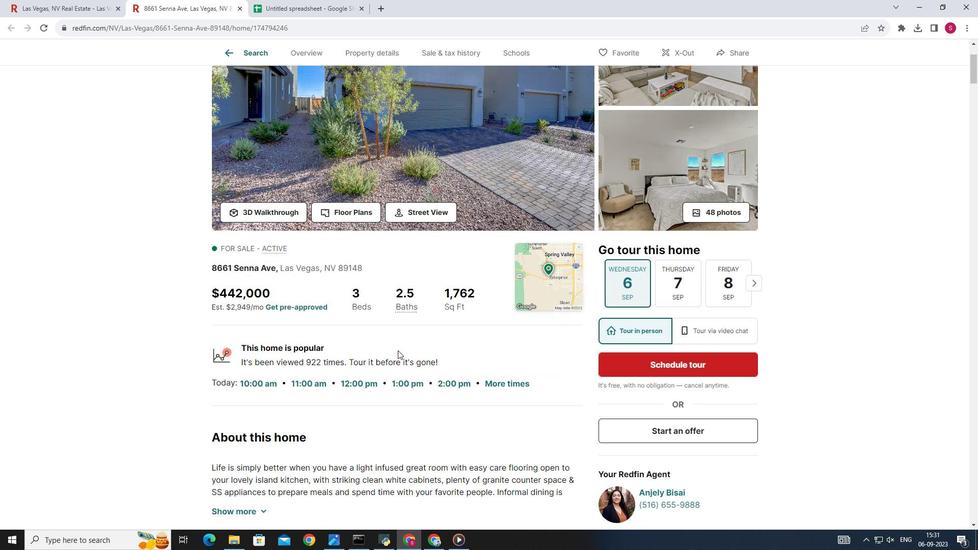 
Action: Mouse scrolled (396, 350) with delta (0, 0)
Screenshot: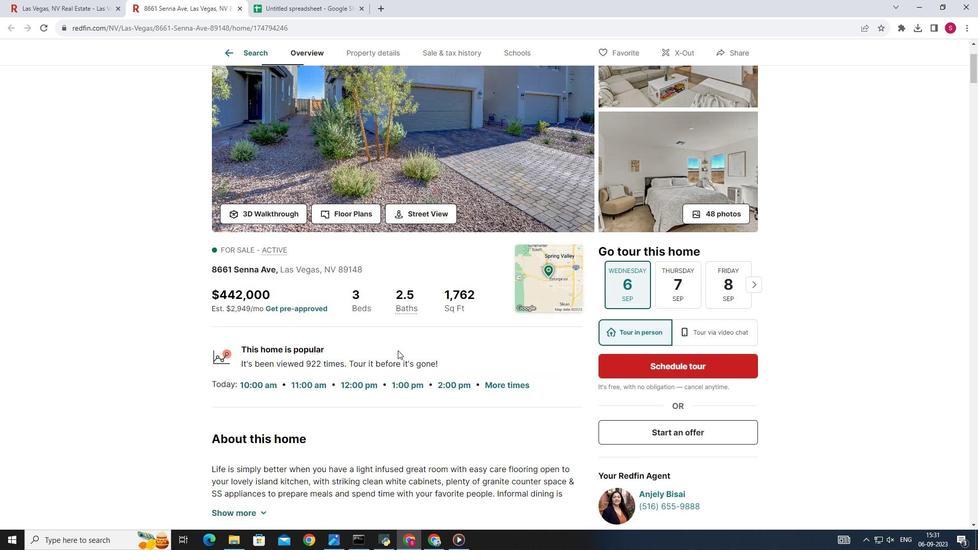 
Action: Mouse scrolled (396, 350) with delta (0, 0)
Screenshot: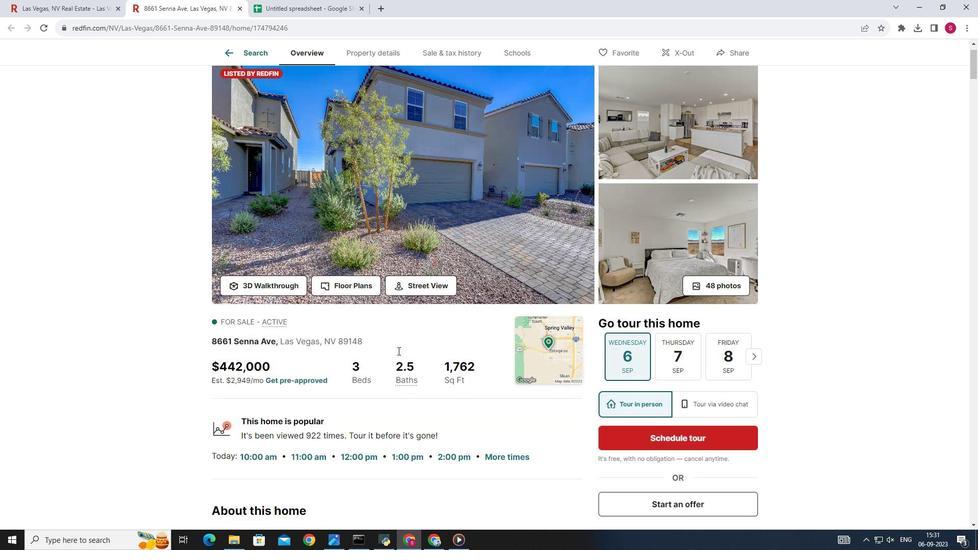 
Action: Mouse scrolled (396, 350) with delta (0, 0)
Screenshot: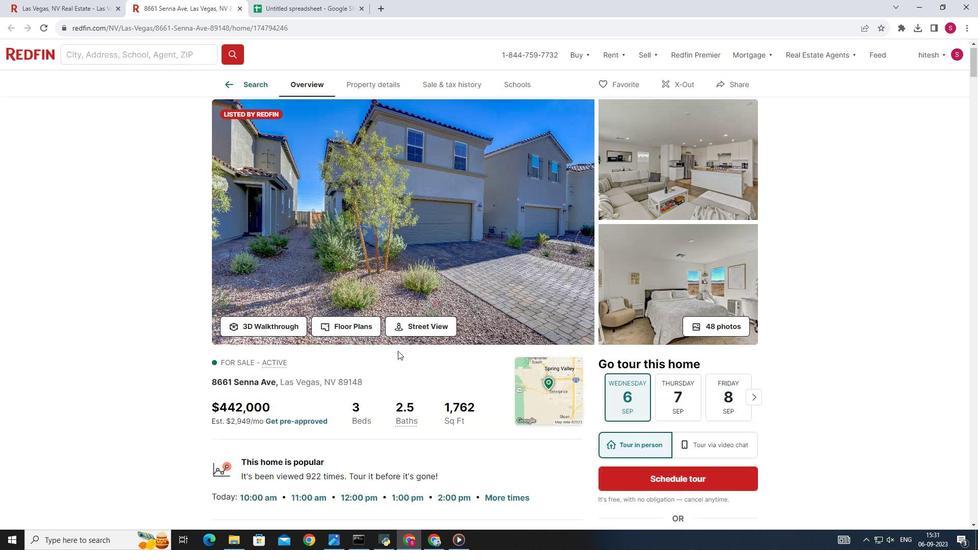 
Action: Mouse scrolled (396, 350) with delta (0, 0)
Screenshot: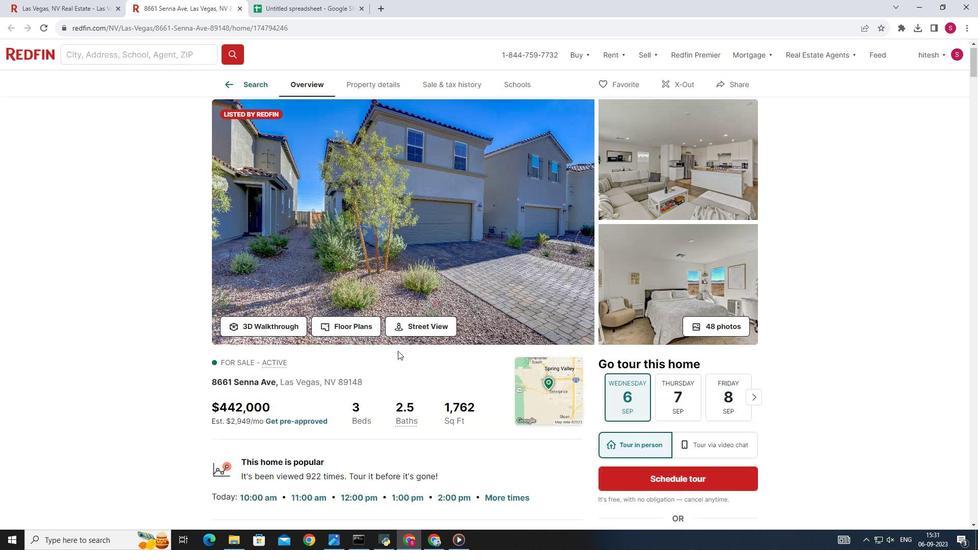 
Action: Mouse scrolled (396, 350) with delta (0, 0)
Screenshot: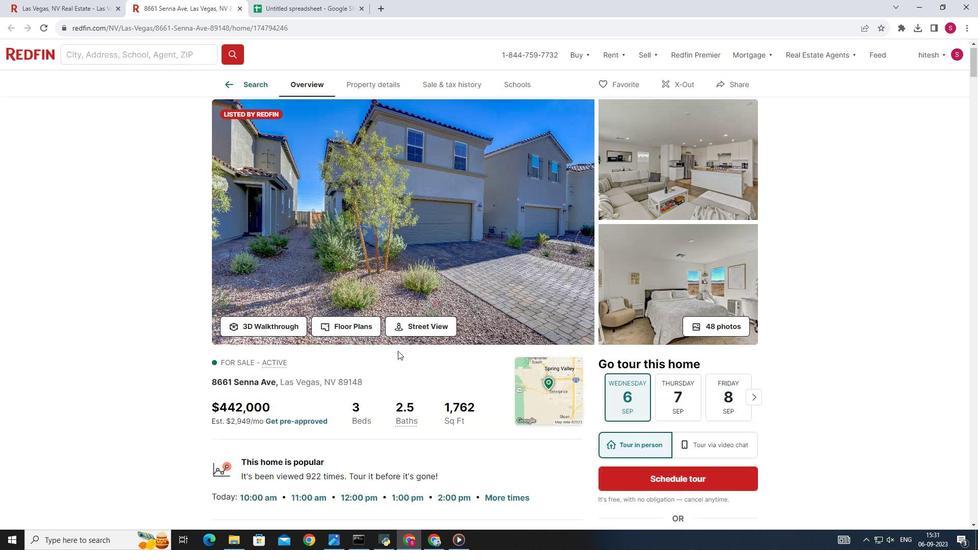 
Action: Mouse scrolled (396, 350) with delta (0, 0)
Screenshot: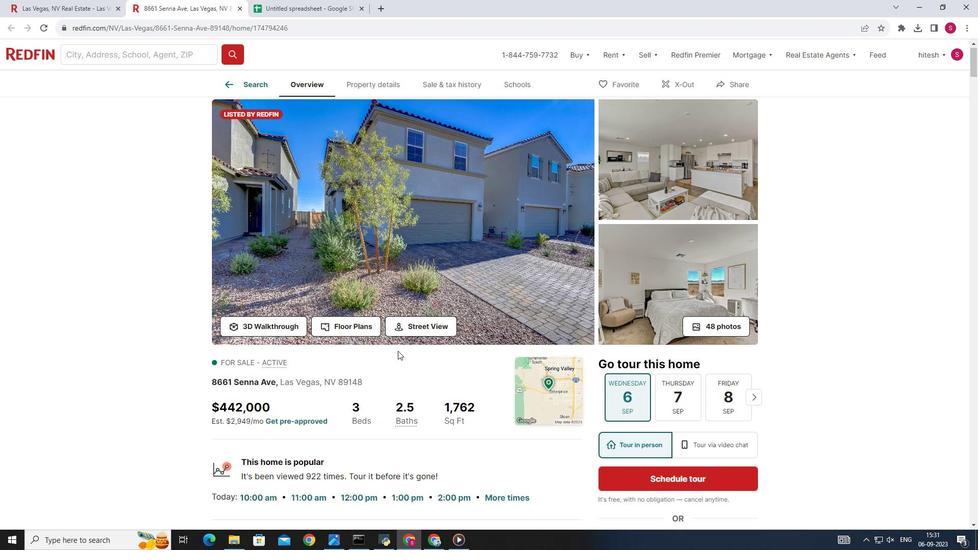 
Action: Mouse scrolled (396, 350) with delta (0, 0)
Screenshot: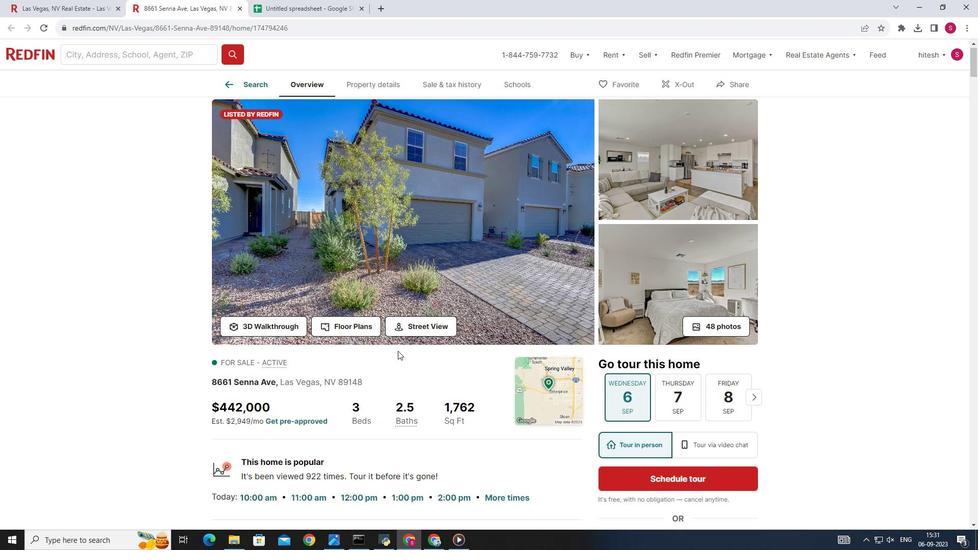 
Action: Mouse scrolled (396, 350) with delta (0, 0)
Screenshot: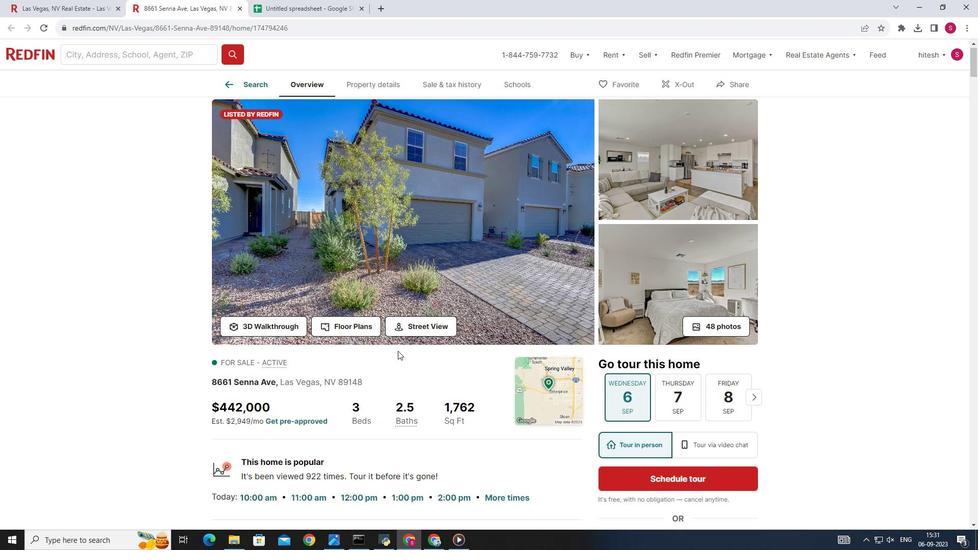 
Action: Mouse scrolled (396, 350) with delta (0, 0)
Screenshot: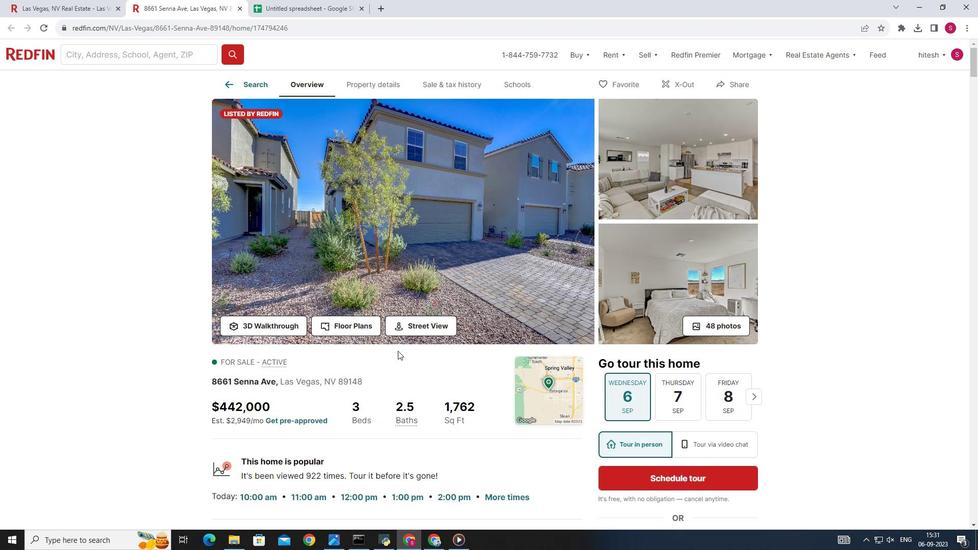 
Action: Mouse moved to (396, 350)
Screenshot: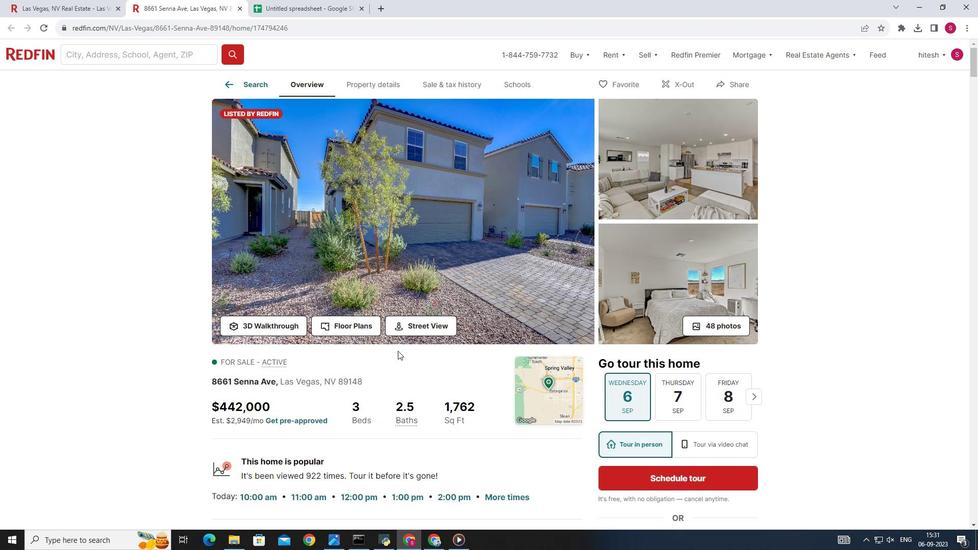 
Action: Mouse scrolled (396, 350) with delta (0, 0)
Screenshot: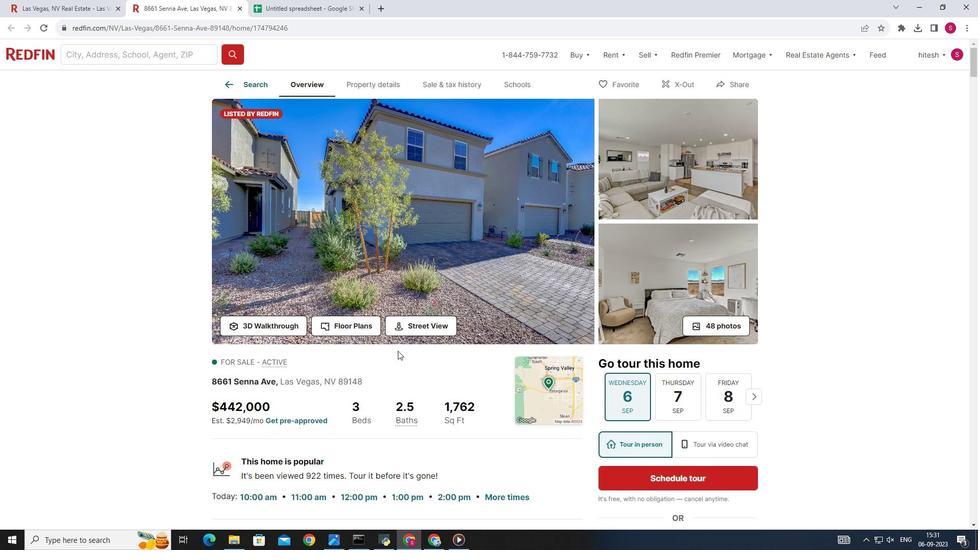 
Action: Mouse scrolled (396, 350) with delta (0, 0)
Screenshot: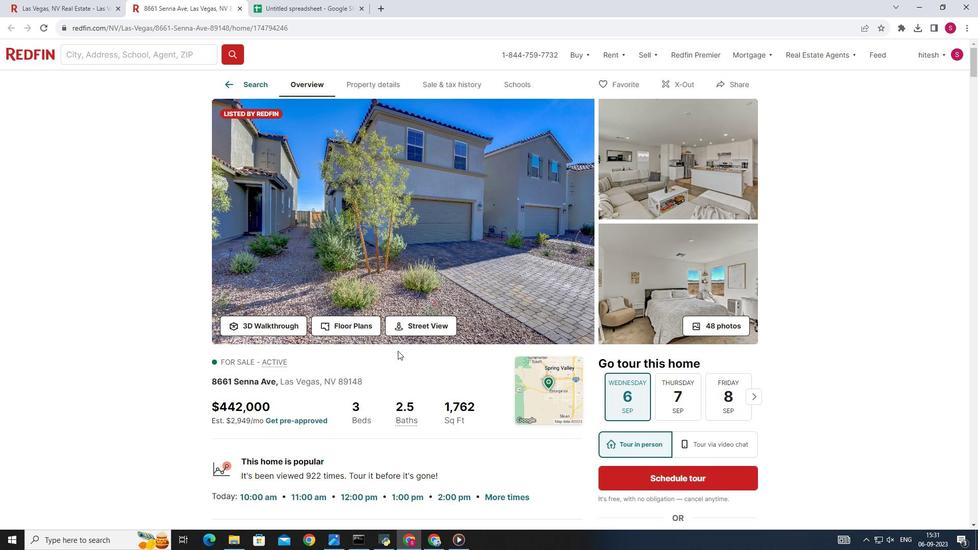 
Action: Mouse scrolled (396, 350) with delta (0, 0)
Screenshot: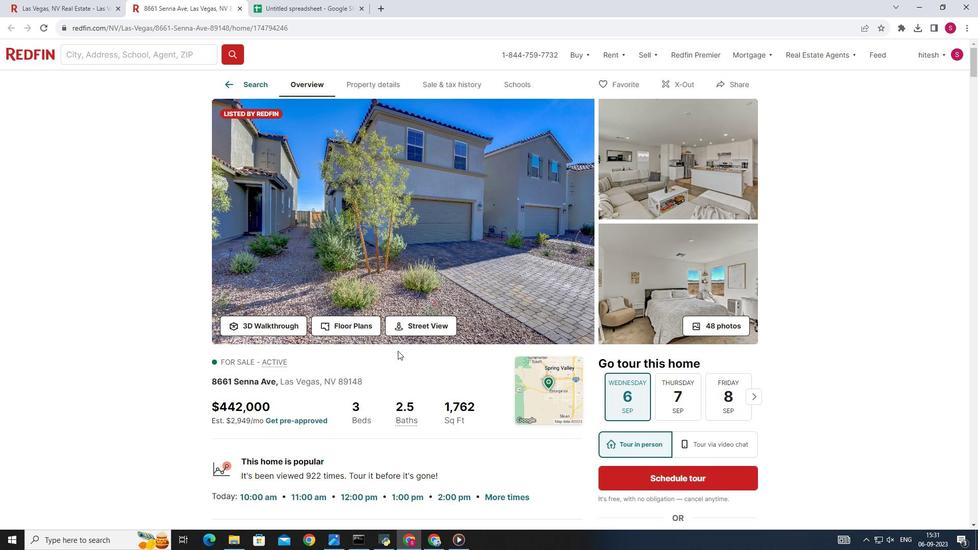 
Action: Mouse scrolled (396, 350) with delta (0, 0)
Screenshot: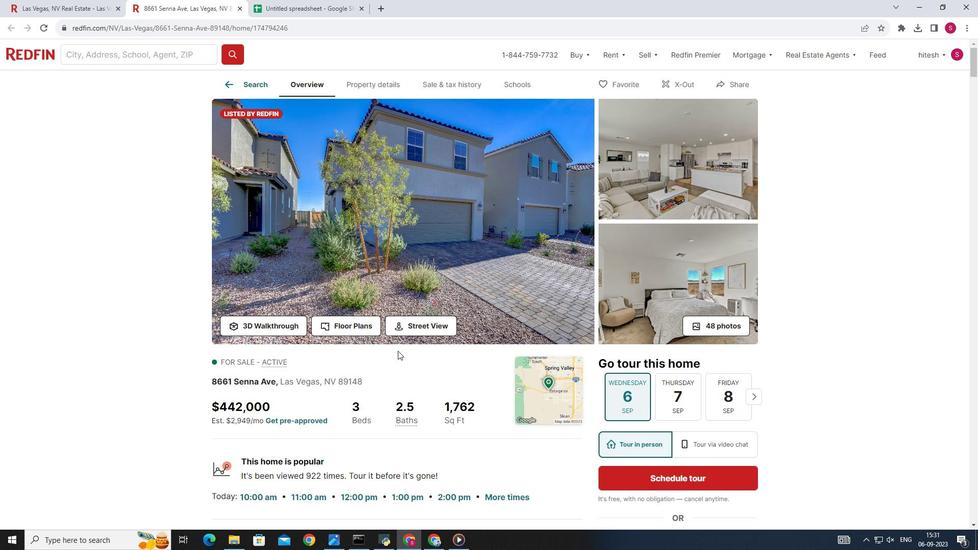 
Action: Mouse scrolled (396, 350) with delta (0, 0)
Screenshot: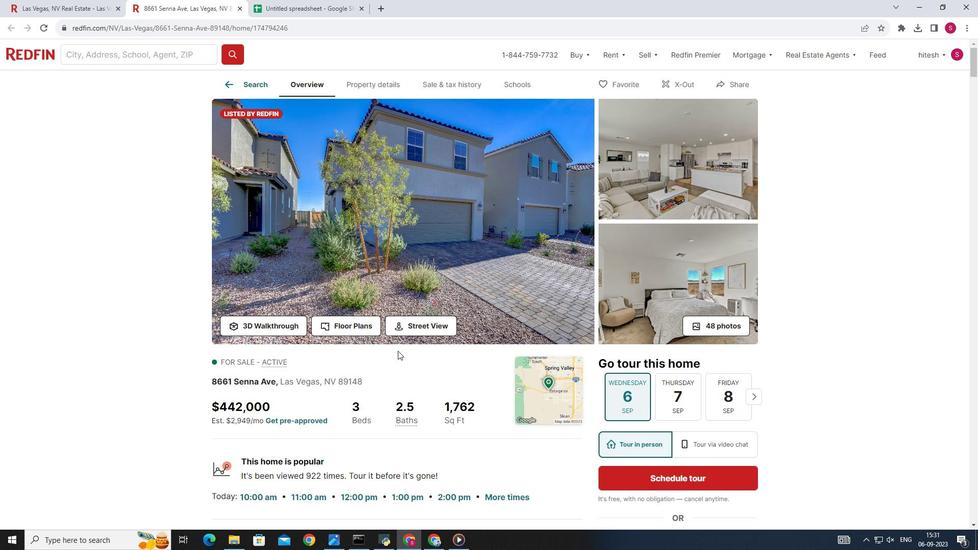 
Action: Mouse scrolled (396, 350) with delta (0, 0)
Screenshot: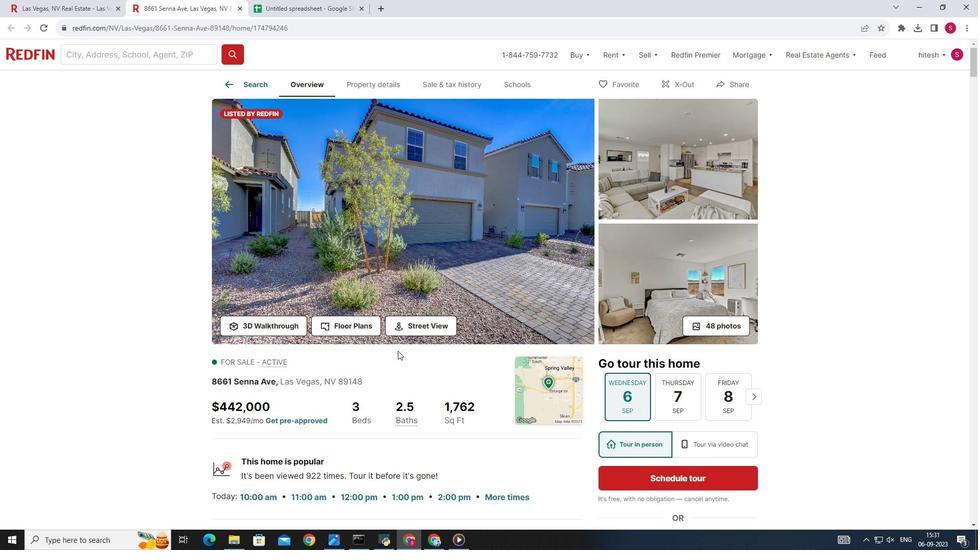 
Action: Mouse scrolled (396, 350) with delta (0, 0)
Screenshot: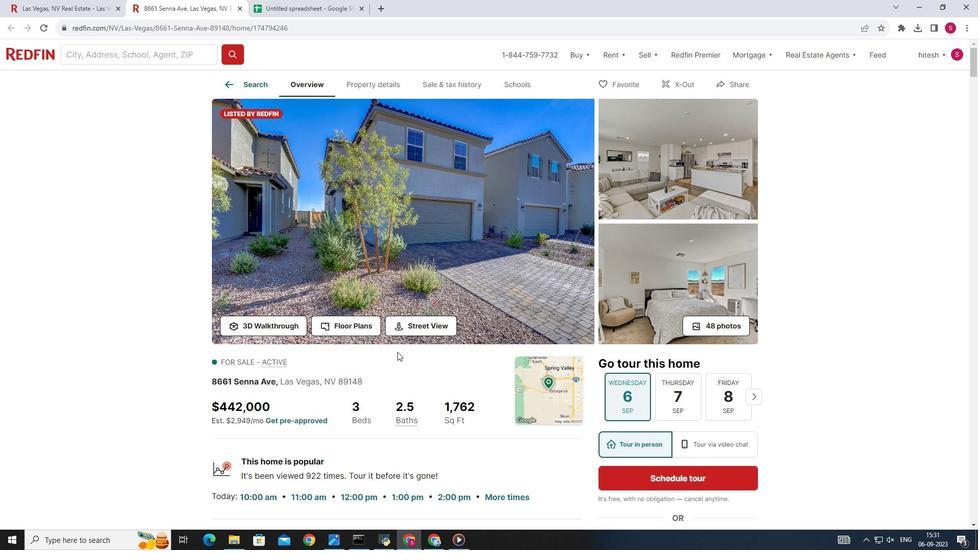 
Action: Mouse scrolled (396, 350) with delta (0, 0)
Screenshot: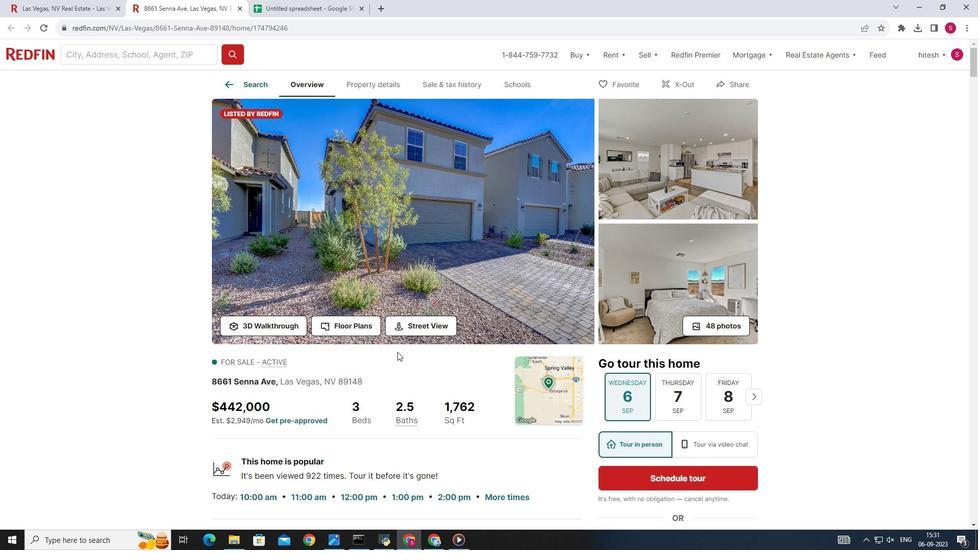 
Action: Mouse scrolled (396, 350) with delta (0, 0)
Screenshot: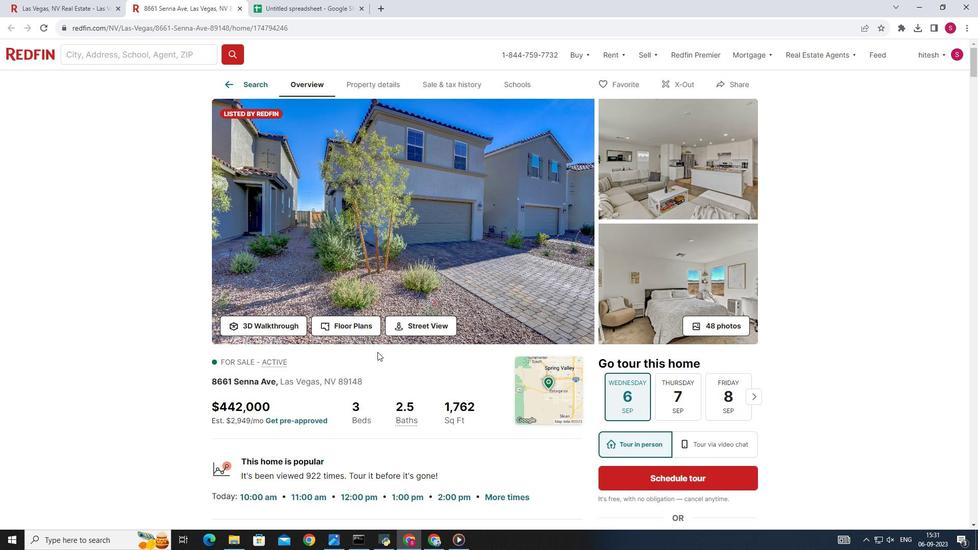 
Action: Mouse scrolled (396, 350) with delta (0, 0)
Screenshot: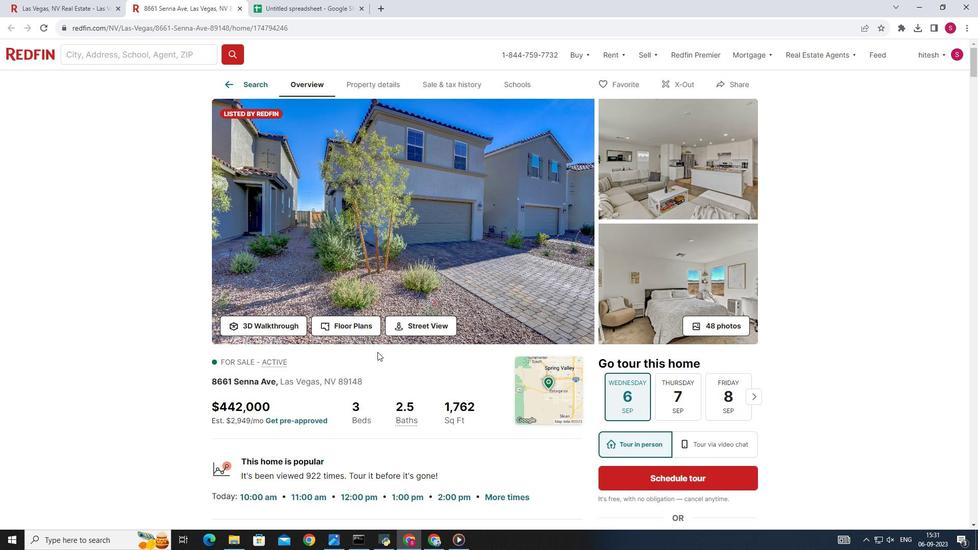 
Action: Mouse moved to (210, 382)
Screenshot: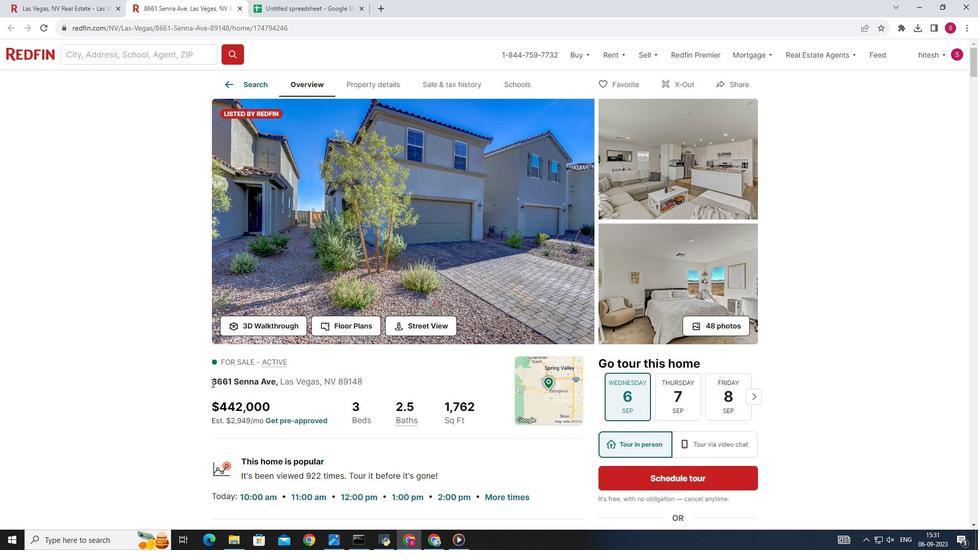 
Action: Mouse pressed left at (210, 382)
Screenshot: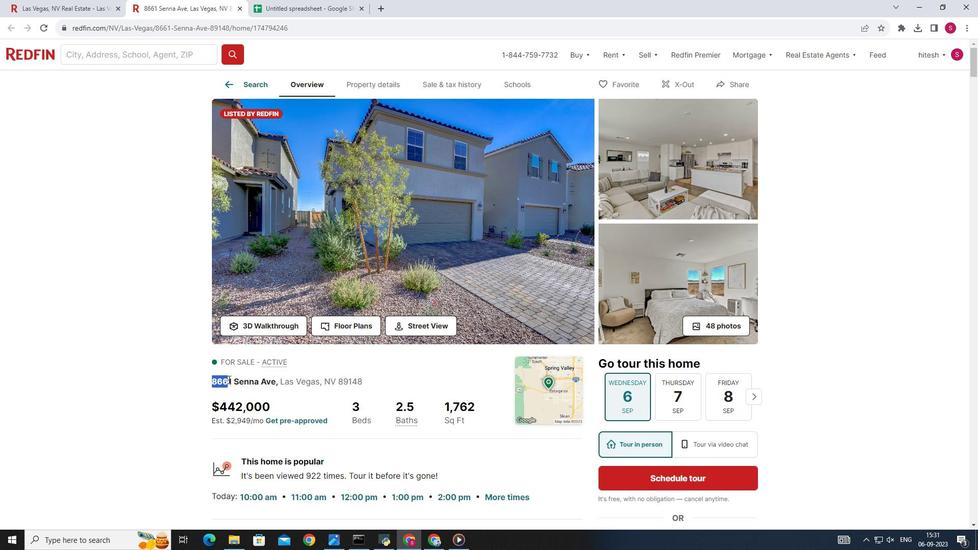 
Action: Mouse moved to (364, 384)
Screenshot: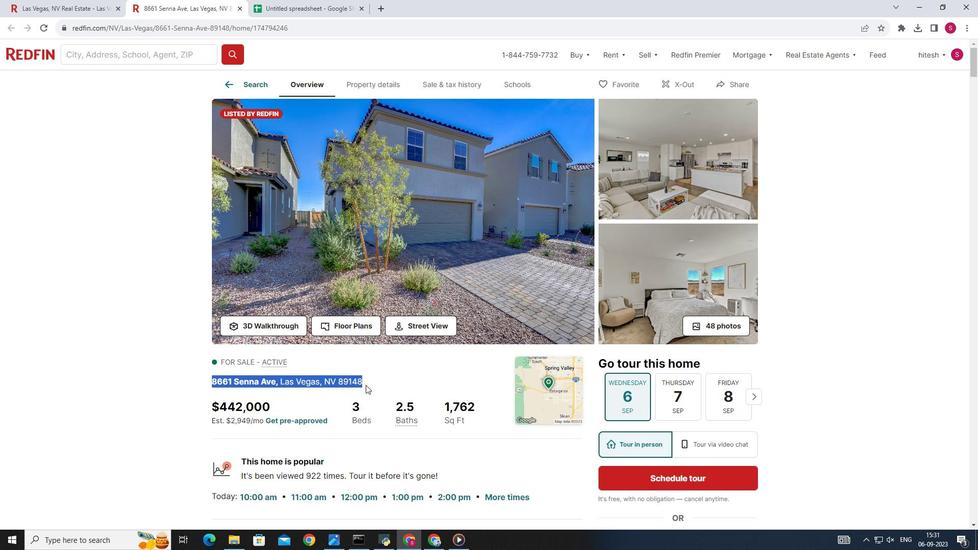 
Action: Key pressed ctrl+C<'\x03'><'\x03'>
Screenshot: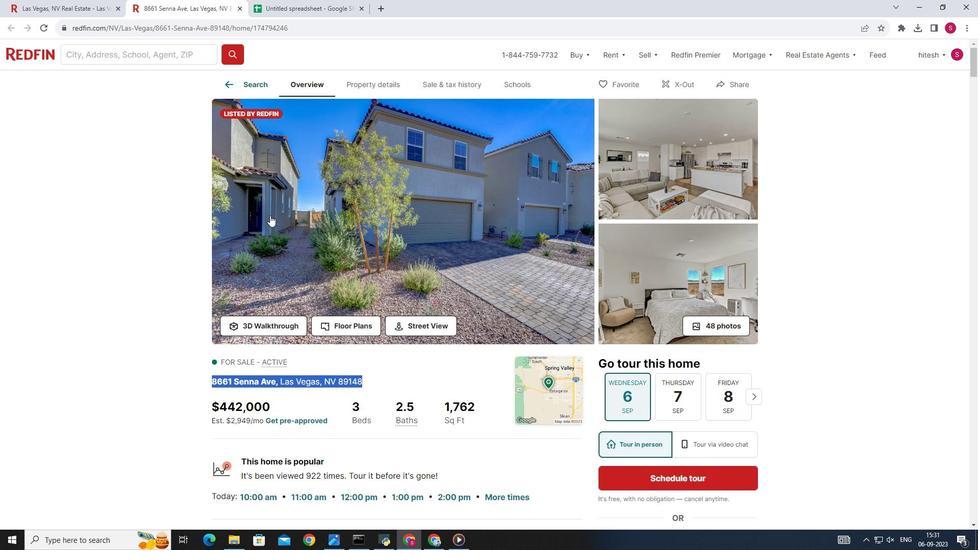 
Action: Mouse moved to (310, 8)
Screenshot: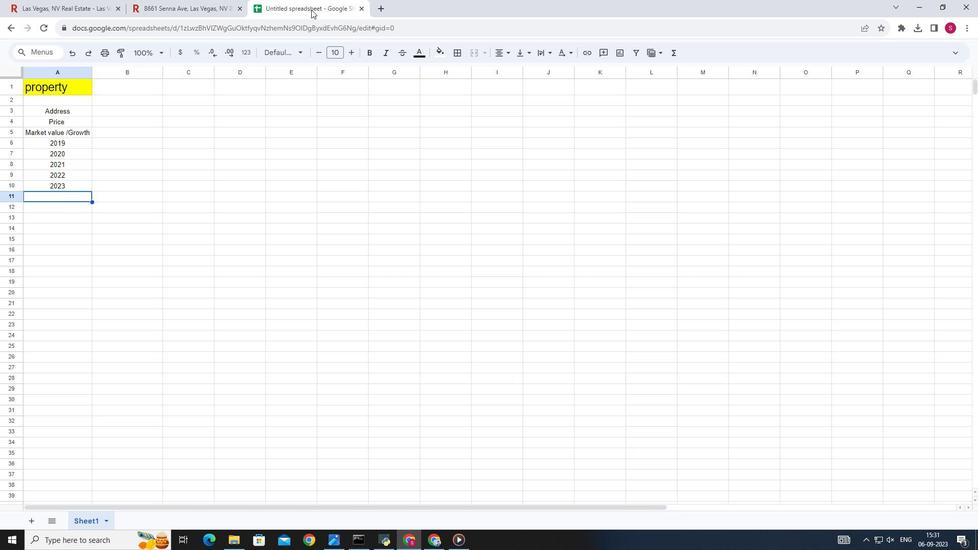 
Action: Mouse pressed left at (310, 8)
Screenshot: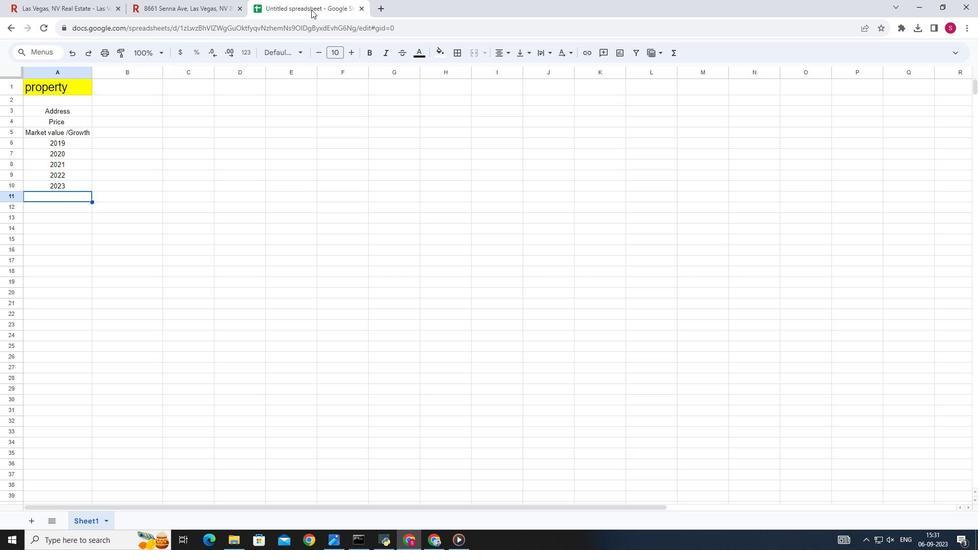 
Action: Mouse moved to (121, 110)
Screenshot: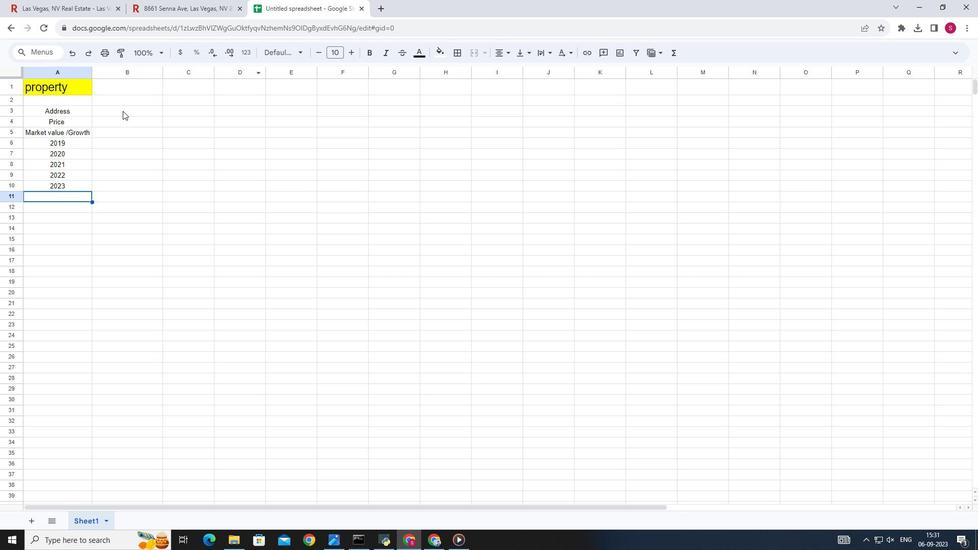 
Action: Mouse pressed left at (121, 110)
Screenshot: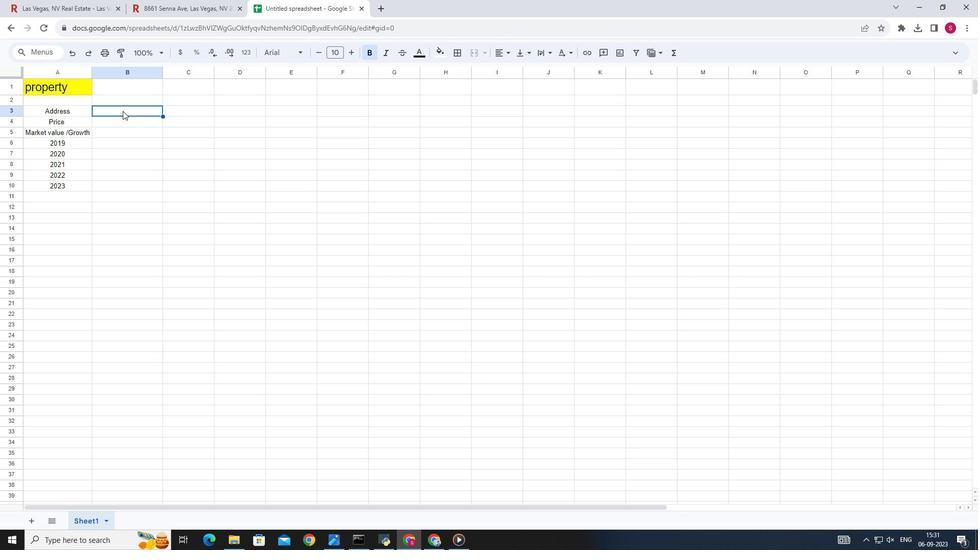 
Action: Key pressed ctrl+V
Screenshot: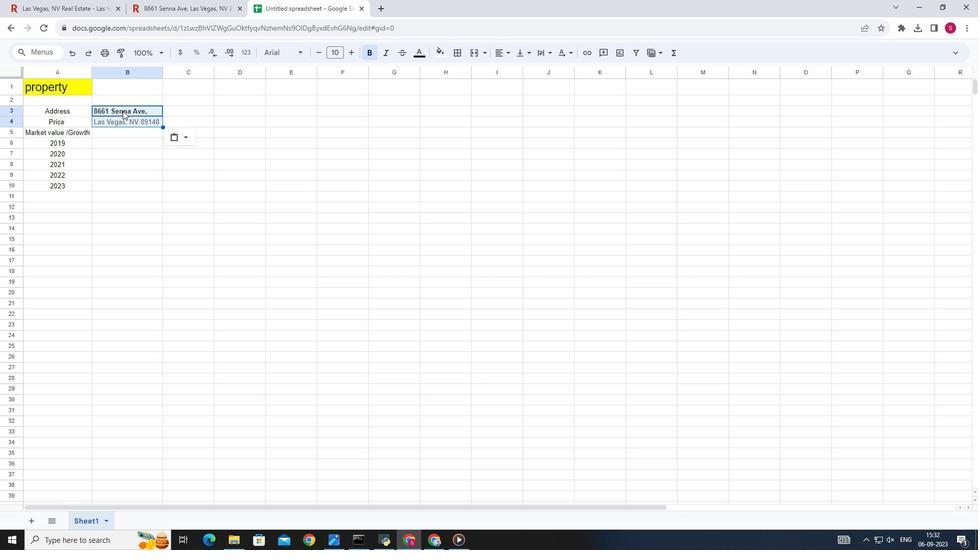 
Action: Mouse moved to (162, 73)
Screenshot: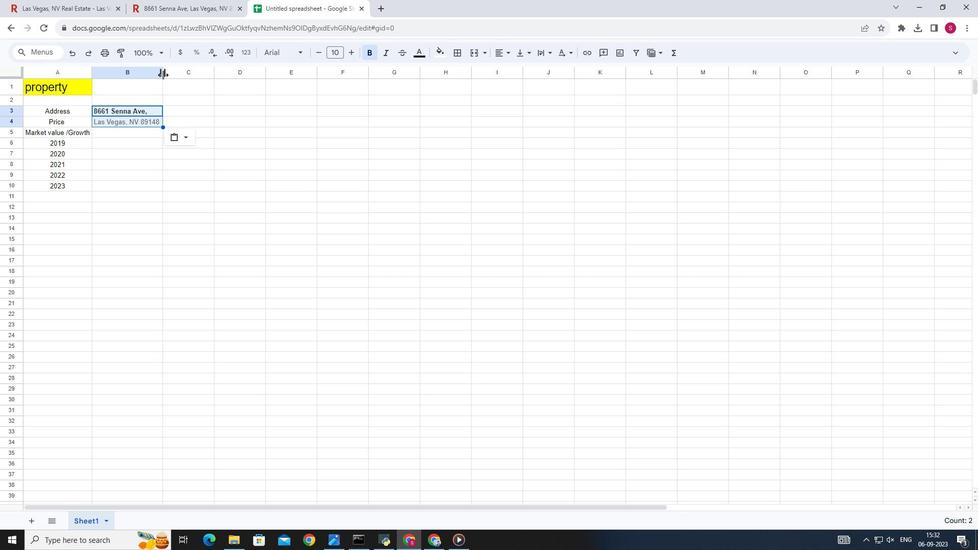 
Action: Mouse pressed left at (162, 73)
Screenshot: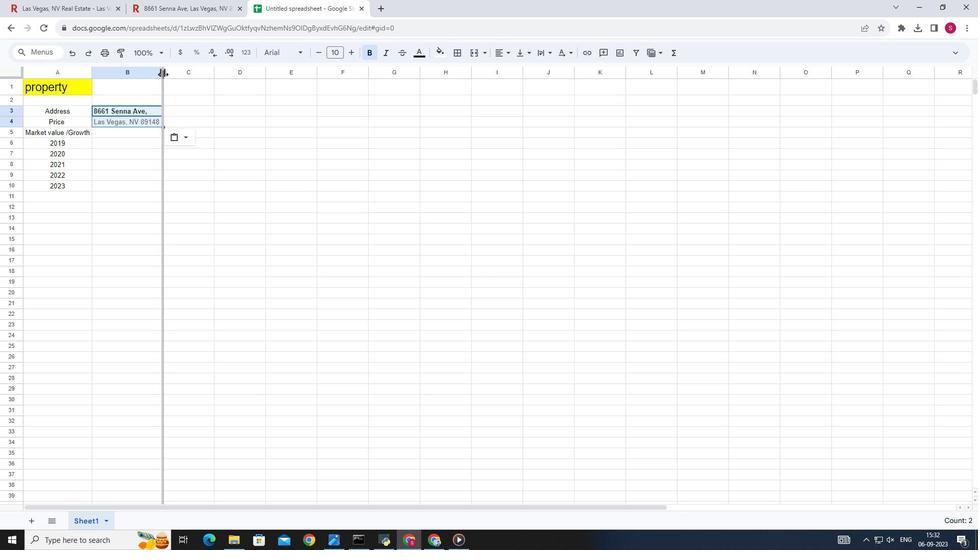 
Action: Mouse moved to (174, 73)
Screenshot: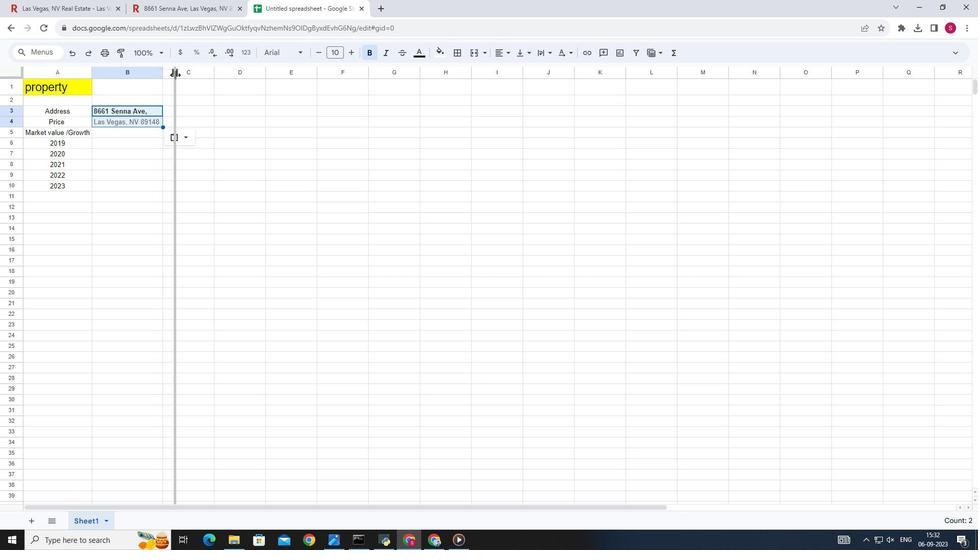 
Action: Mouse pressed left at (174, 73)
Screenshot: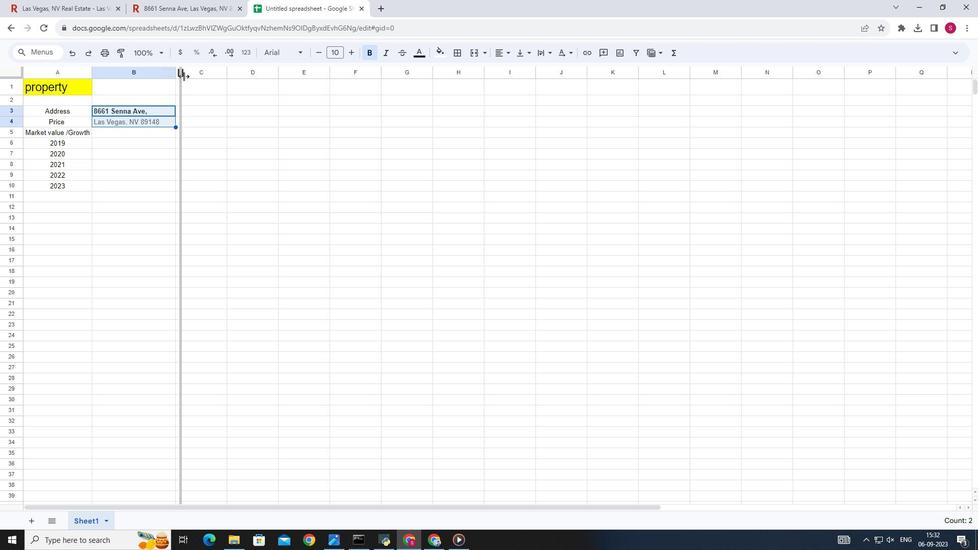 
Action: Mouse moved to (203, 78)
Screenshot: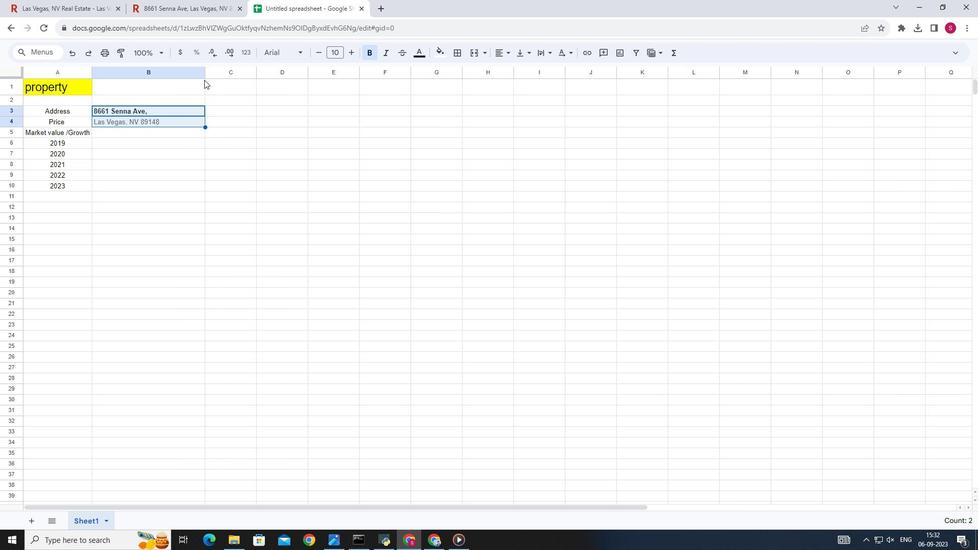 
Action: Mouse pressed left at (203, 78)
Screenshot: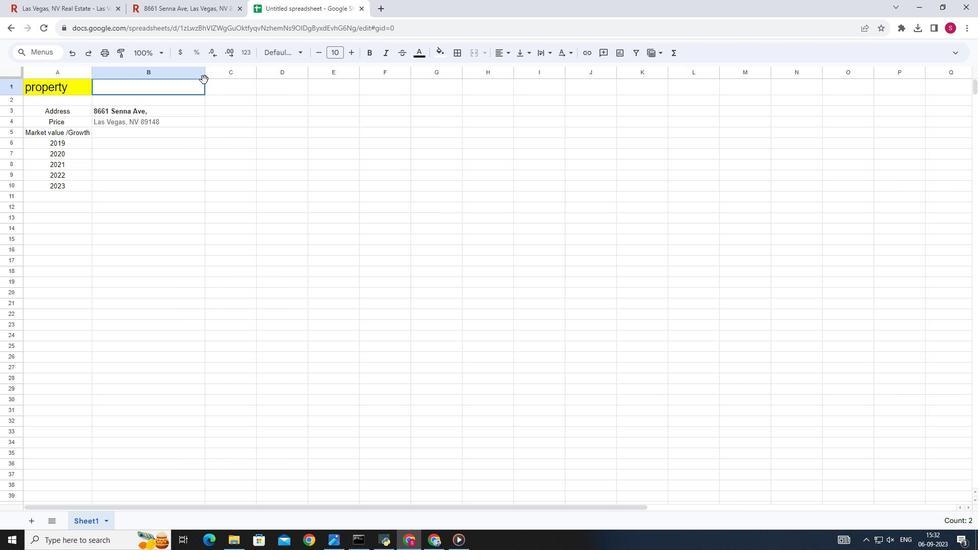 
Action: Mouse moved to (213, 92)
Screenshot: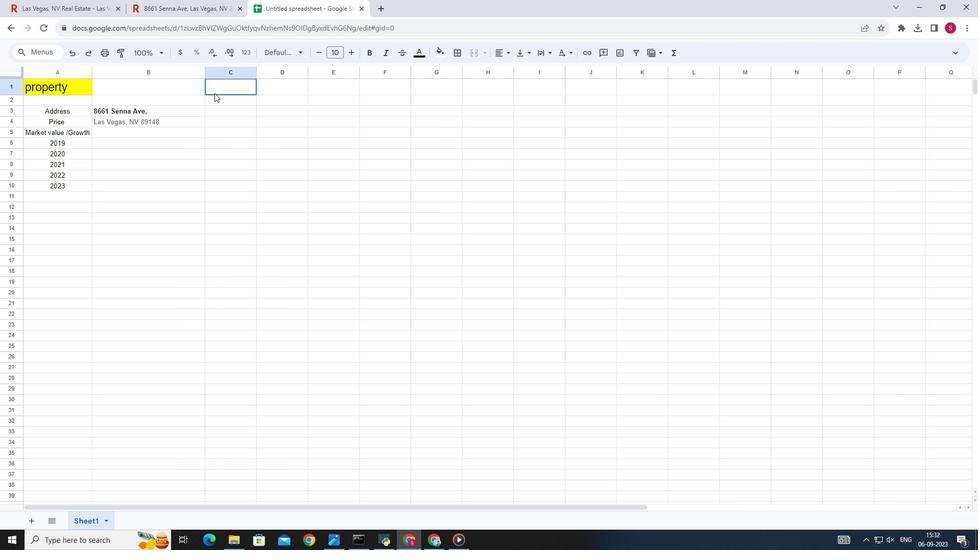 
Action: Mouse pressed left at (213, 92)
Screenshot: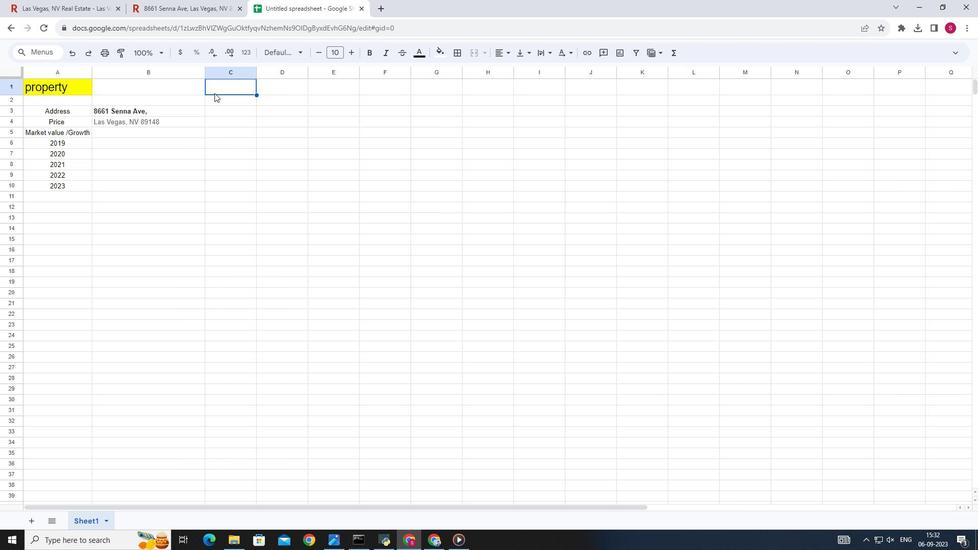 
Action: Mouse moved to (169, 121)
Screenshot: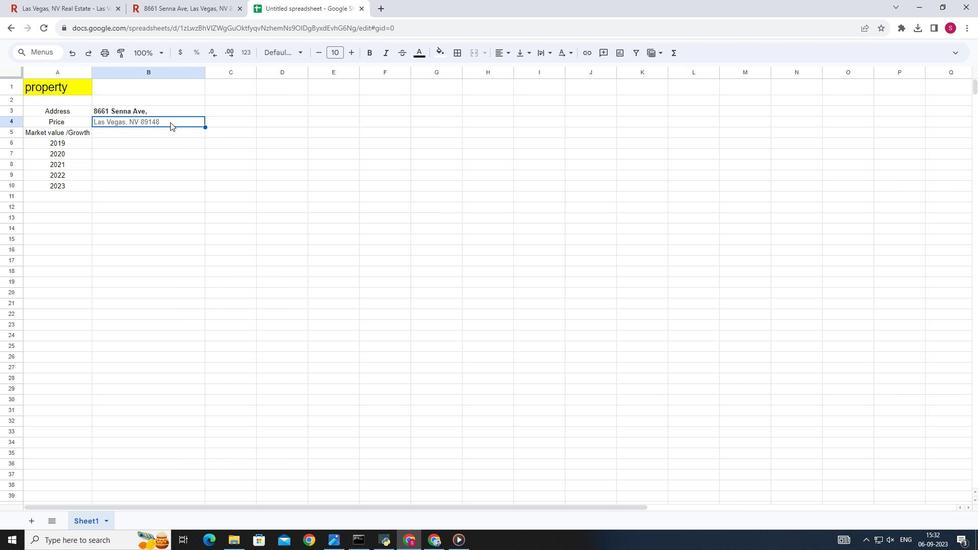 
Action: Mouse pressed left at (169, 121)
Screenshot: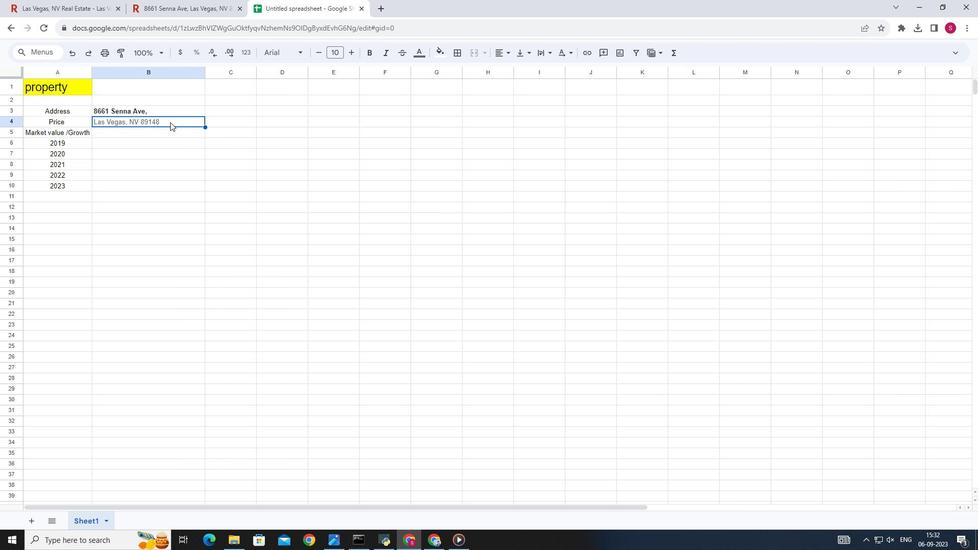 
Action: Mouse moved to (162, 121)
Screenshot: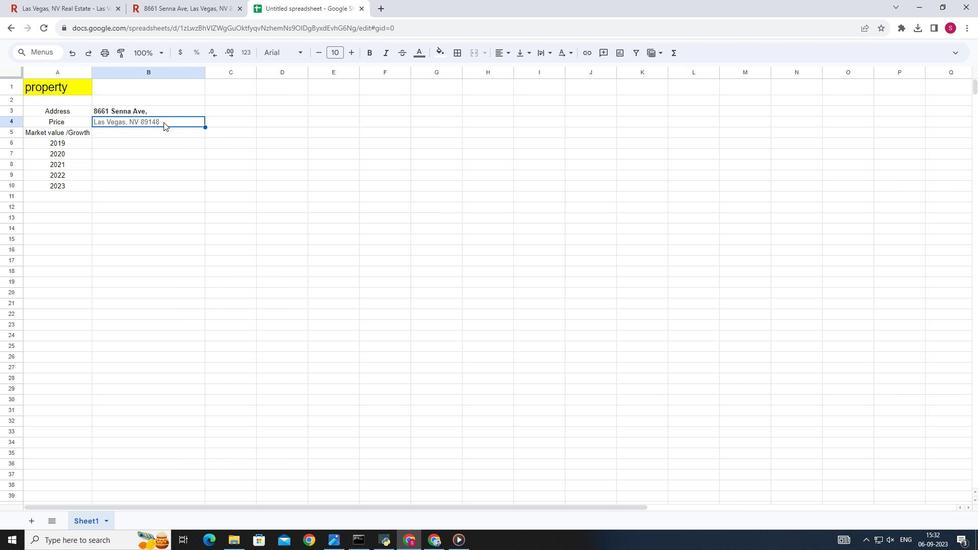 
Action: Mouse pressed left at (162, 121)
Screenshot: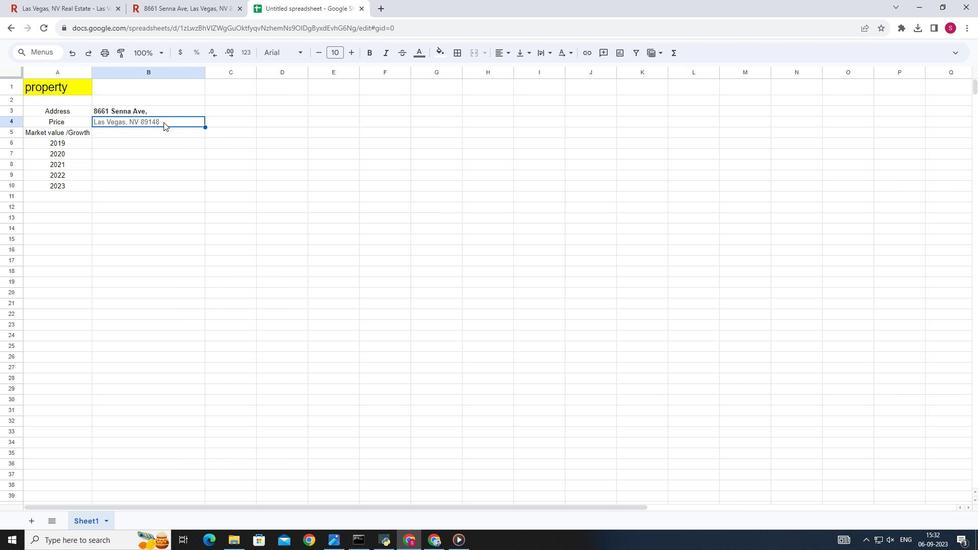 
Action: Key pressed ctrl+C
Screenshot: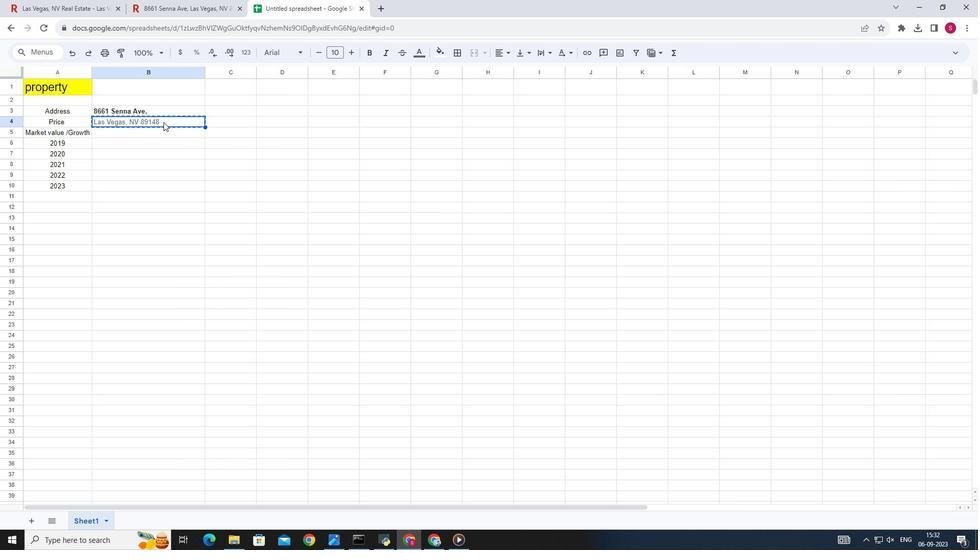 
Action: Mouse moved to (167, 111)
Screenshot: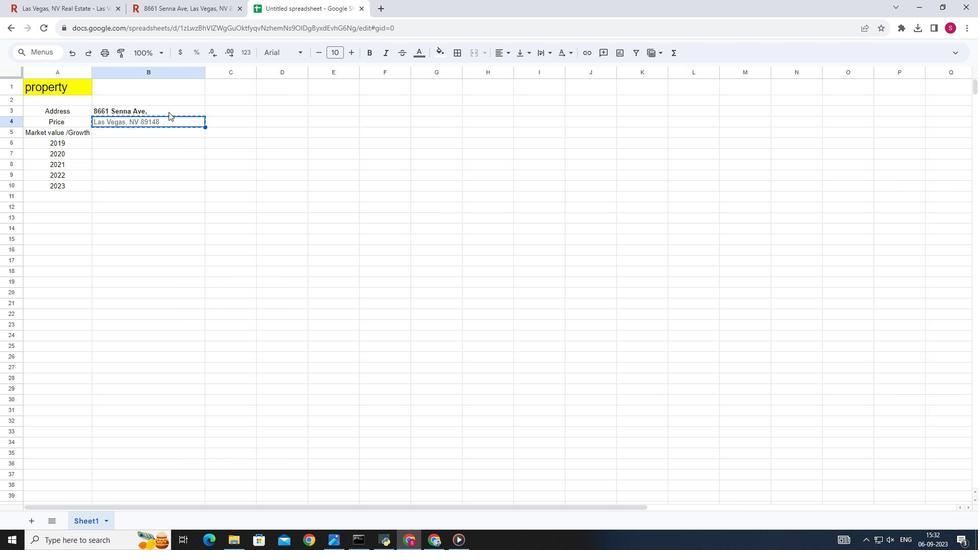 
Action: Mouse pressed left at (167, 111)
Screenshot: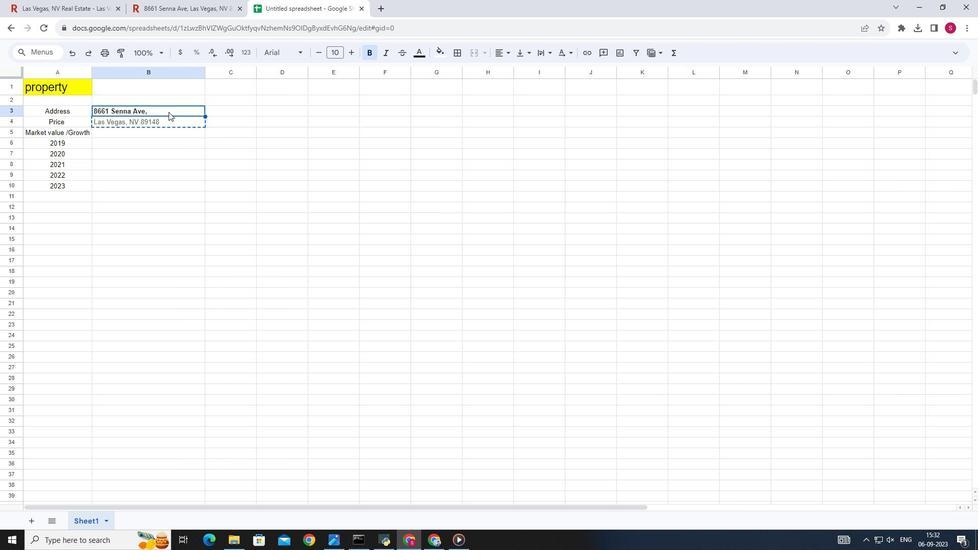 
Action: Mouse moved to (167, 110)
Screenshot: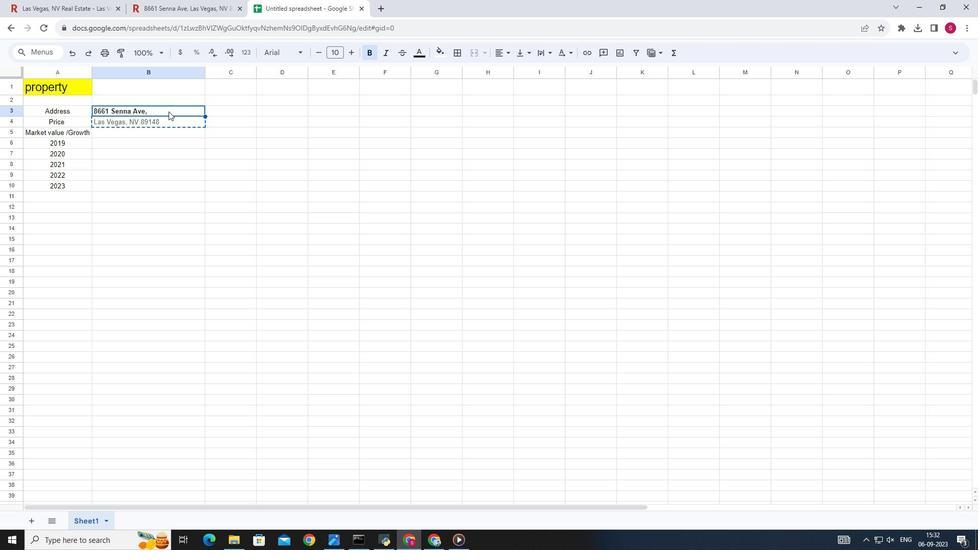 
Action: Key pressed ctrl+V
Screenshot: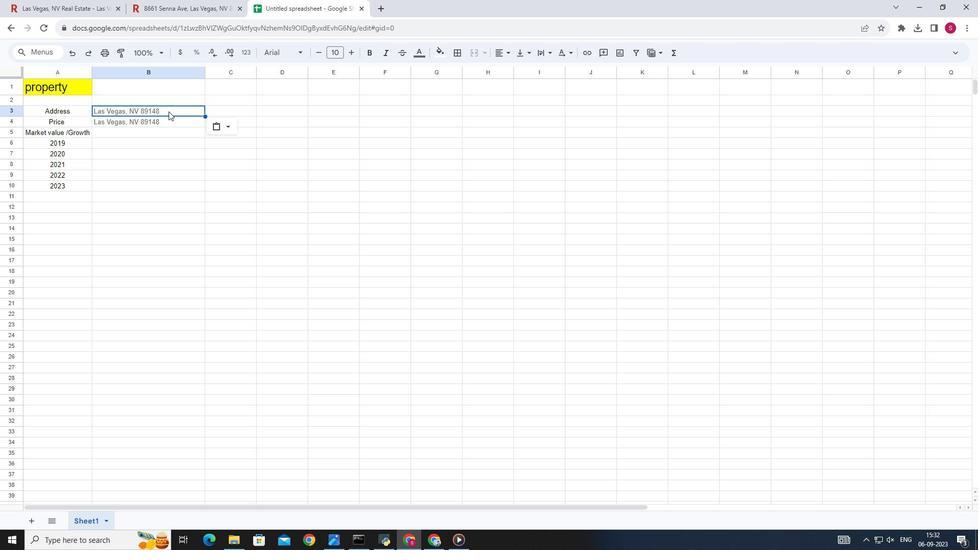 
Action: Mouse moved to (123, 106)
Screenshot: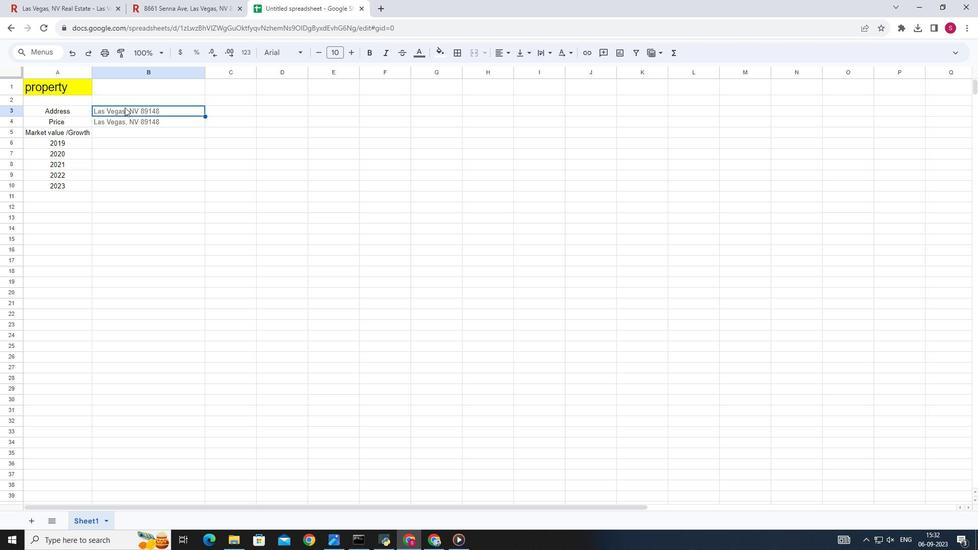 
Action: Mouse pressed left at (123, 106)
Screenshot: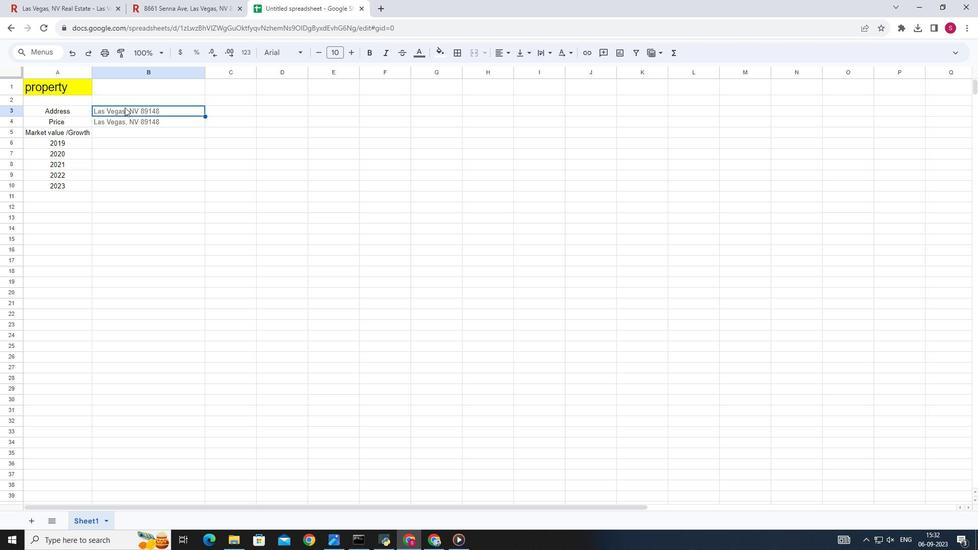 
Action: Mouse moved to (99, 109)
Screenshot: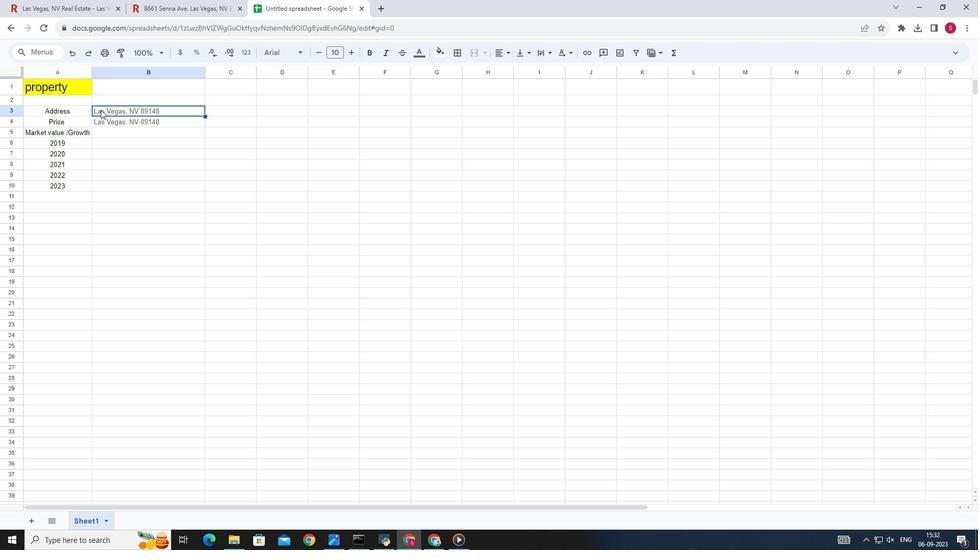 
Action: Mouse pressed left at (99, 109)
Screenshot: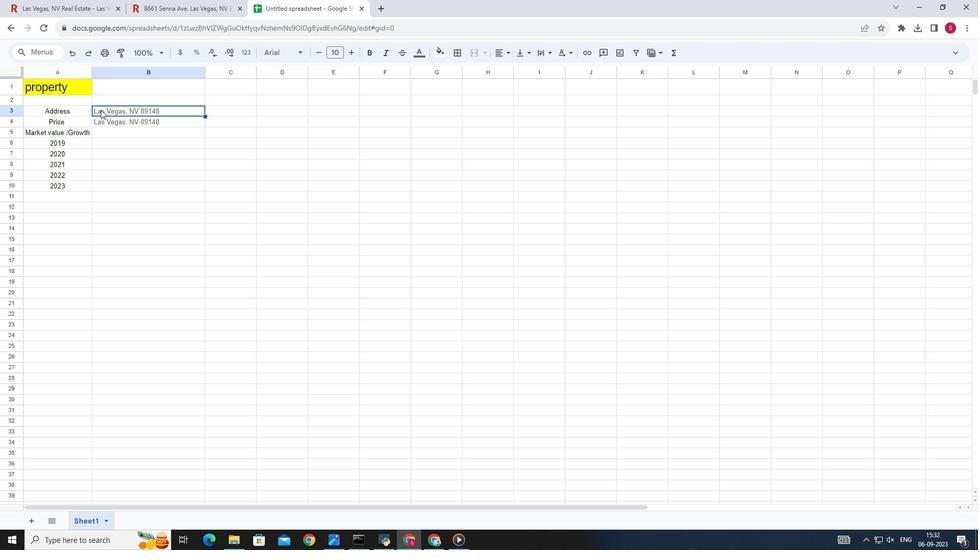 
Action: Mouse pressed left at (99, 109)
Screenshot: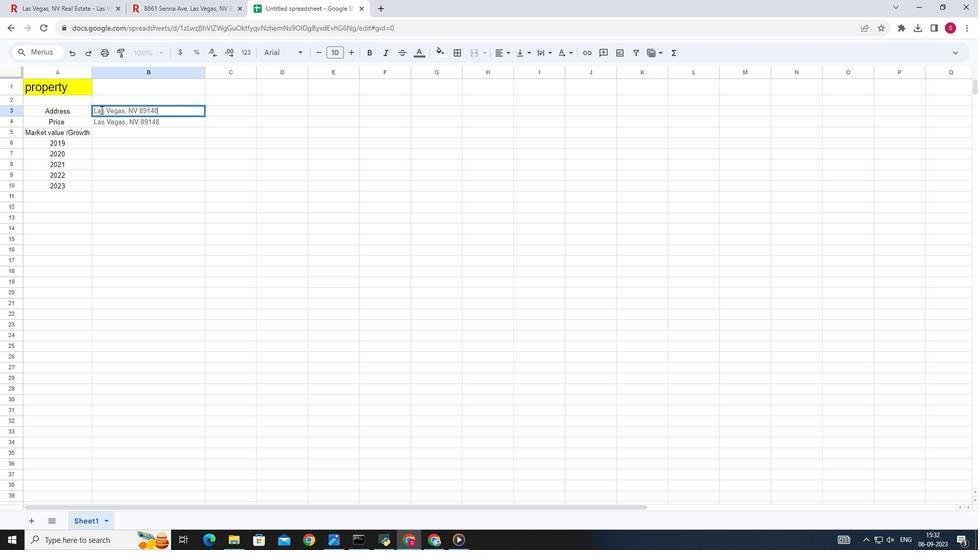 
Action: Mouse moved to (95, 108)
Screenshot: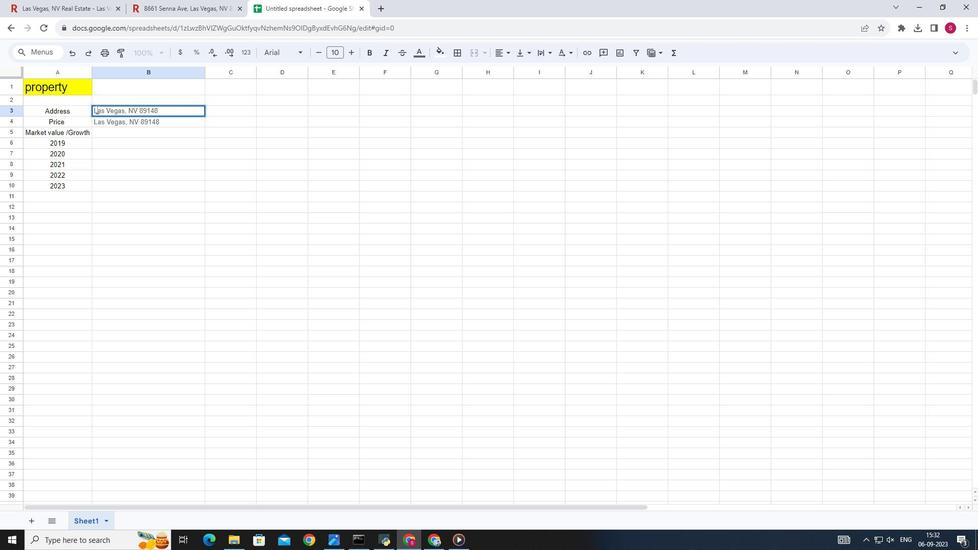 
Action: Mouse pressed left at (95, 108)
Screenshot: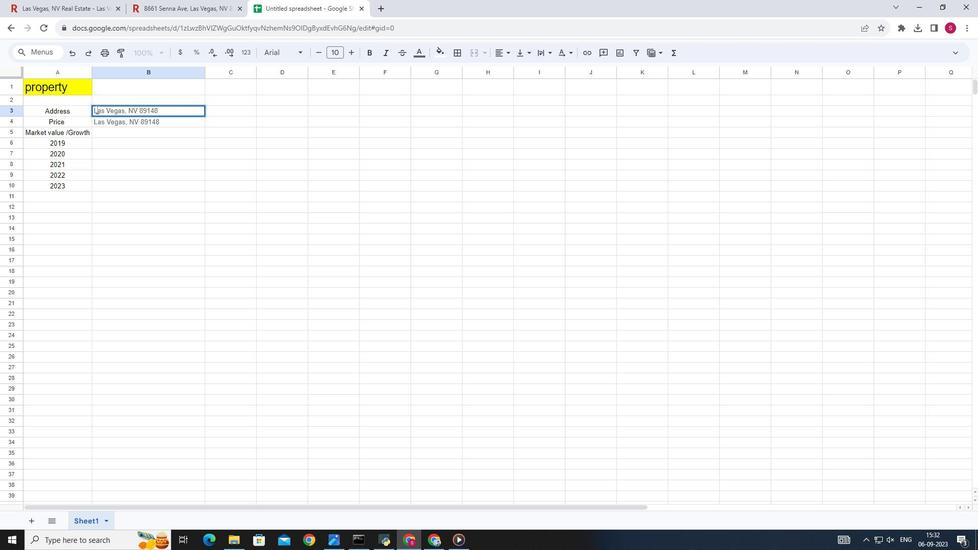 
Action: Mouse moved to (93, 109)
Screenshot: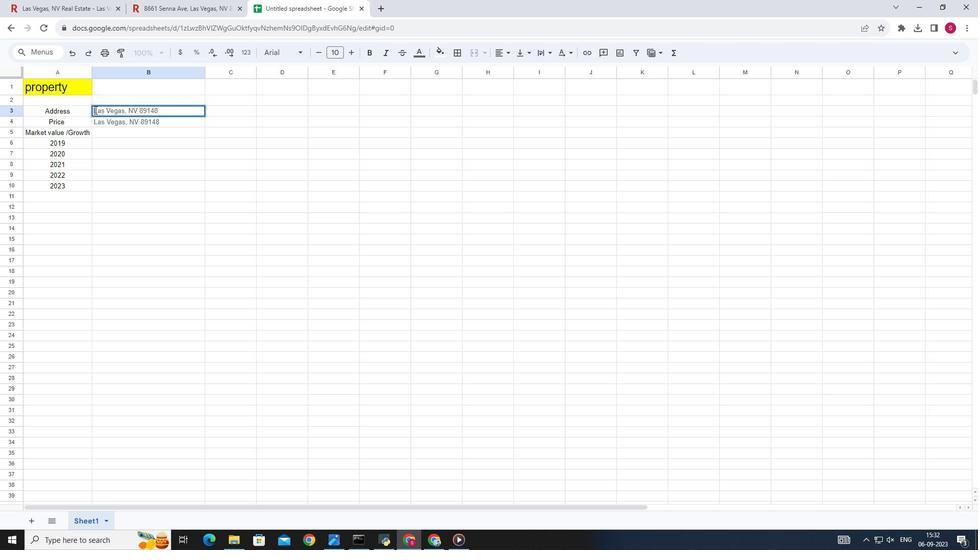 
Action: Mouse pressed left at (93, 109)
Screenshot: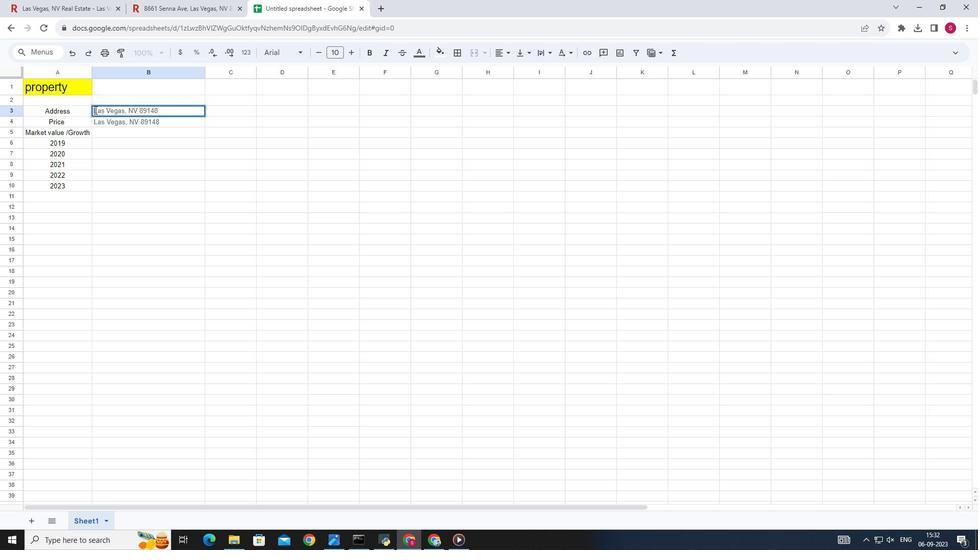 
Action: Mouse moved to (140, 130)
Screenshot: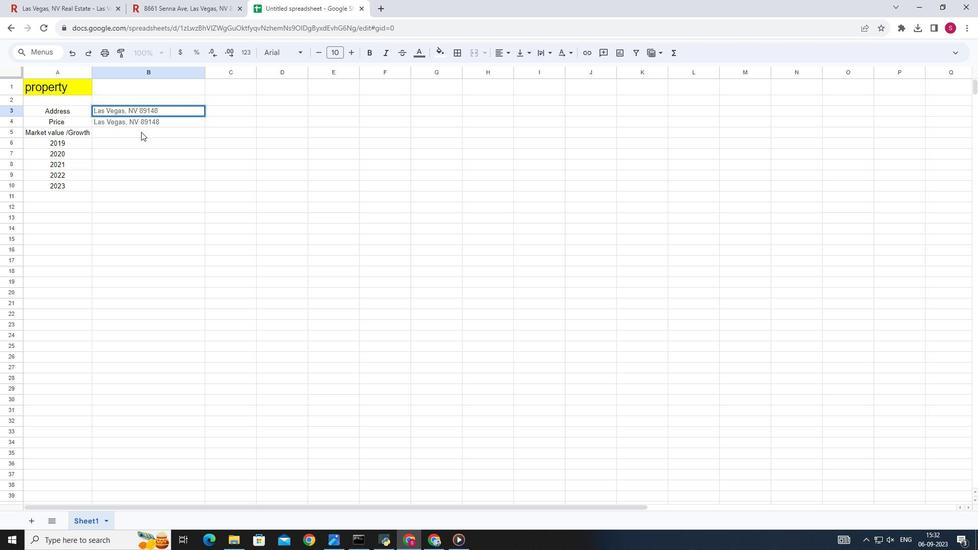
Action: Key pressed <Key.backspace><Key.backspace>
Screenshot: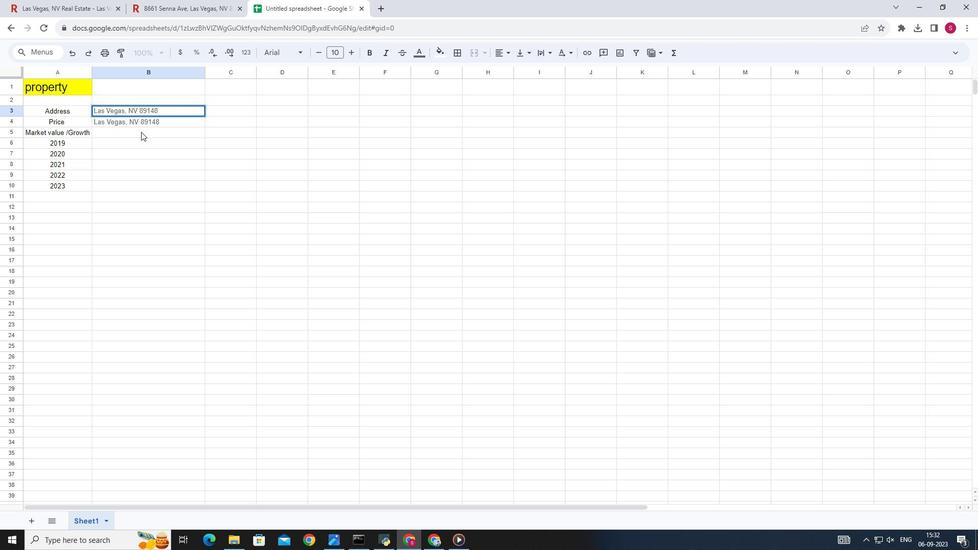 
Action: Mouse moved to (140, 131)
Screenshot: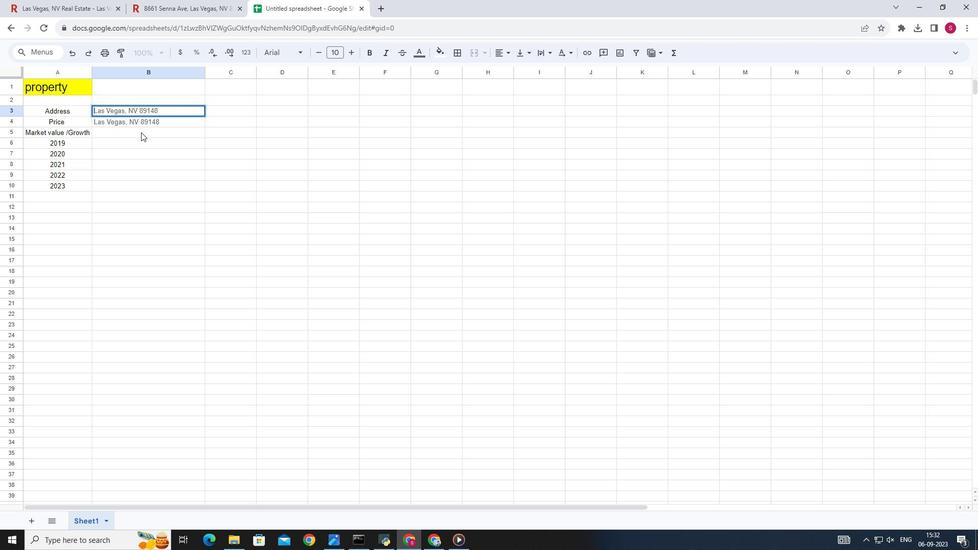 
Action: Key pressed <Key.backspace>
Screenshot: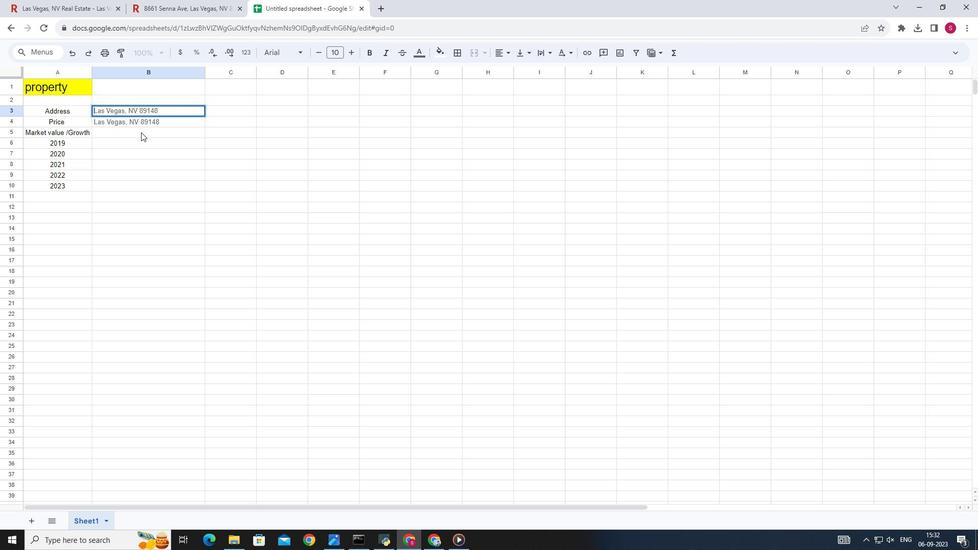 
Action: Mouse moved to (159, 1)
Screenshot: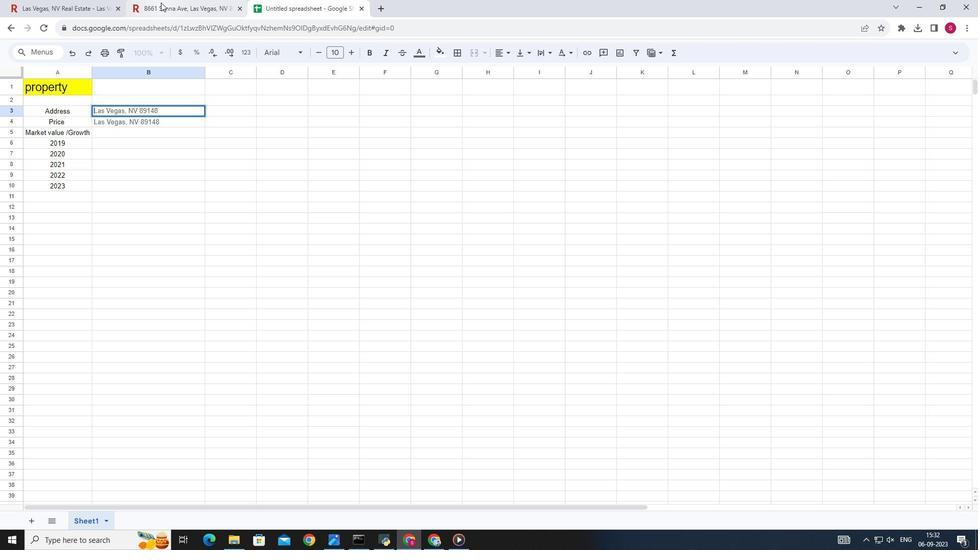 
Action: Mouse pressed left at (159, 1)
Screenshot: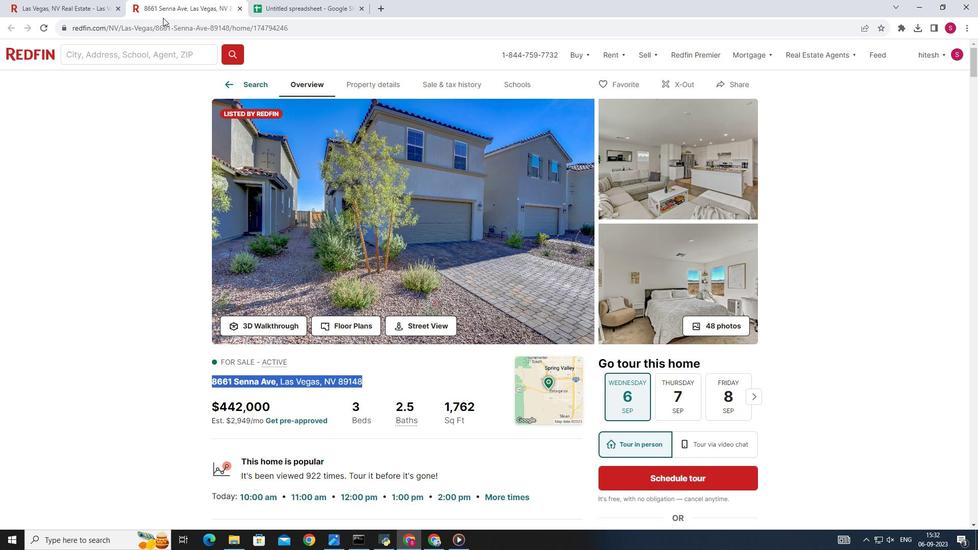 
Action: Mouse moved to (223, 383)
Screenshot: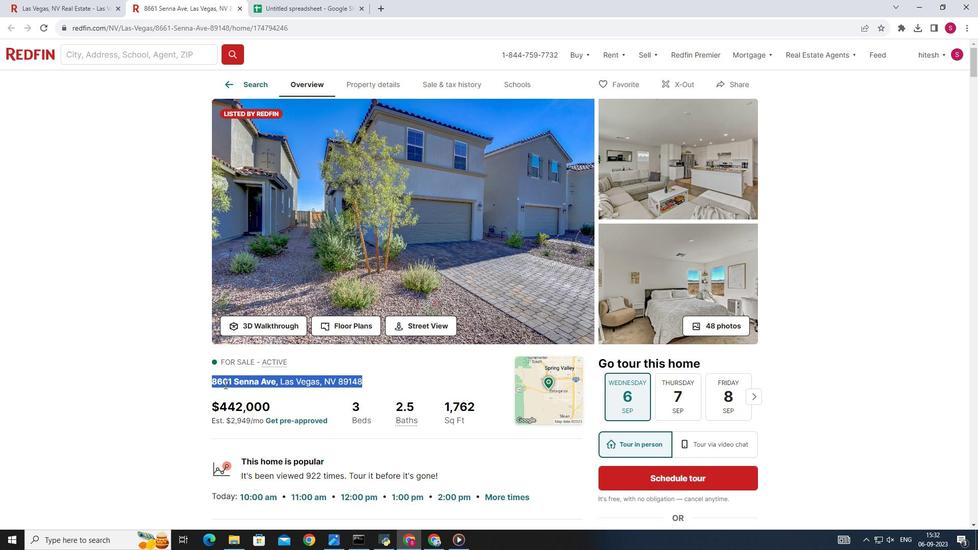 
Action: Mouse pressed left at (223, 383)
Screenshot: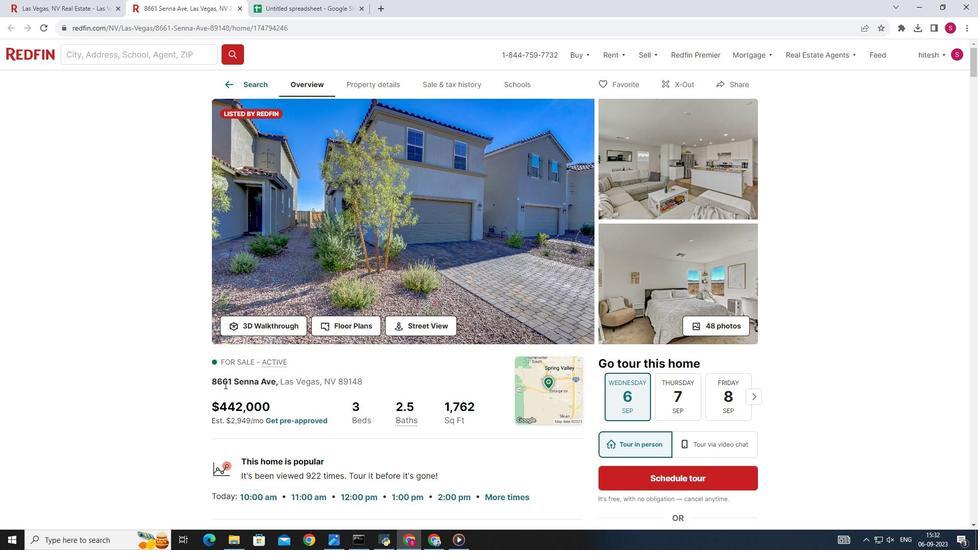 
Action: Mouse moved to (211, 382)
Screenshot: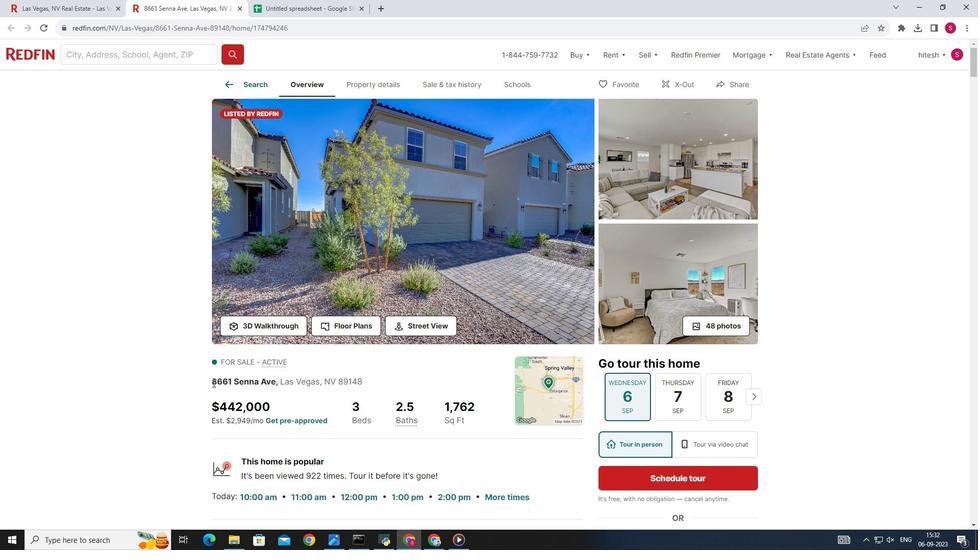 
Action: Mouse pressed left at (211, 382)
Screenshot: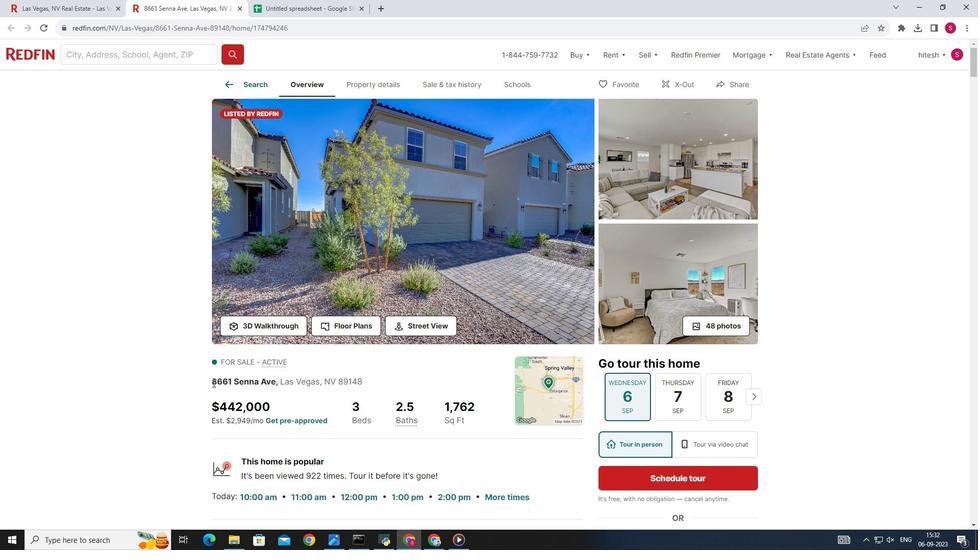 
Action: Mouse moved to (211, 381)
Screenshot: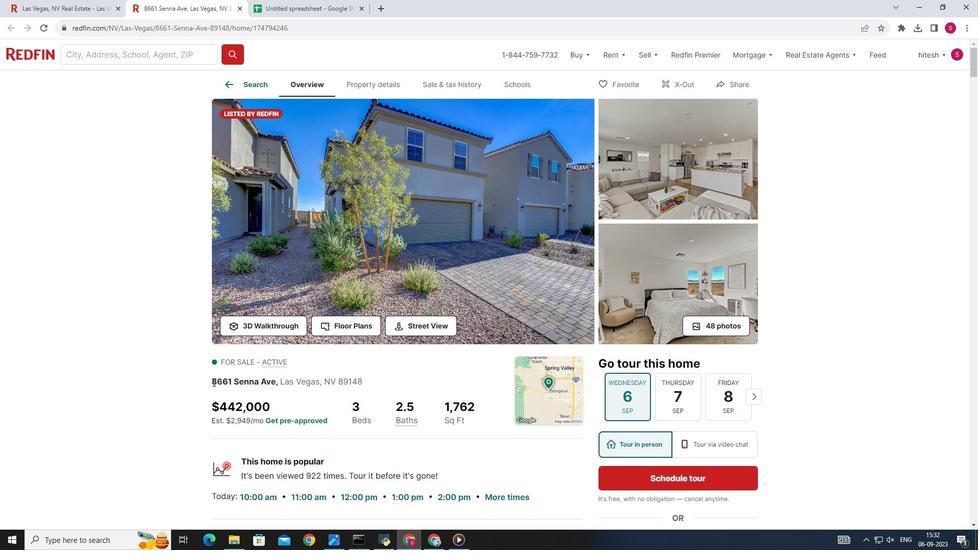 
Action: Mouse pressed left at (211, 381)
Screenshot: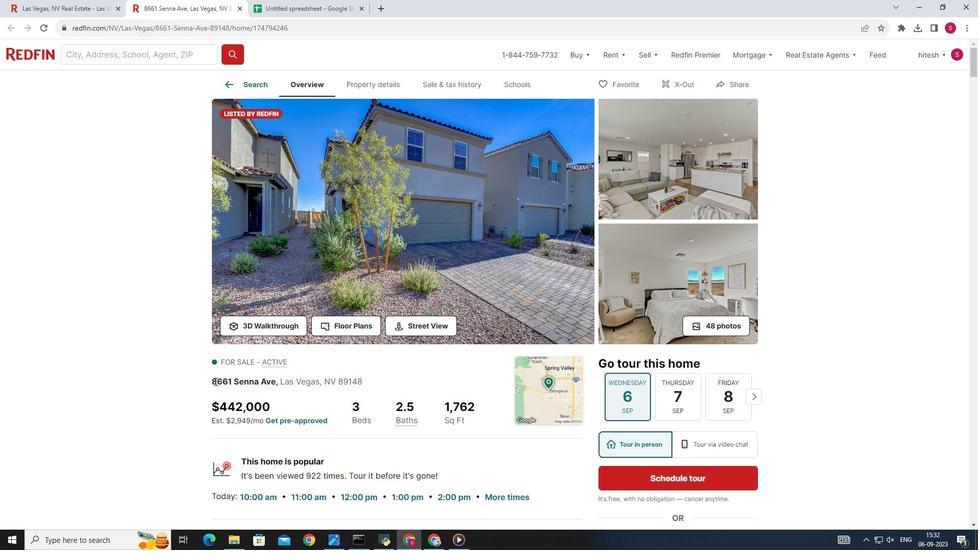 
Action: Mouse moved to (277, 380)
Screenshot: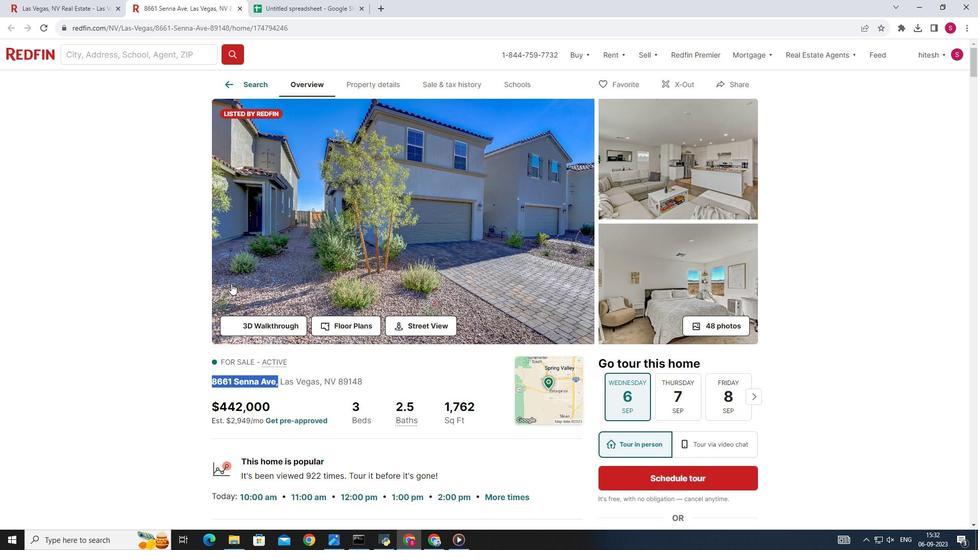 
Action: Key pressed ctrl+C
Screenshot: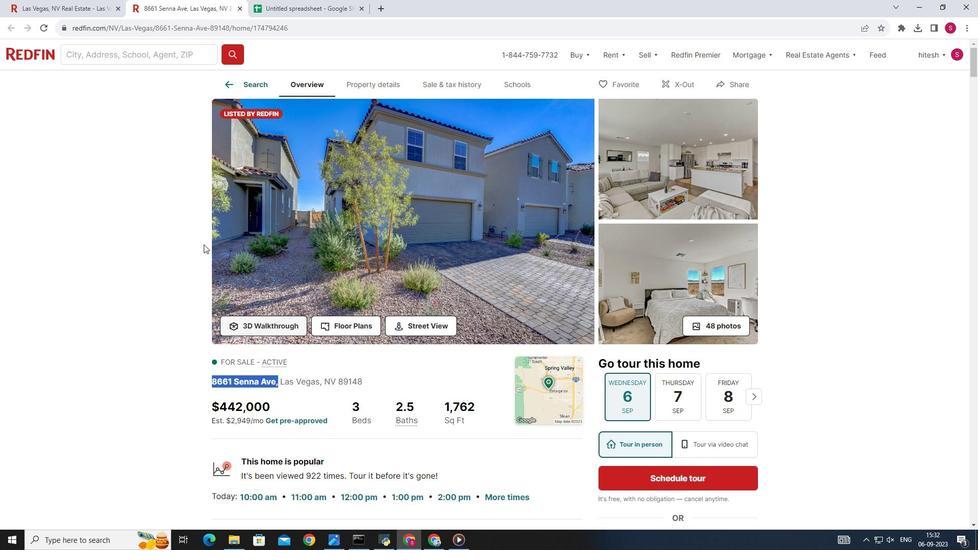 
Action: Mouse moved to (182, 210)
Screenshot: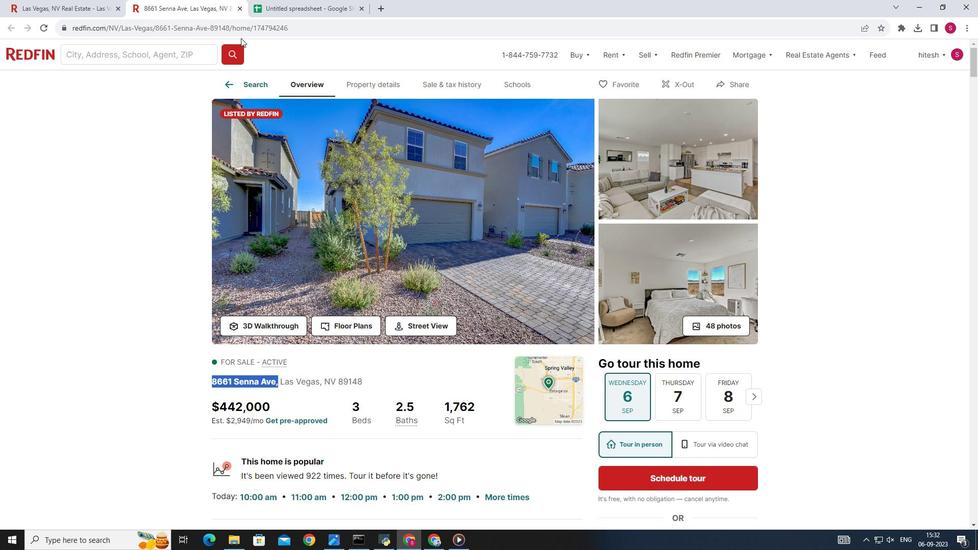 
Action: Key pressed <'\x03'>
Screenshot: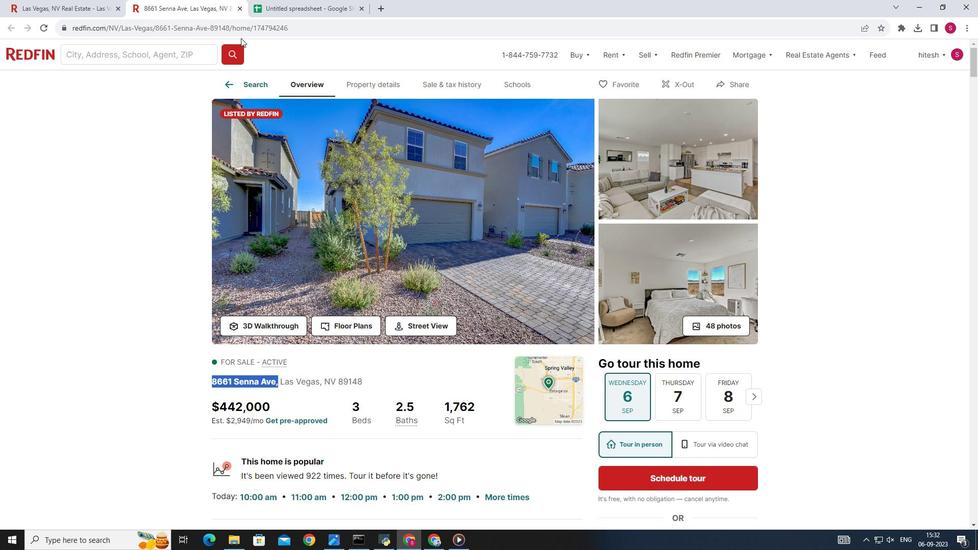
Action: Mouse moved to (330, 0)
Screenshot: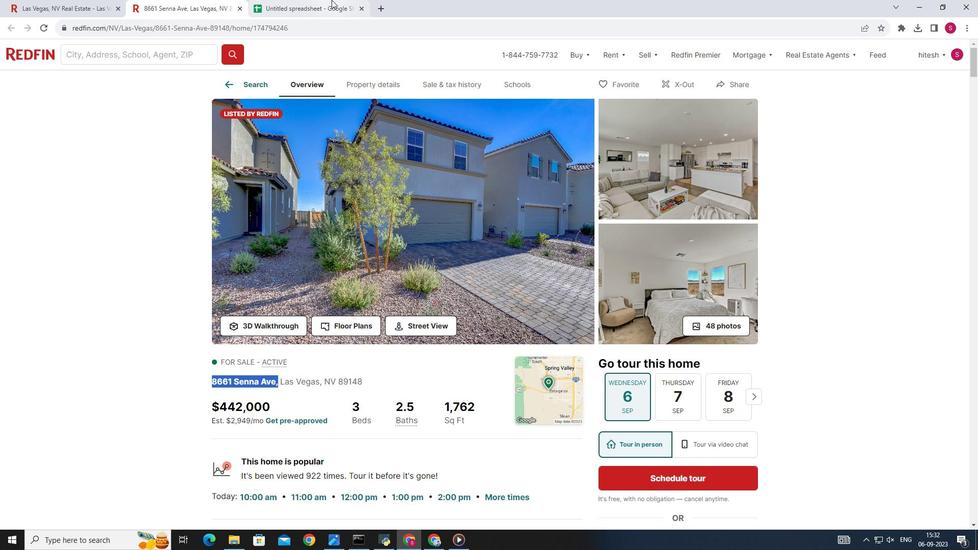 
Action: Mouse pressed left at (330, 0)
Screenshot: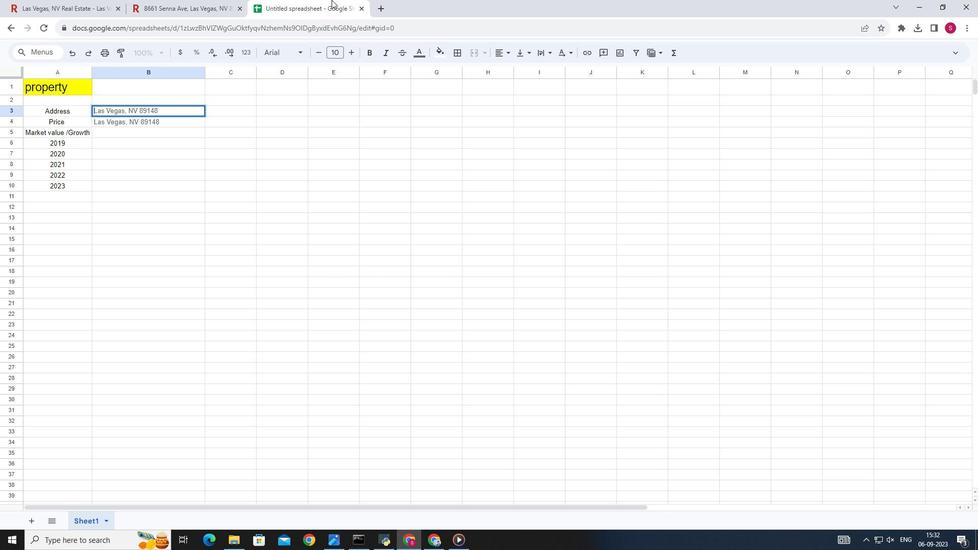 
Action: Mouse moved to (93, 109)
Screenshot: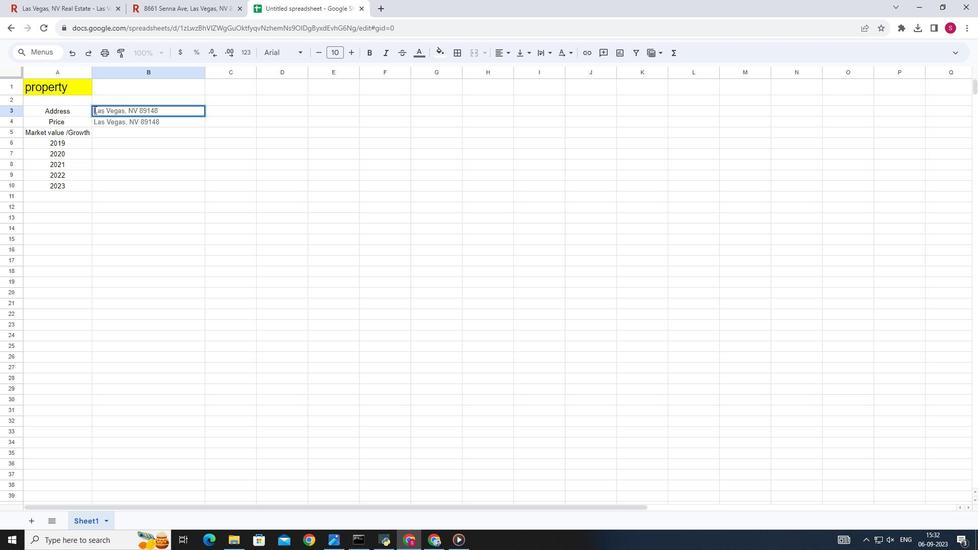 
Action: Mouse pressed left at (93, 109)
Screenshot: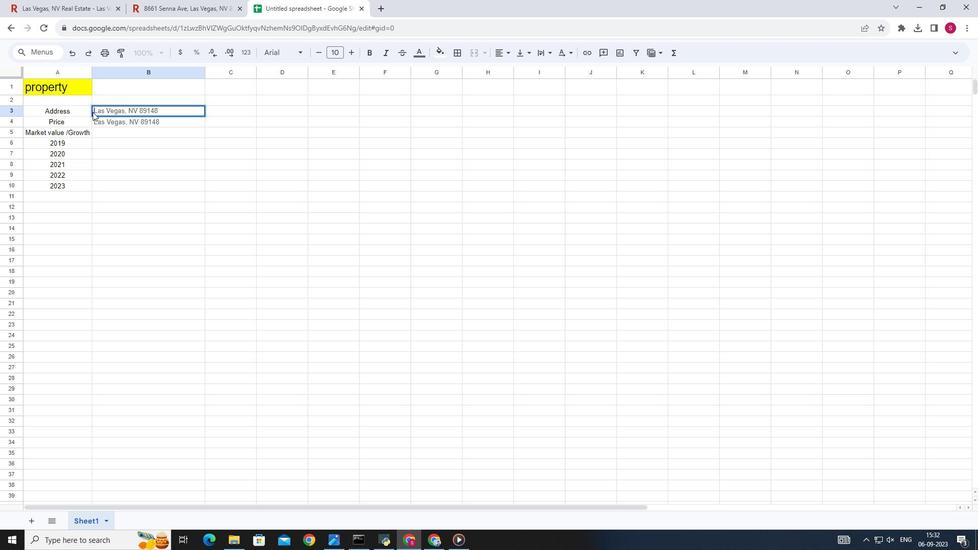 
Action: Mouse moved to (103, 139)
Screenshot: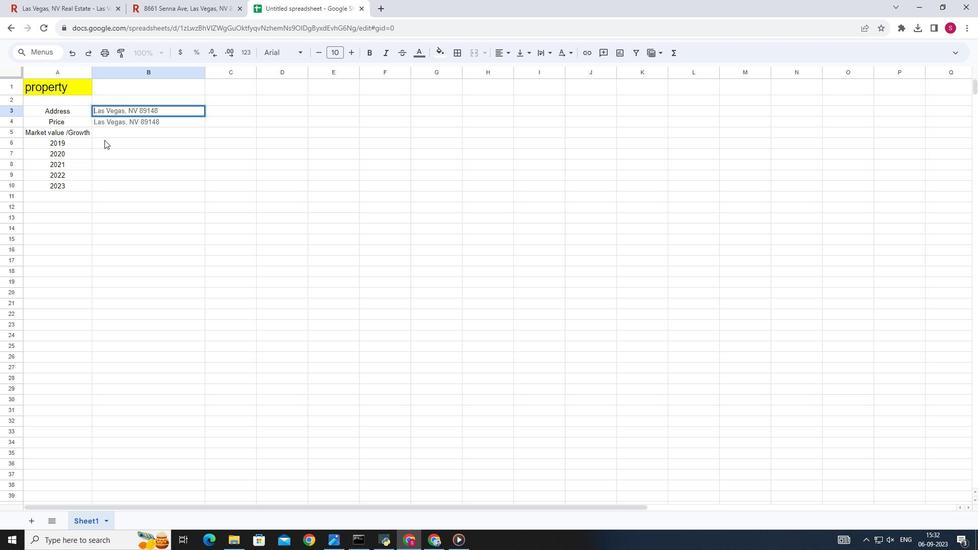 
Action: Key pressed ctrl+V
Screenshot: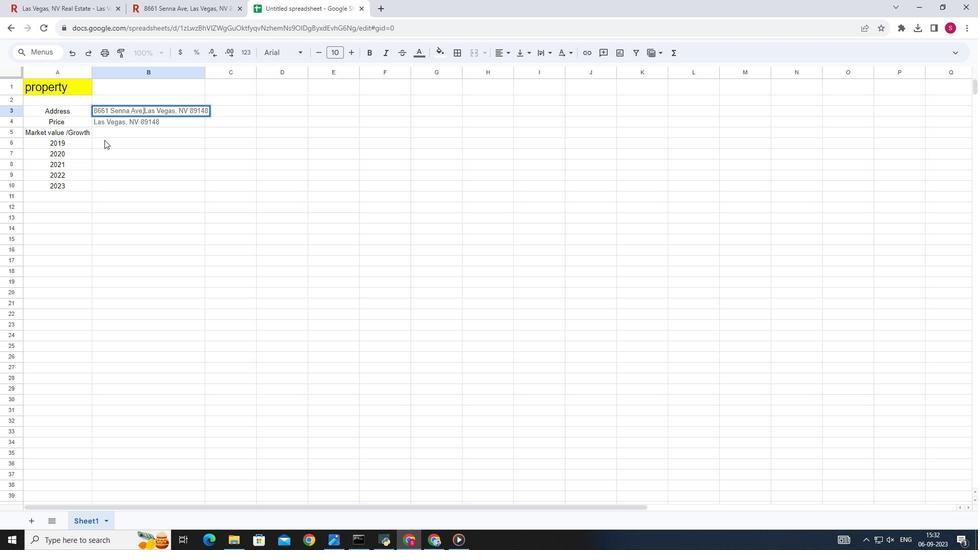 
Action: Mouse moved to (168, 122)
Screenshot: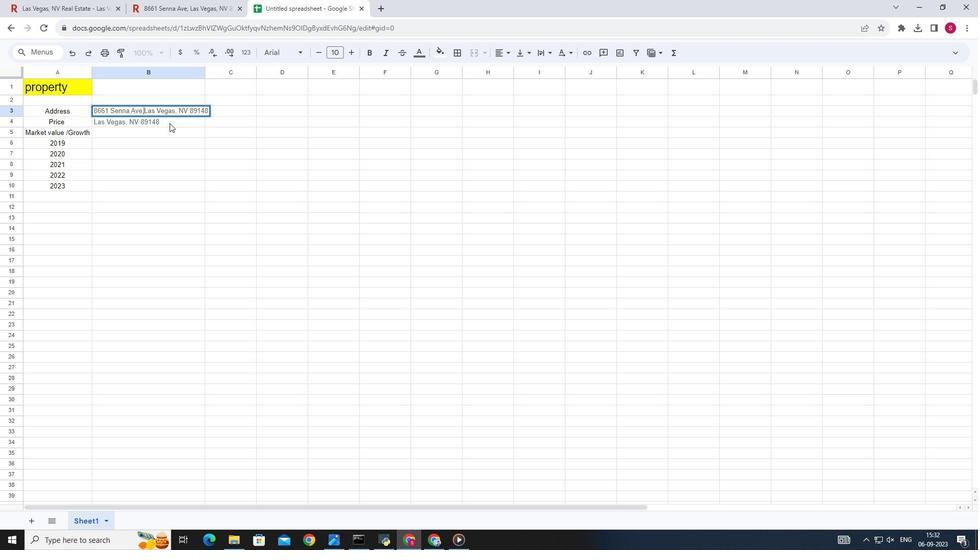 
Action: Mouse pressed left at (168, 122)
Screenshot: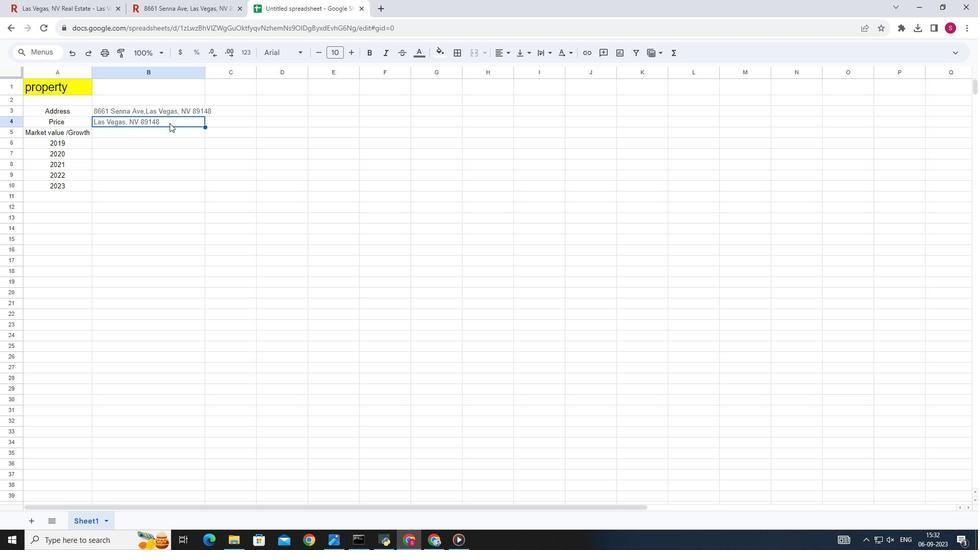 
Action: Mouse moved to (174, 135)
Screenshot: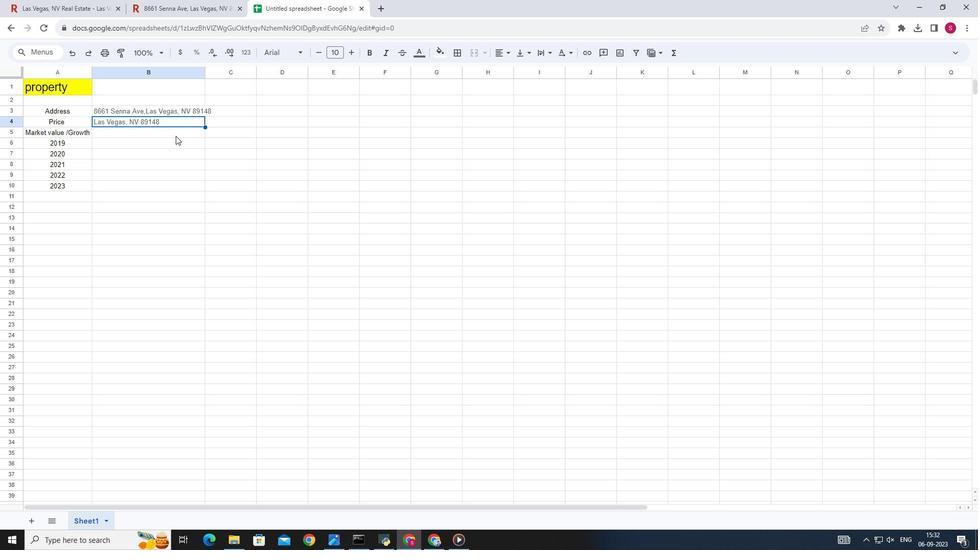 
Action: Key pressed <Key.backspace>
Screenshot: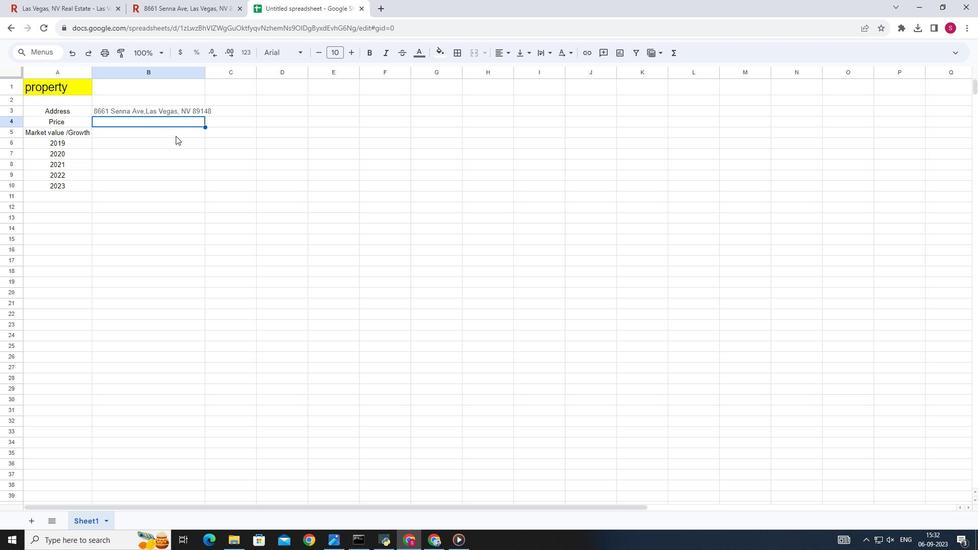 
Action: Mouse moved to (203, 71)
Screenshot: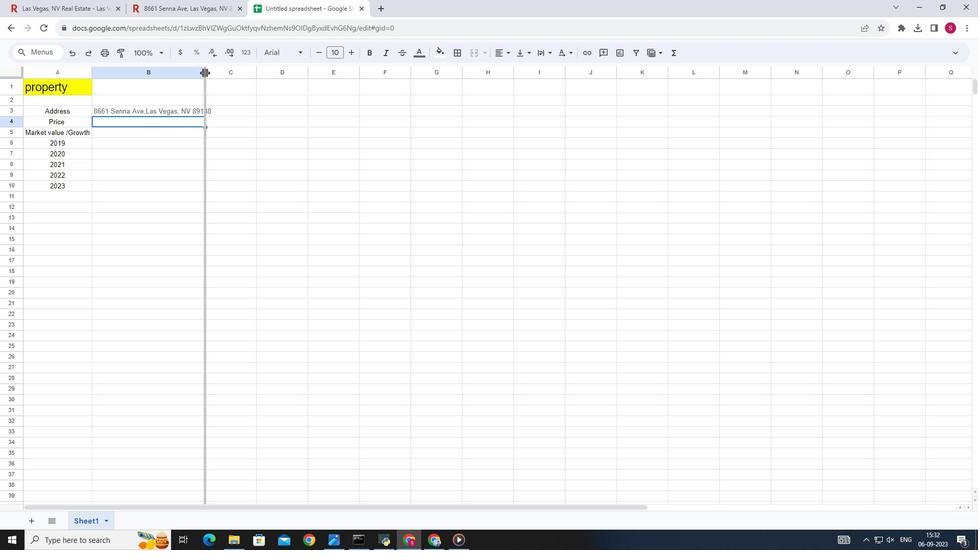 
Action: Mouse pressed left at (203, 71)
Screenshot: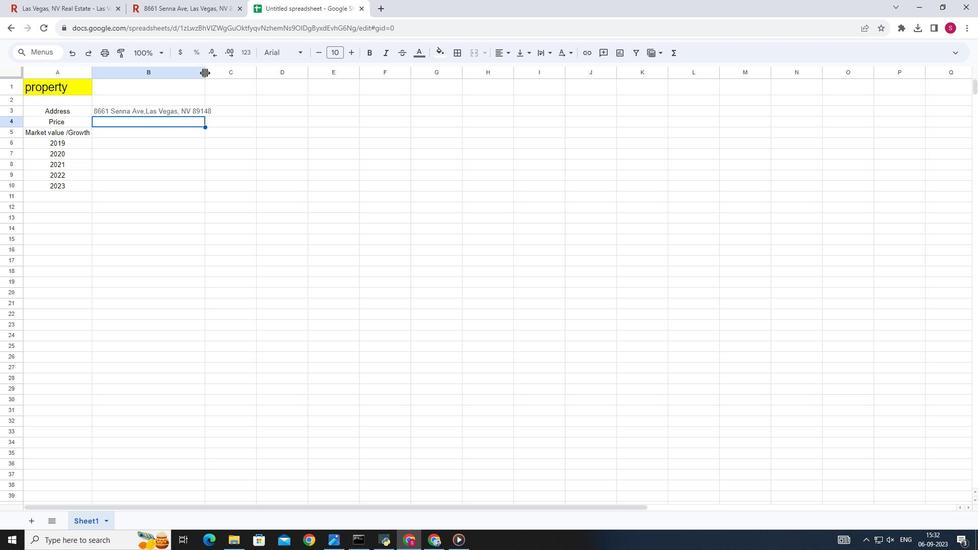 
Action: Mouse pressed left at (203, 71)
Screenshot: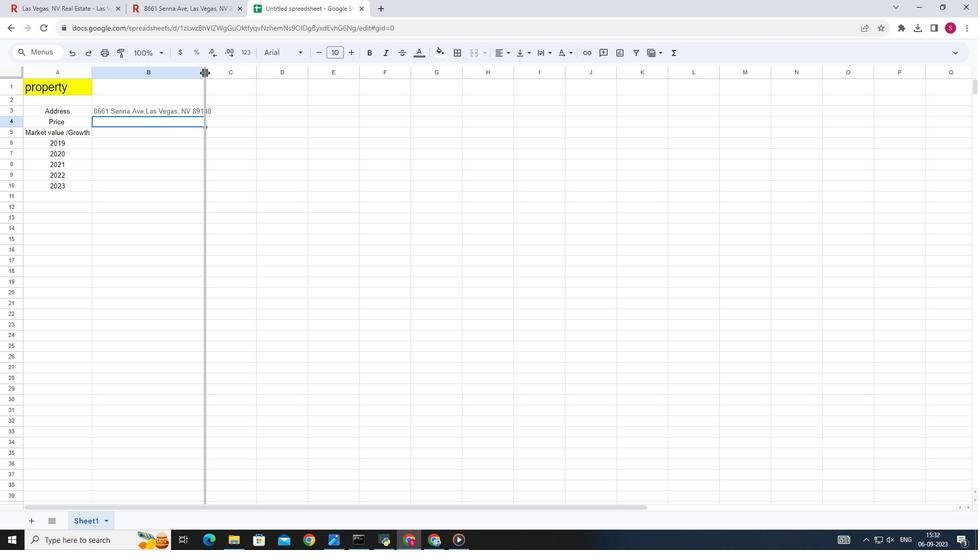 
Action: Mouse moved to (170, 2)
Screenshot: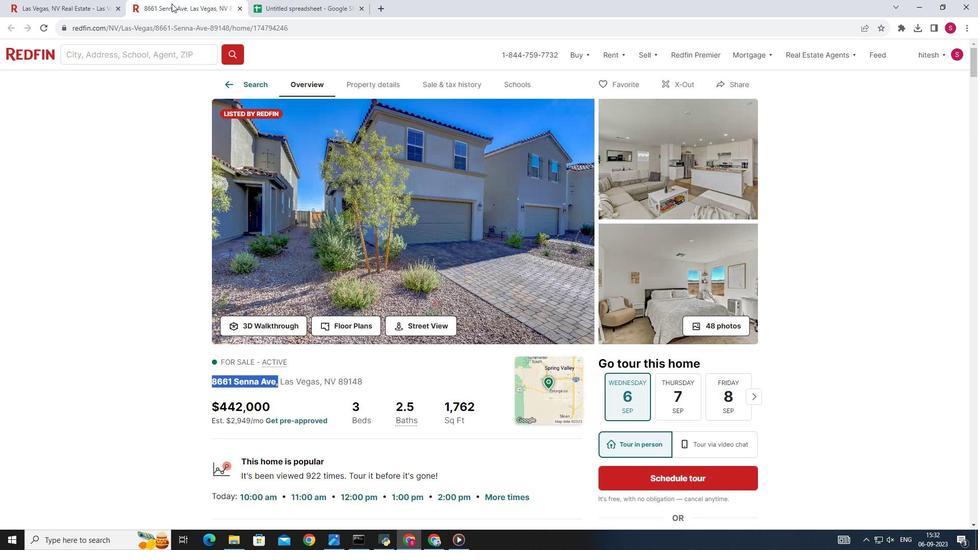 
Action: Mouse pressed left at (170, 2)
Screenshot: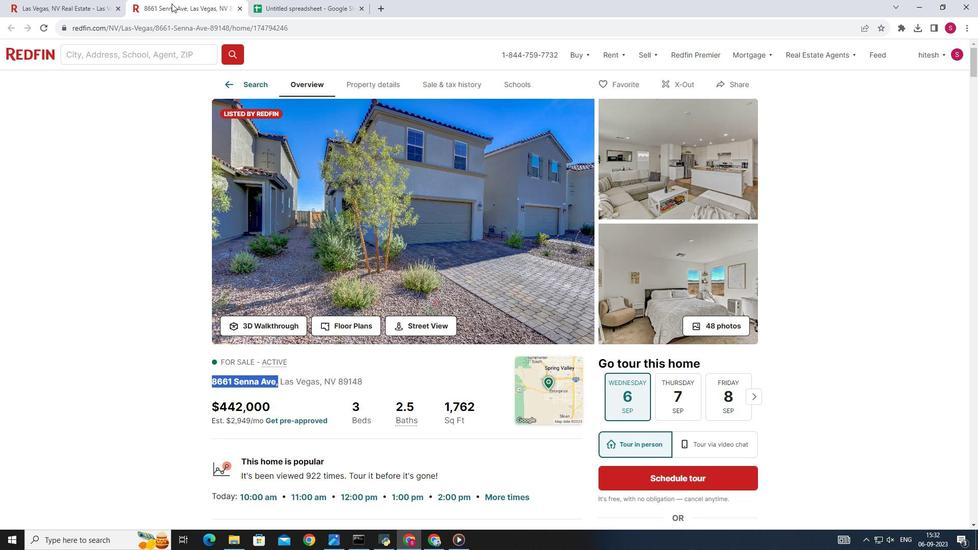 
Action: Mouse moved to (254, 354)
Screenshot: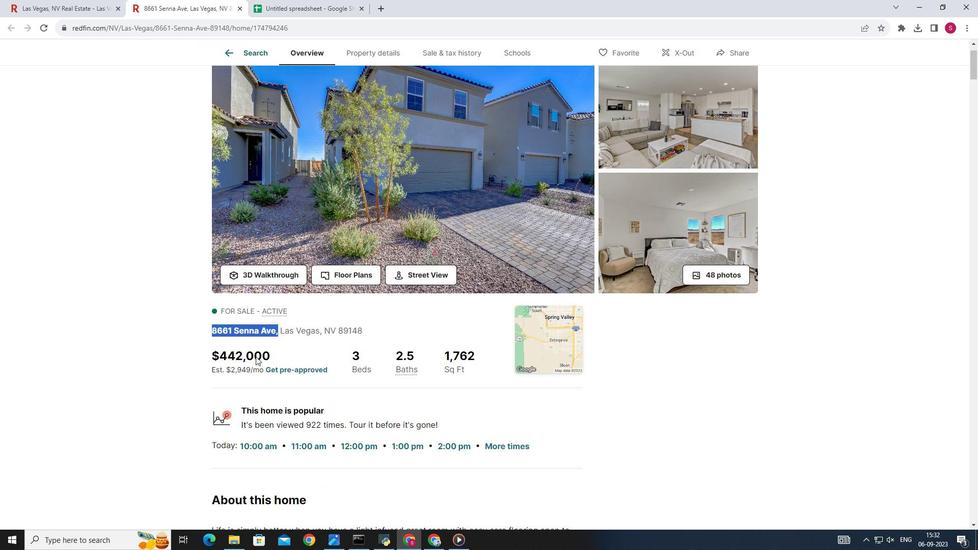 
Action: Mouse scrolled (254, 354) with delta (0, 0)
Screenshot: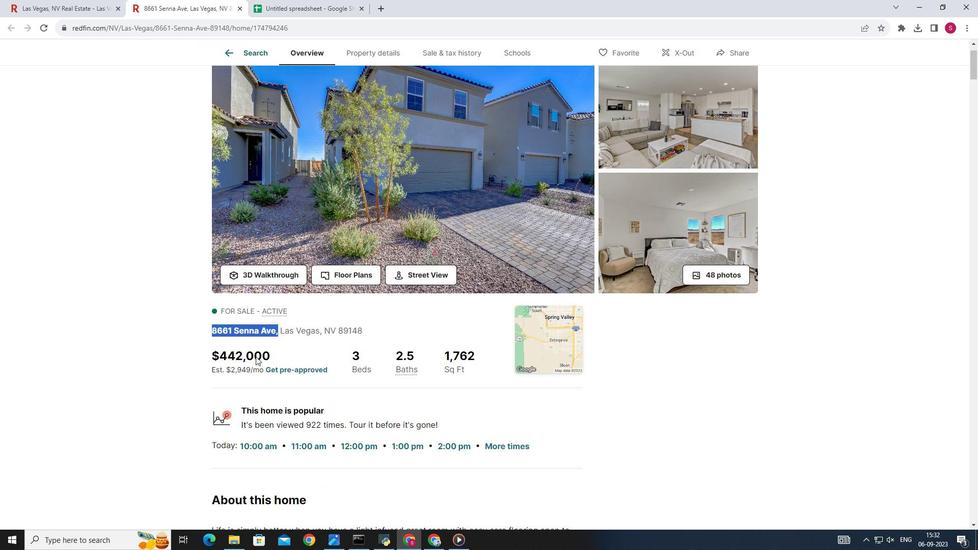 
Action: Mouse moved to (254, 355)
Screenshot: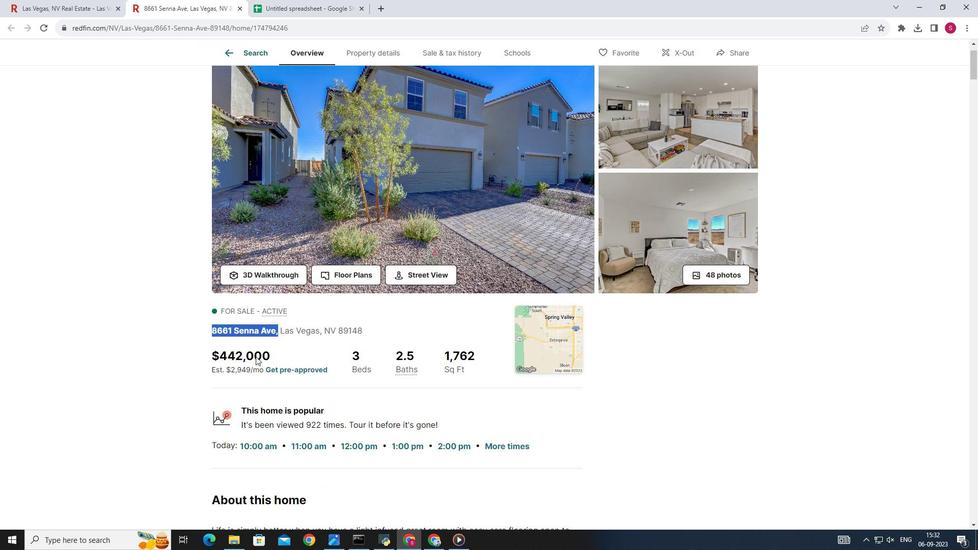 
Action: Mouse scrolled (254, 355) with delta (0, 0)
Screenshot: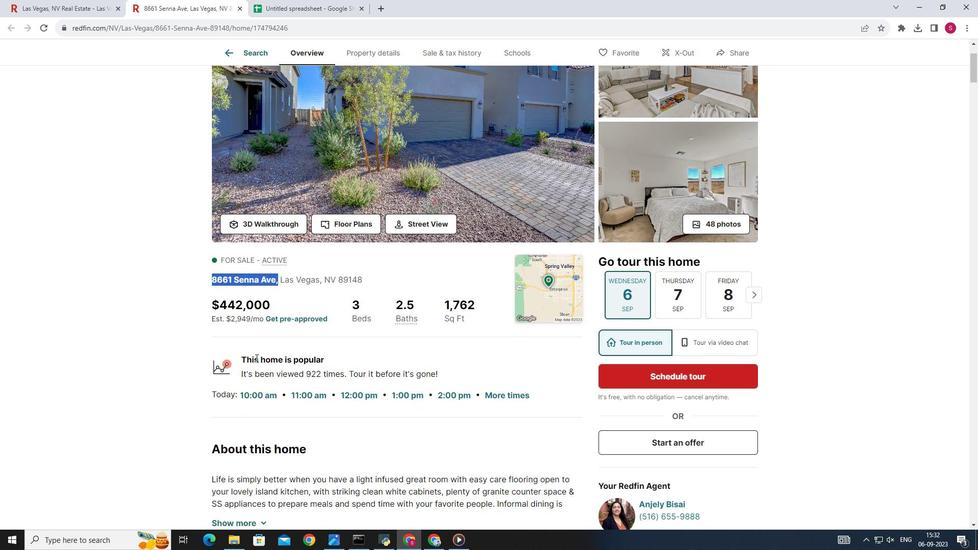 
Action: Mouse moved to (254, 357)
Screenshot: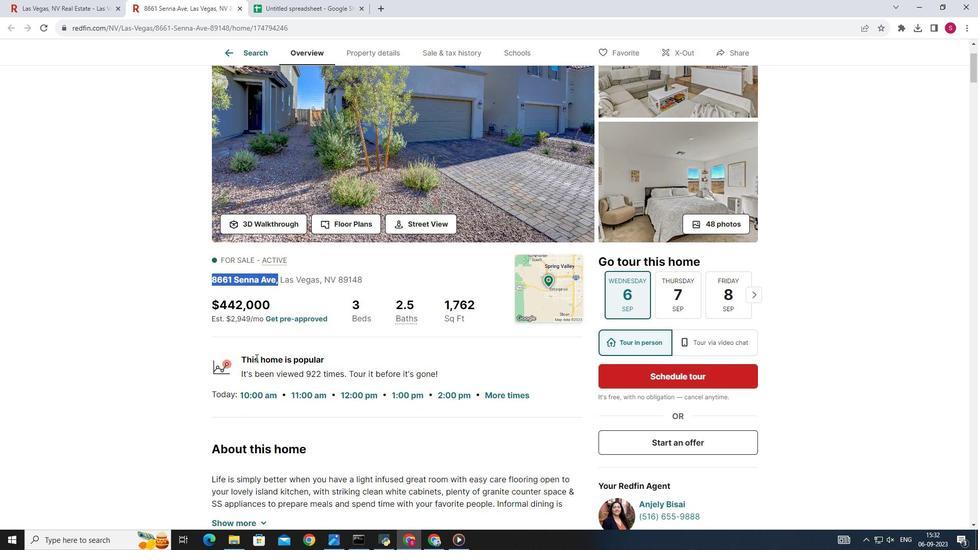 
Action: Mouse scrolled (254, 356) with delta (0, 0)
Screenshot: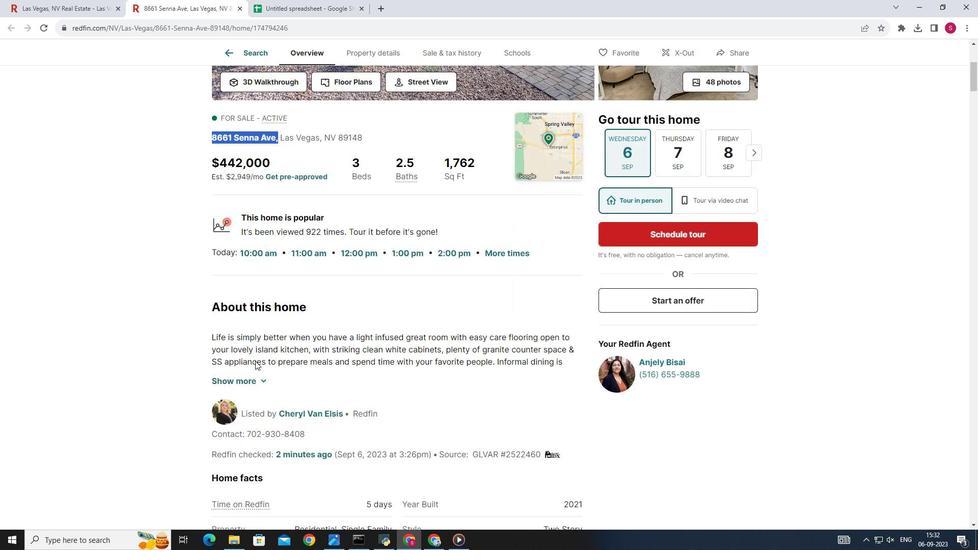 
Action: Mouse scrolled (254, 356) with delta (0, 0)
Screenshot: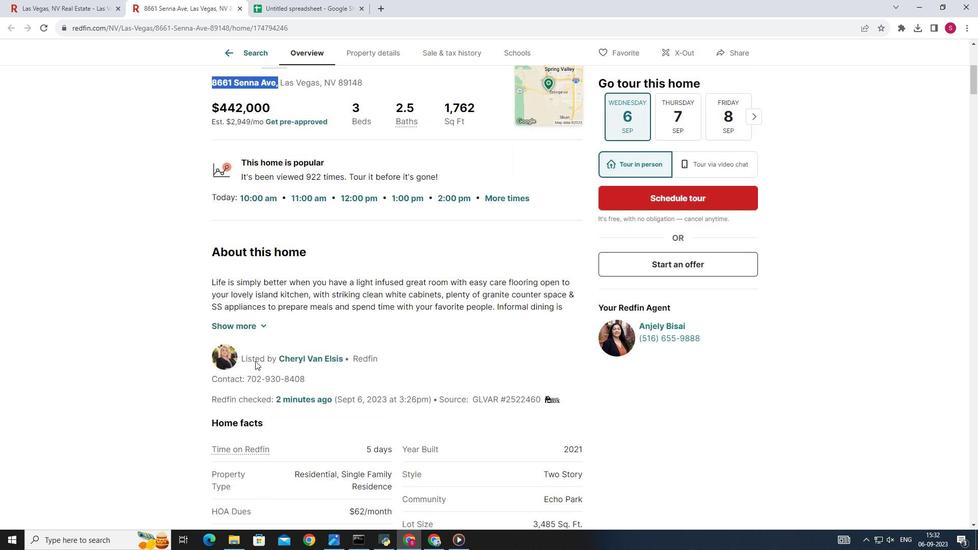 
Action: Mouse moved to (254, 359)
Screenshot: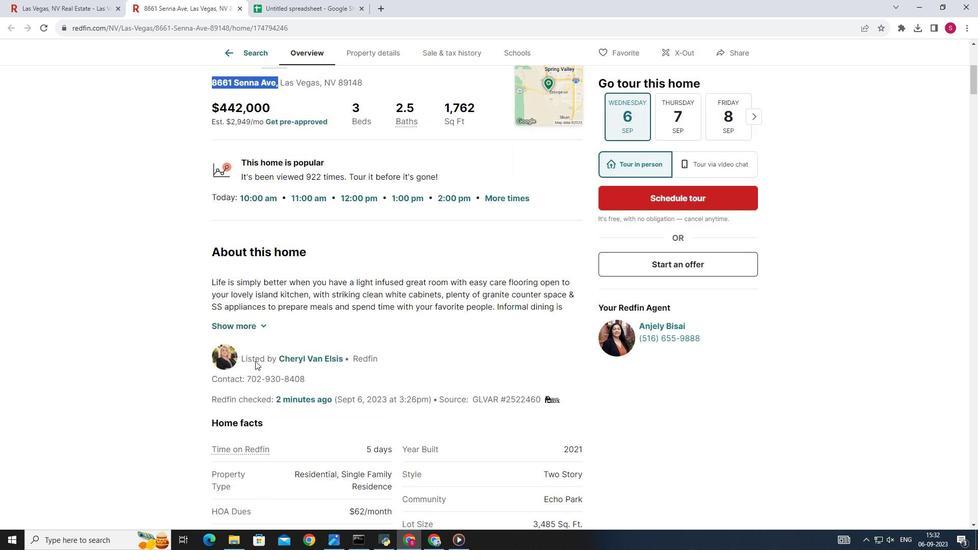 
Action: Mouse scrolled (254, 359) with delta (0, 0)
Screenshot: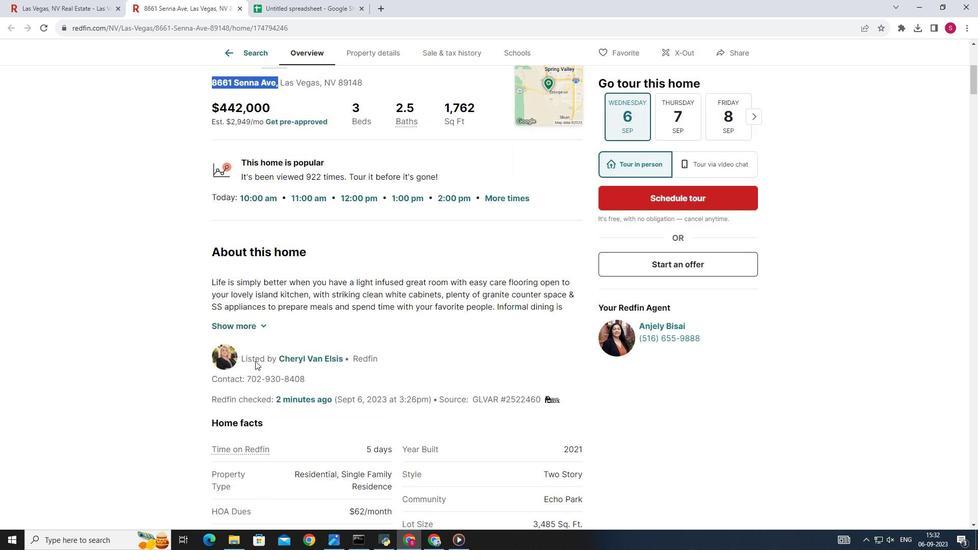 
Action: Mouse moved to (254, 360)
Screenshot: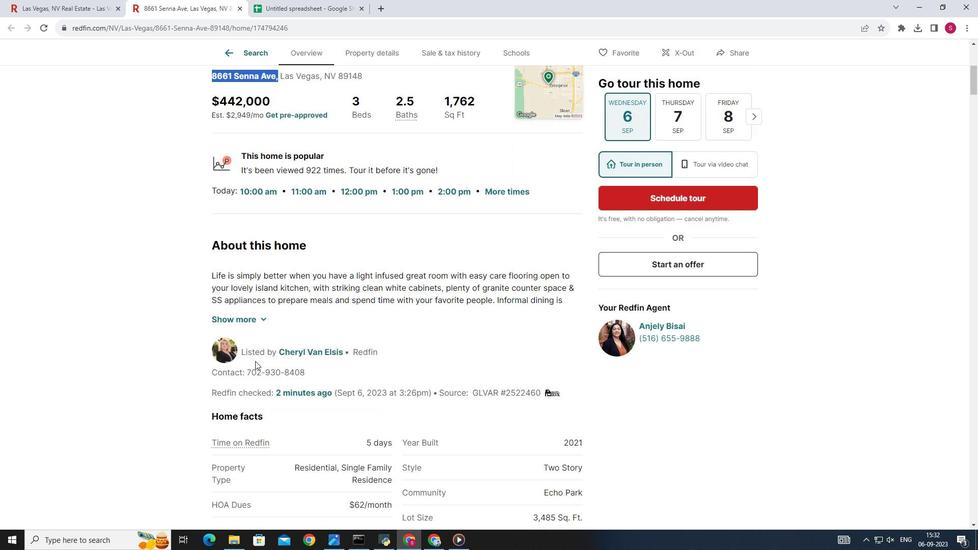 
Action: Mouse scrolled (254, 359) with delta (0, 0)
Screenshot: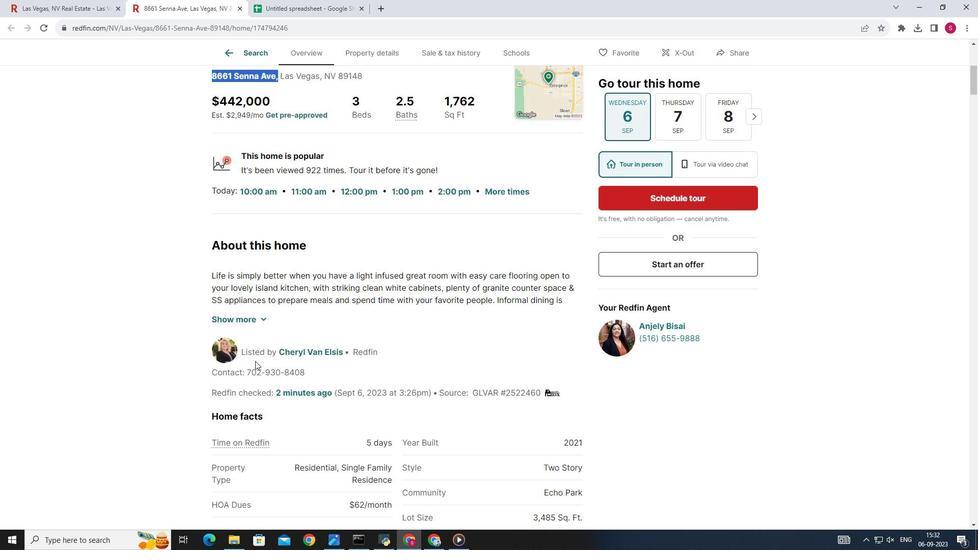 
Action: Mouse scrolled (254, 359) with delta (0, 0)
Screenshot: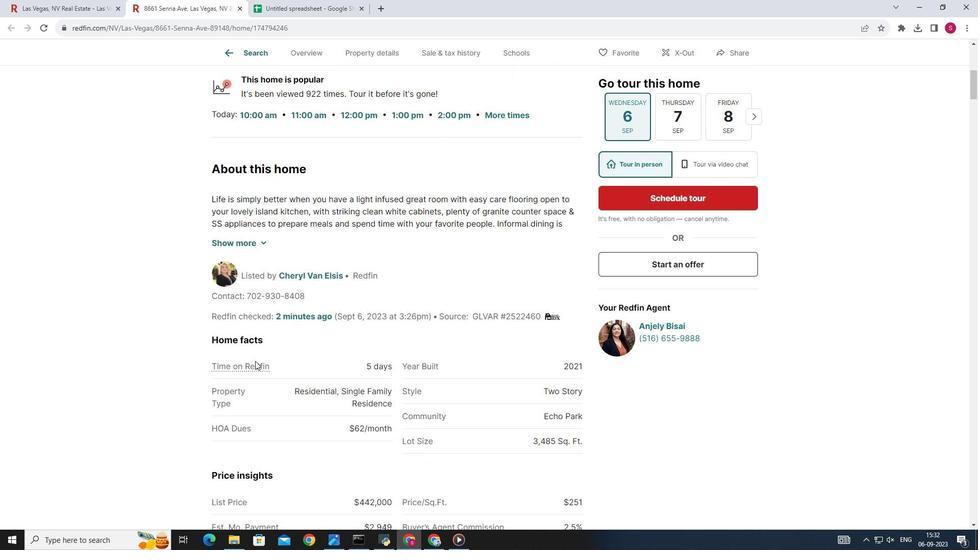 
Action: Mouse scrolled (254, 359) with delta (0, 0)
Screenshot: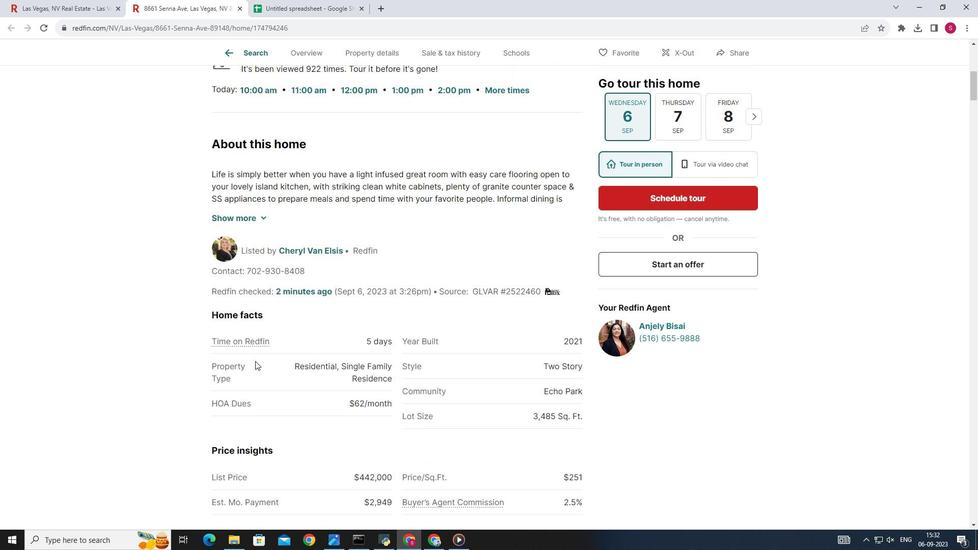 
Action: Mouse scrolled (254, 359) with delta (0, 0)
Screenshot: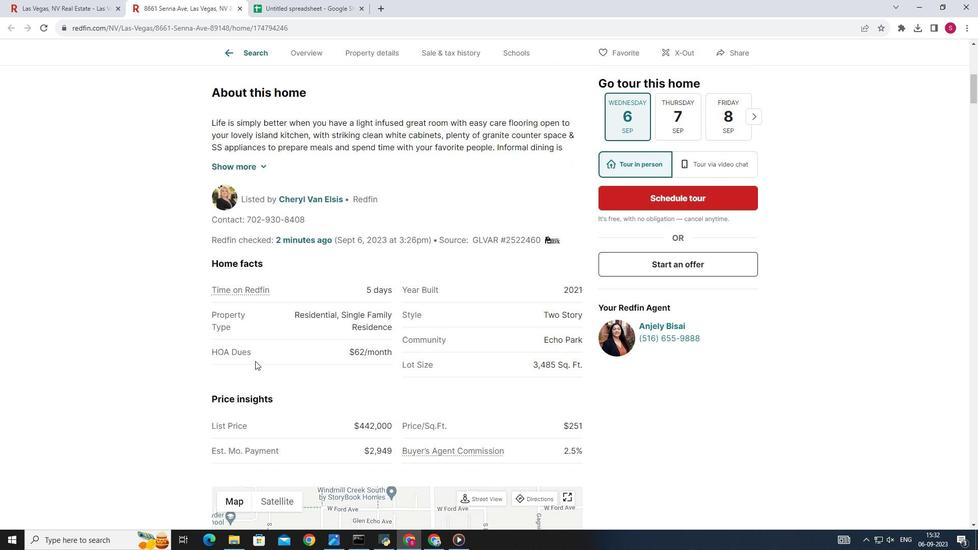 
Action: Mouse scrolled (254, 359) with delta (0, 0)
Screenshot: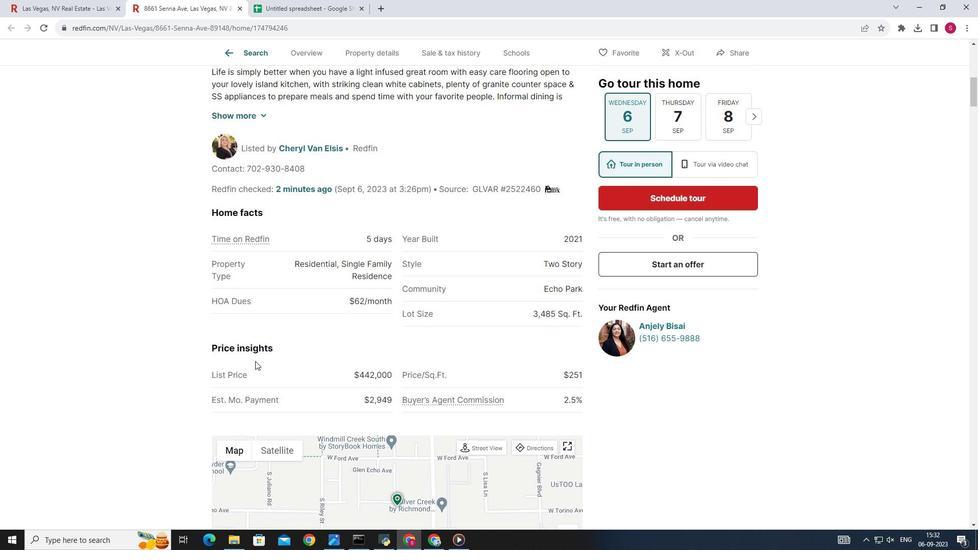
Action: Mouse scrolled (254, 359) with delta (0, 0)
Screenshot: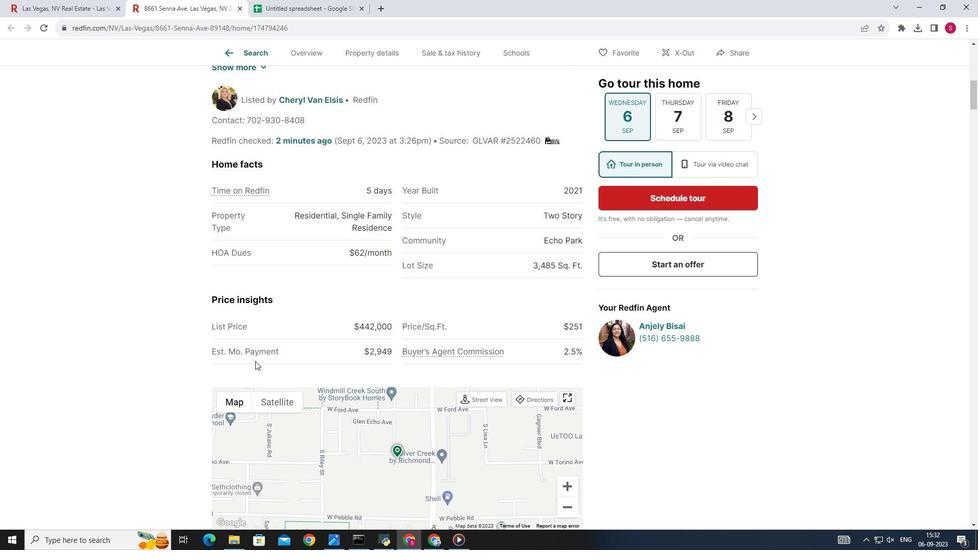 
Action: Mouse scrolled (254, 359) with delta (0, 0)
Screenshot: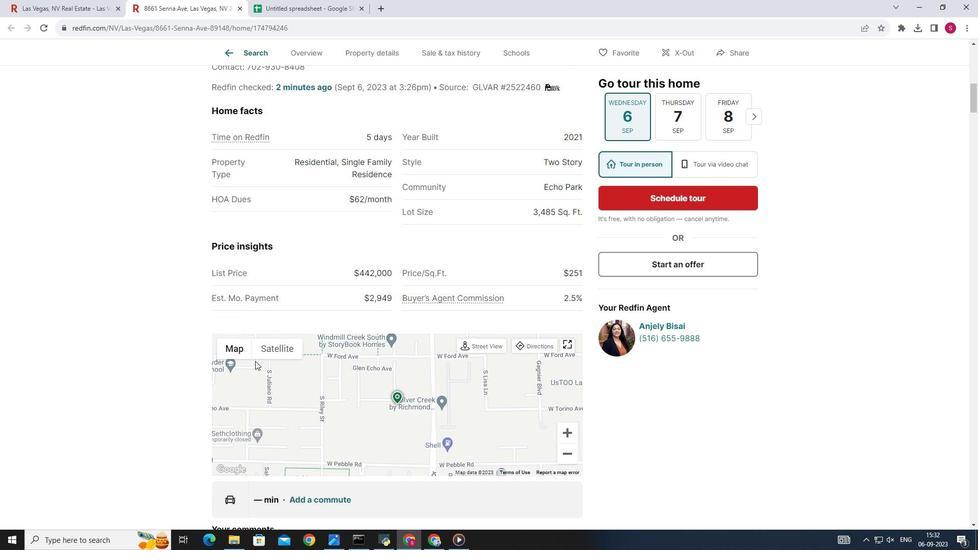 
Action: Mouse scrolled (254, 359) with delta (0, 0)
Screenshot: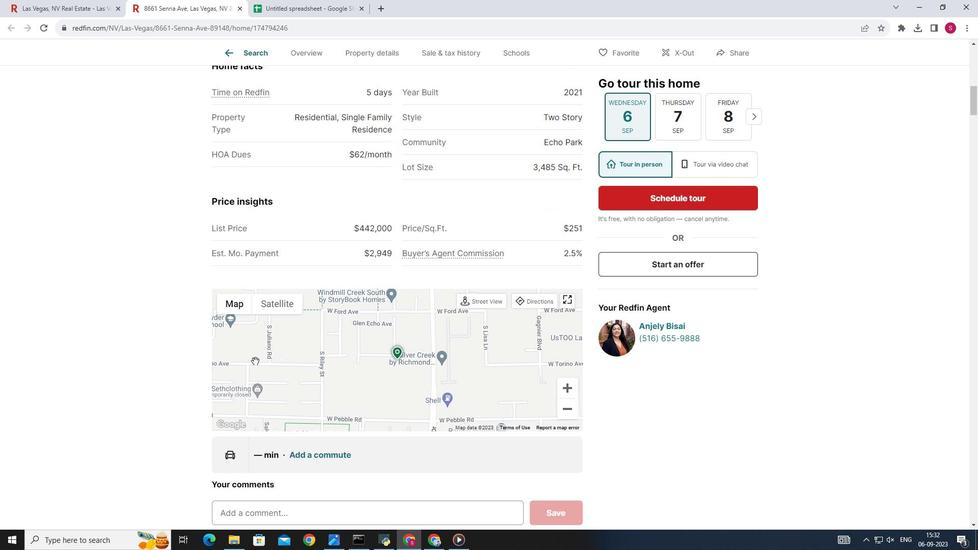 
Action: Mouse scrolled (254, 359) with delta (0, 0)
Screenshot: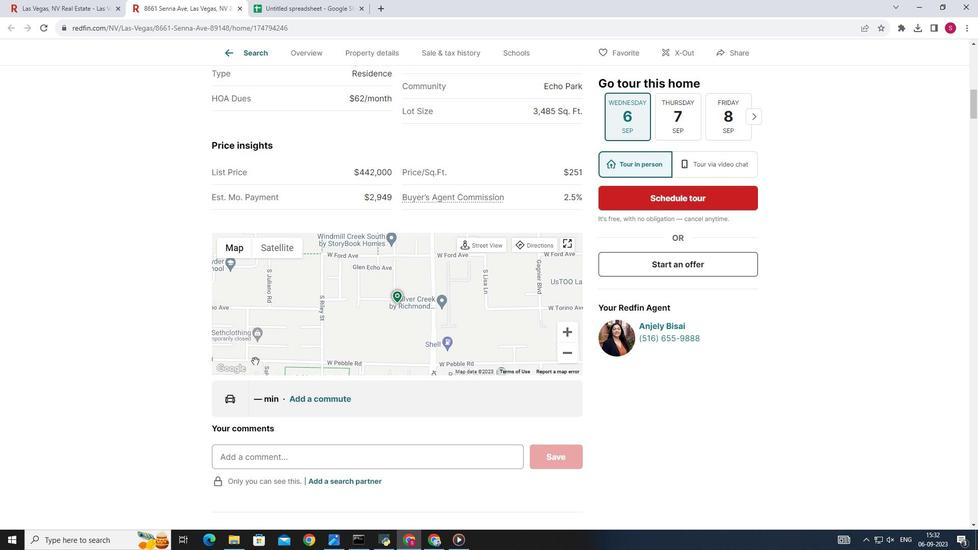
Action: Mouse scrolled (254, 359) with delta (0, 0)
Screenshot: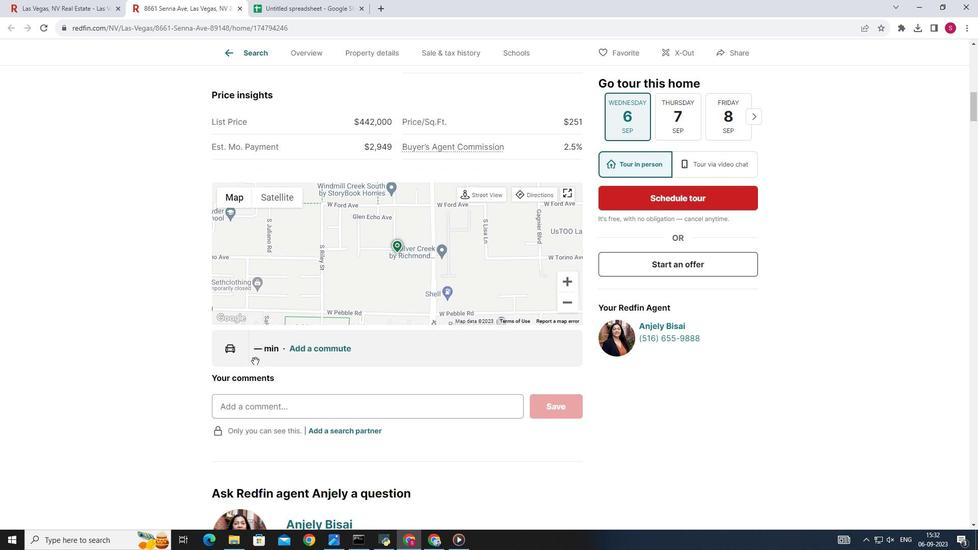 
Action: Mouse scrolled (254, 359) with delta (0, 0)
Screenshot: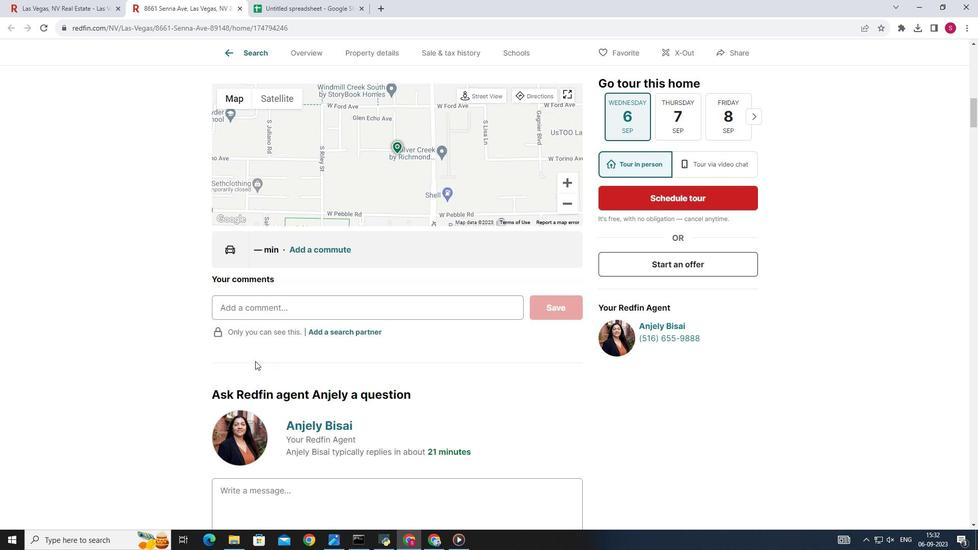 
Action: Mouse scrolled (254, 359) with delta (0, 0)
Screenshot: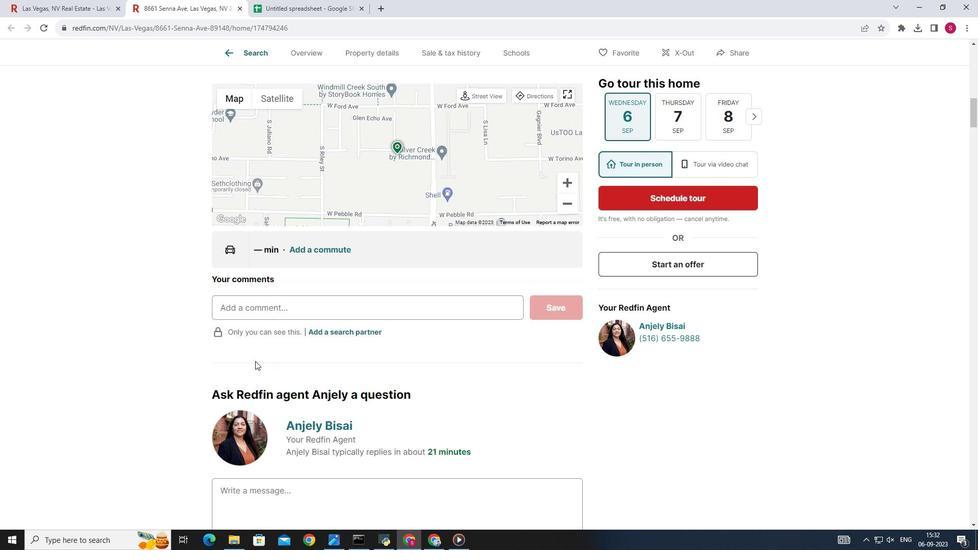 
Action: Mouse scrolled (254, 359) with delta (0, 0)
Screenshot: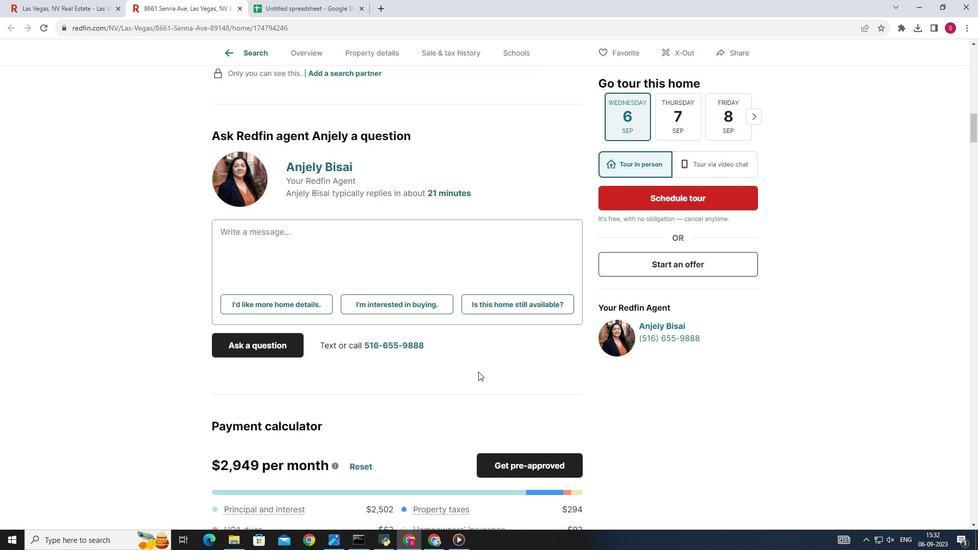 
Action: Mouse scrolled (254, 359) with delta (0, 0)
Screenshot: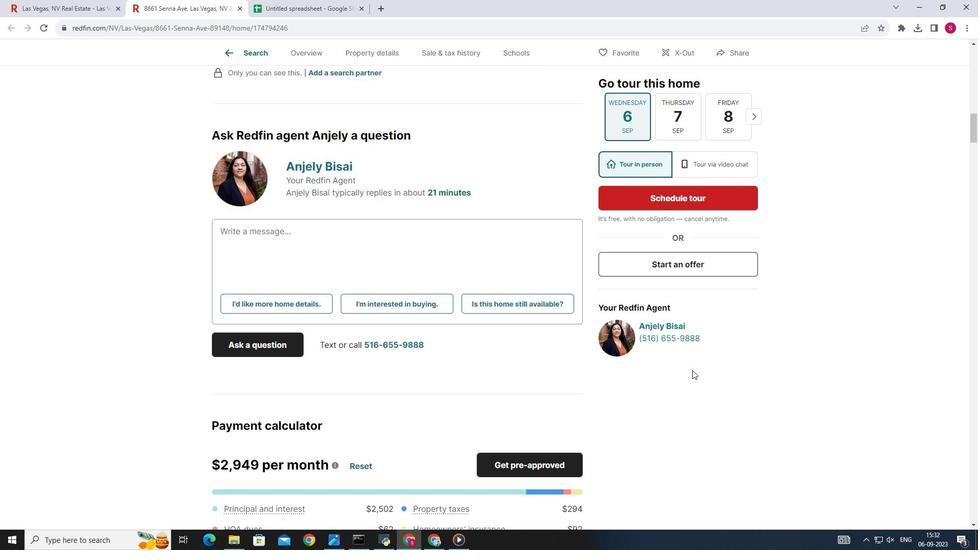
Action: Mouse scrolled (254, 359) with delta (0, 0)
Screenshot: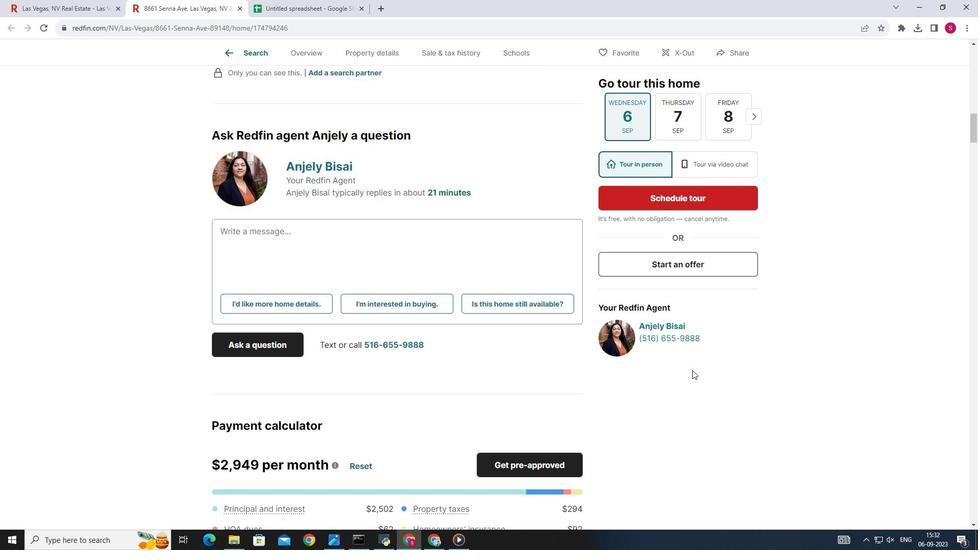 
Action: Mouse scrolled (254, 359) with delta (0, 0)
Screenshot: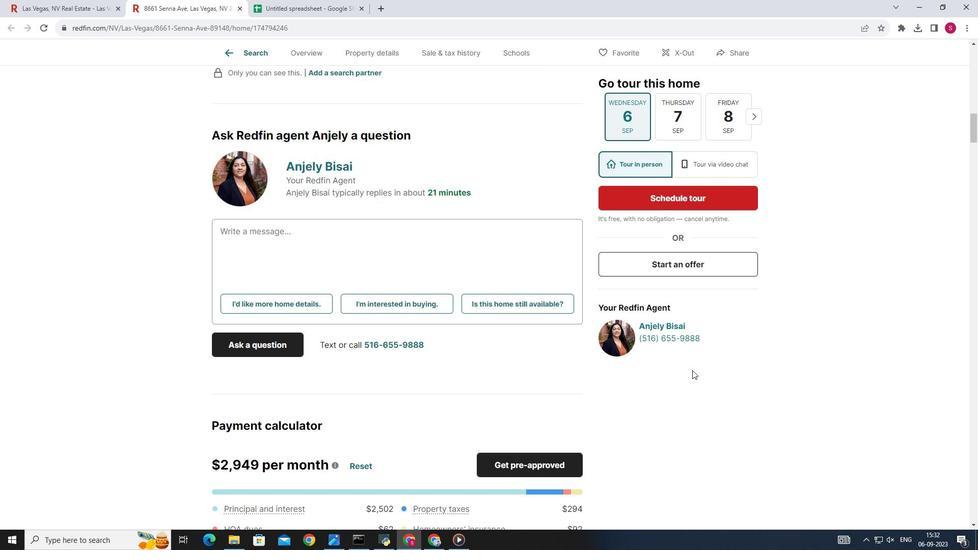 
Action: Mouse moved to (255, 363)
Screenshot: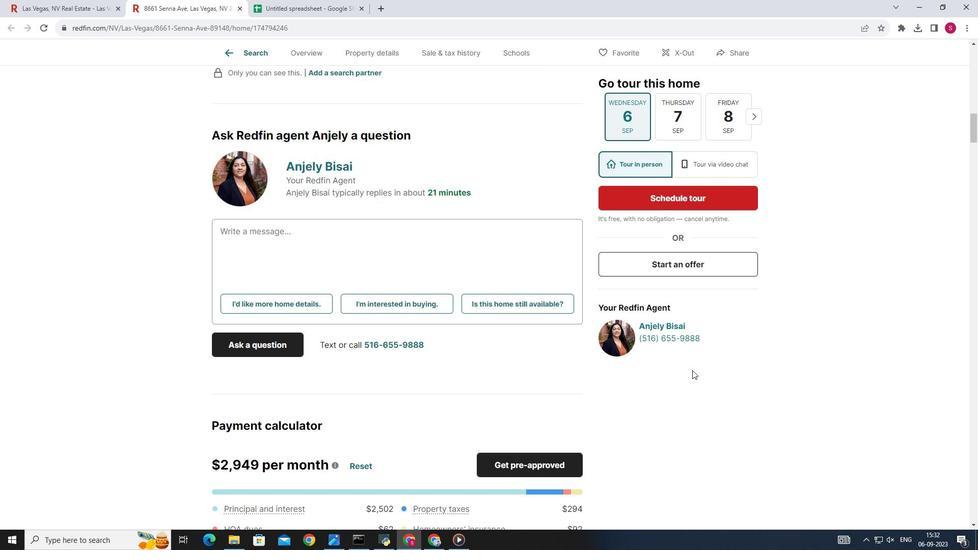
Action: Mouse scrolled (255, 362) with delta (0, 0)
Screenshot: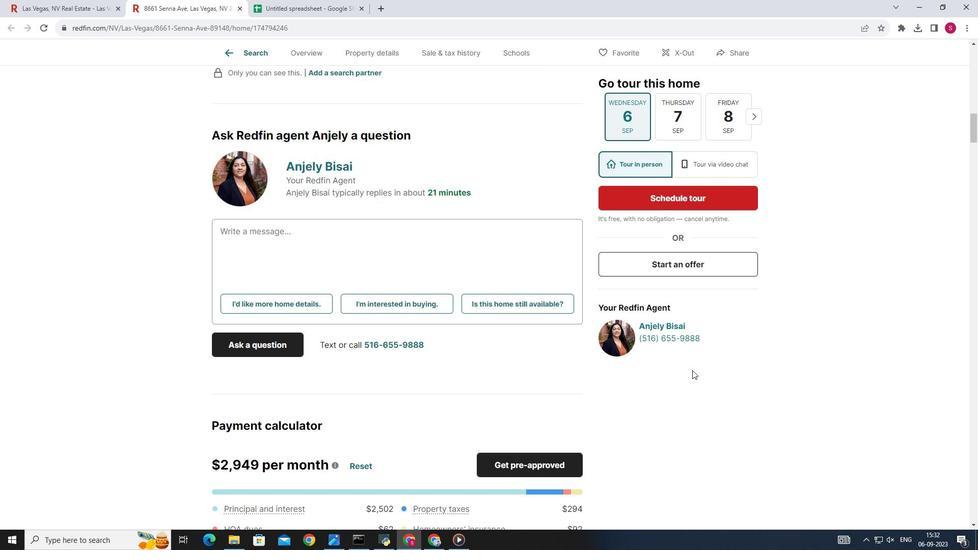 
Action: Mouse moved to (972, 130)
Screenshot: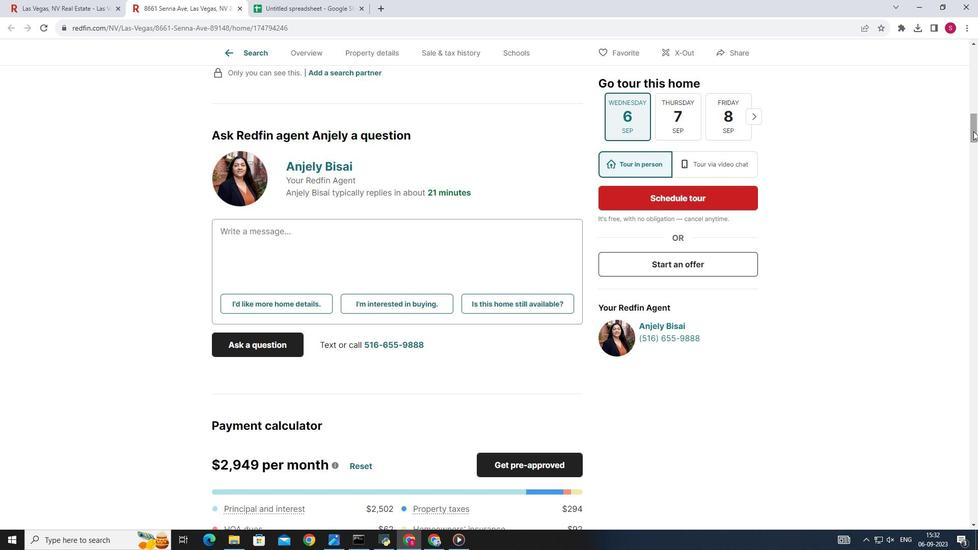 
Action: Mouse pressed left at (972, 130)
Screenshot: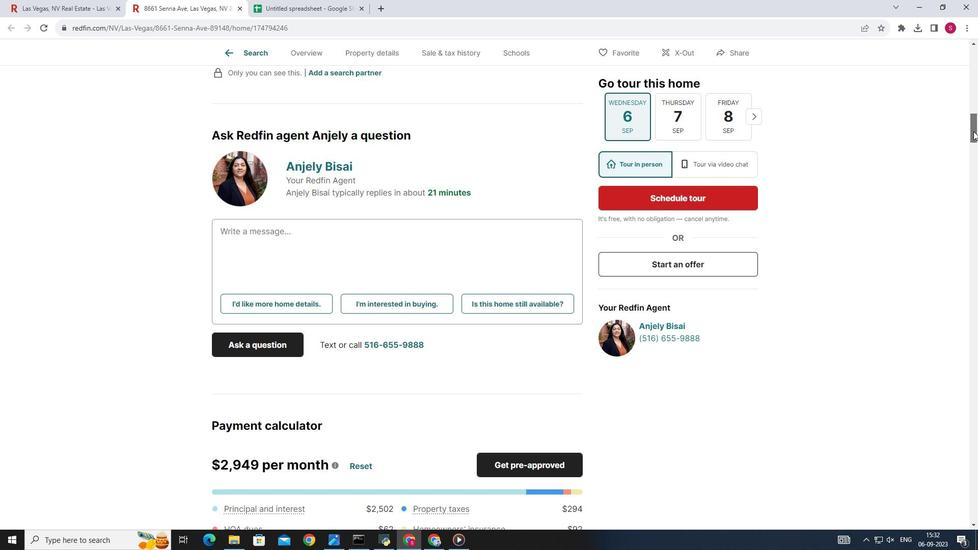 
Action: Mouse moved to (516, 352)
Screenshot: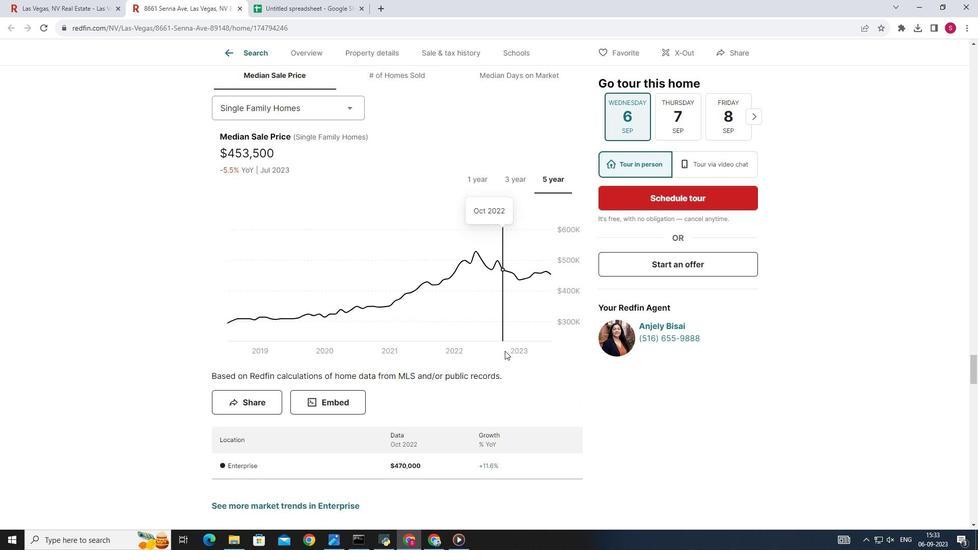 
Action: Mouse scrolled (516, 352) with delta (0, 0)
